Task: Look for space in Iwai, Japan from 11th June, 2023 to 17th June, 2023 for 1 adult in price range Rs.5000 to Rs.12000. Place can be private room with 1  bedroom having 1 bed and 1 bathroom. Property type can be house, flat, guest house, hotel. Booking option can be shelf check-in. Required host language is English.
Action: Mouse moved to (564, 149)
Screenshot: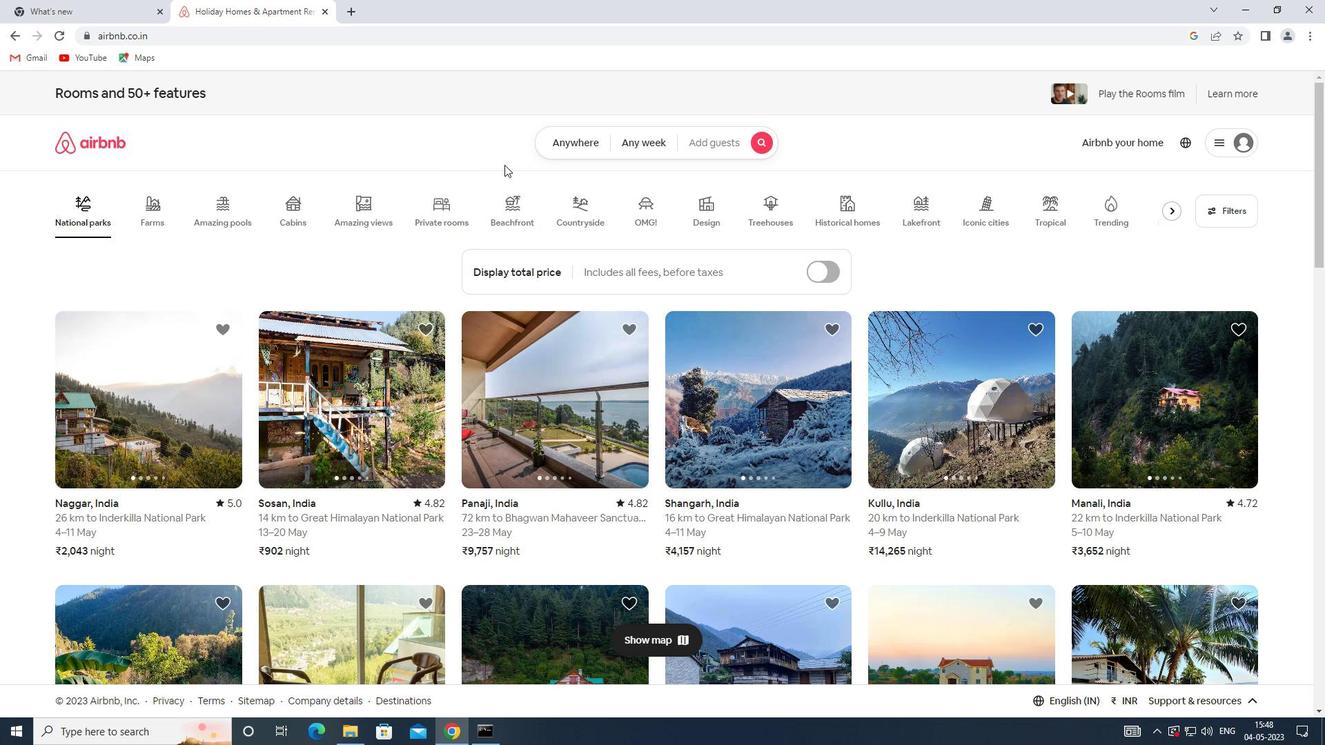 
Action: Mouse pressed left at (564, 149)
Screenshot: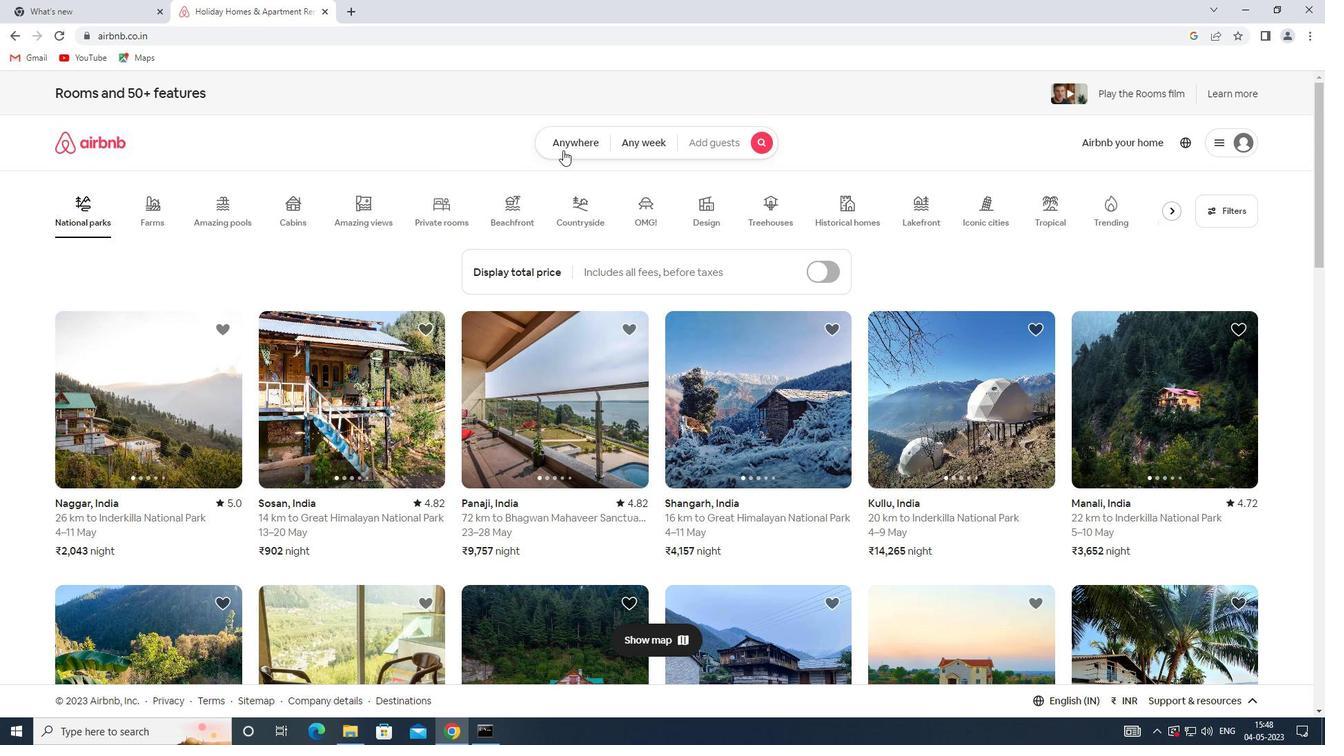 
Action: Mouse moved to (412, 205)
Screenshot: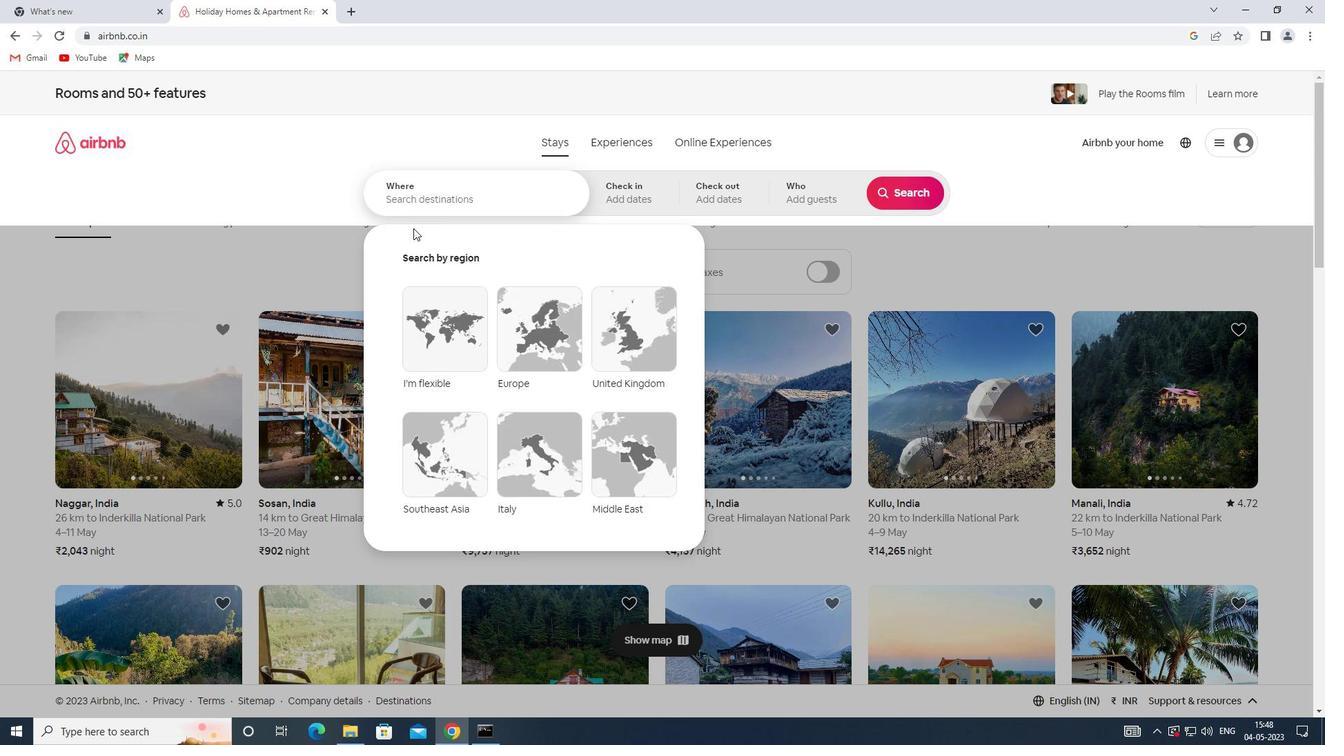 
Action: Mouse pressed left at (412, 205)
Screenshot: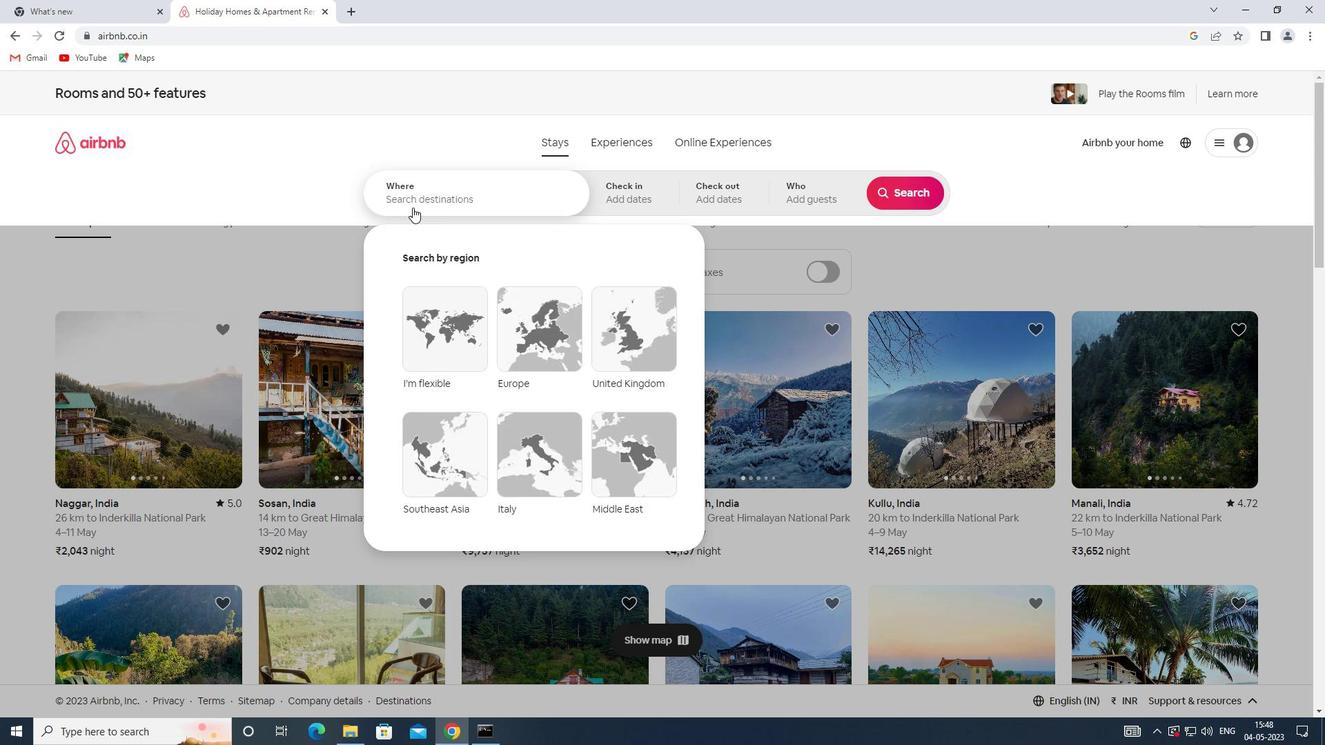 
Action: Key pressed <Key.shift>IWAI,<Key.shift>JAPAN
Screenshot: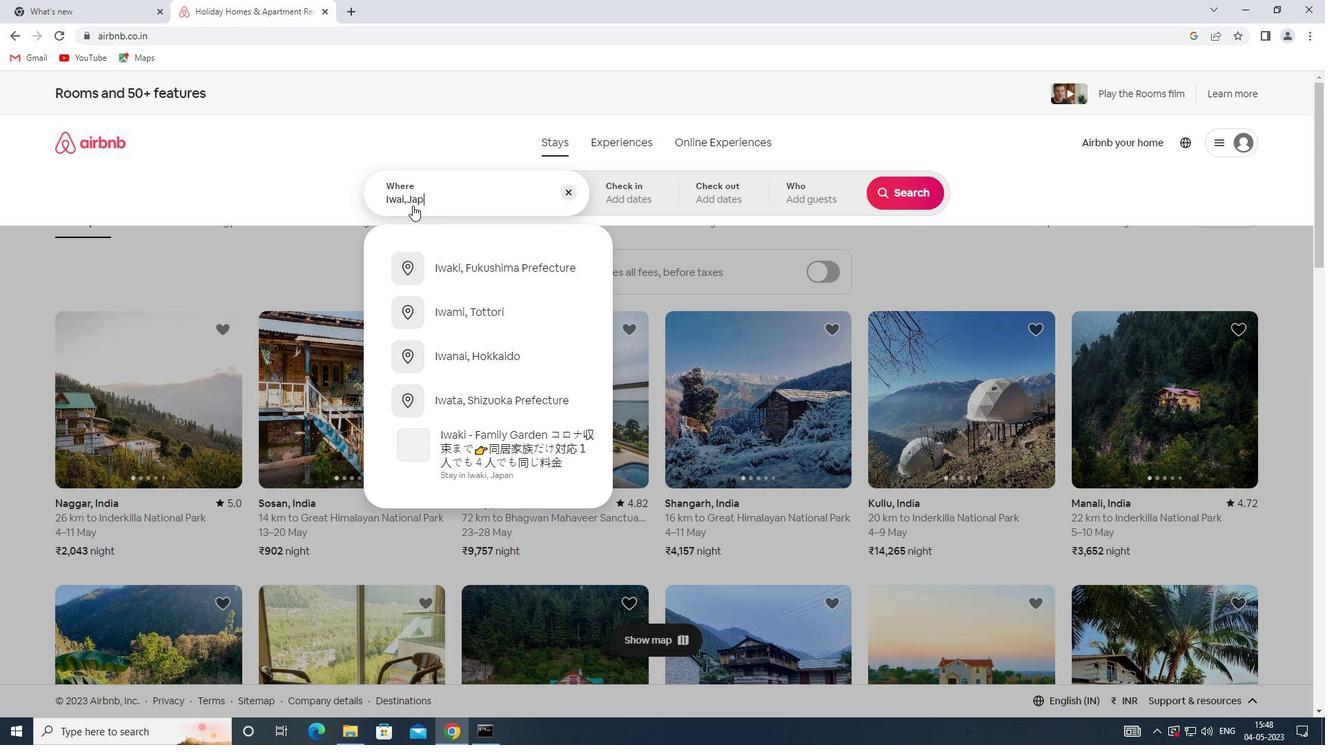
Action: Mouse moved to (633, 200)
Screenshot: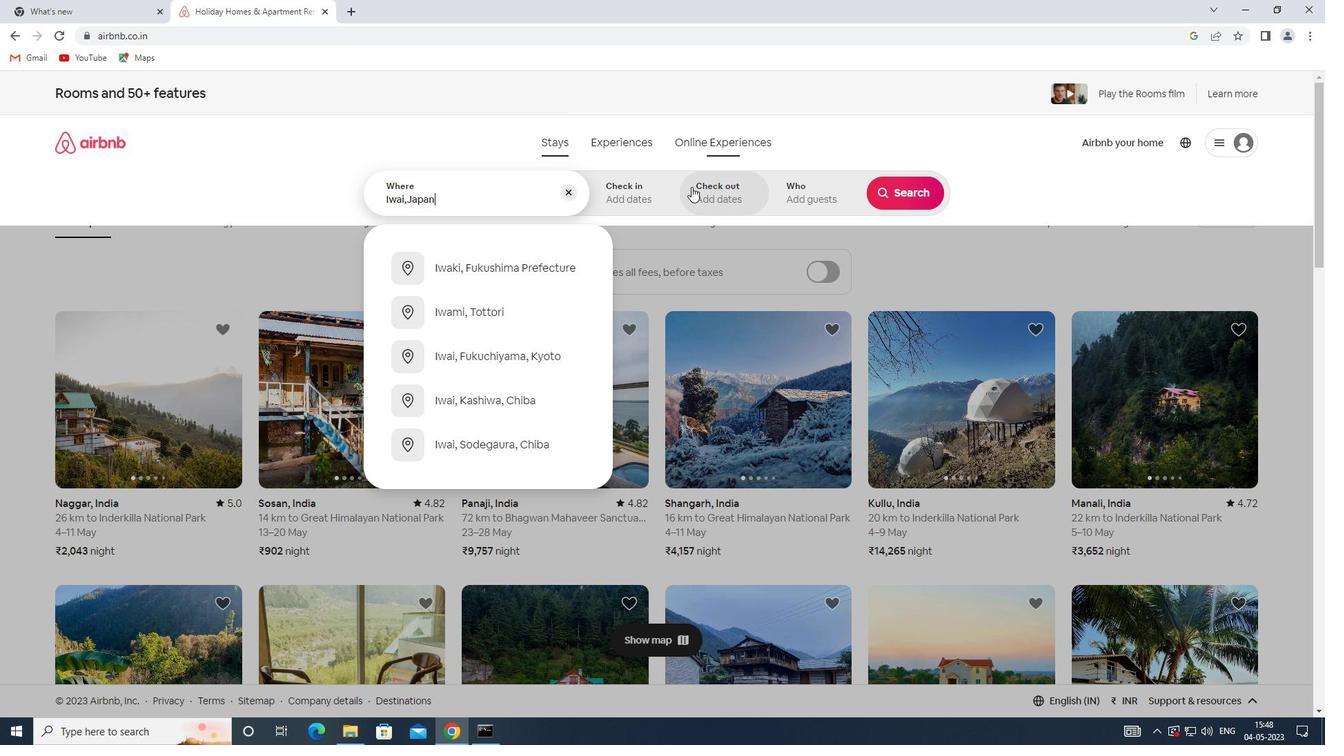
Action: Mouse pressed left at (633, 200)
Screenshot: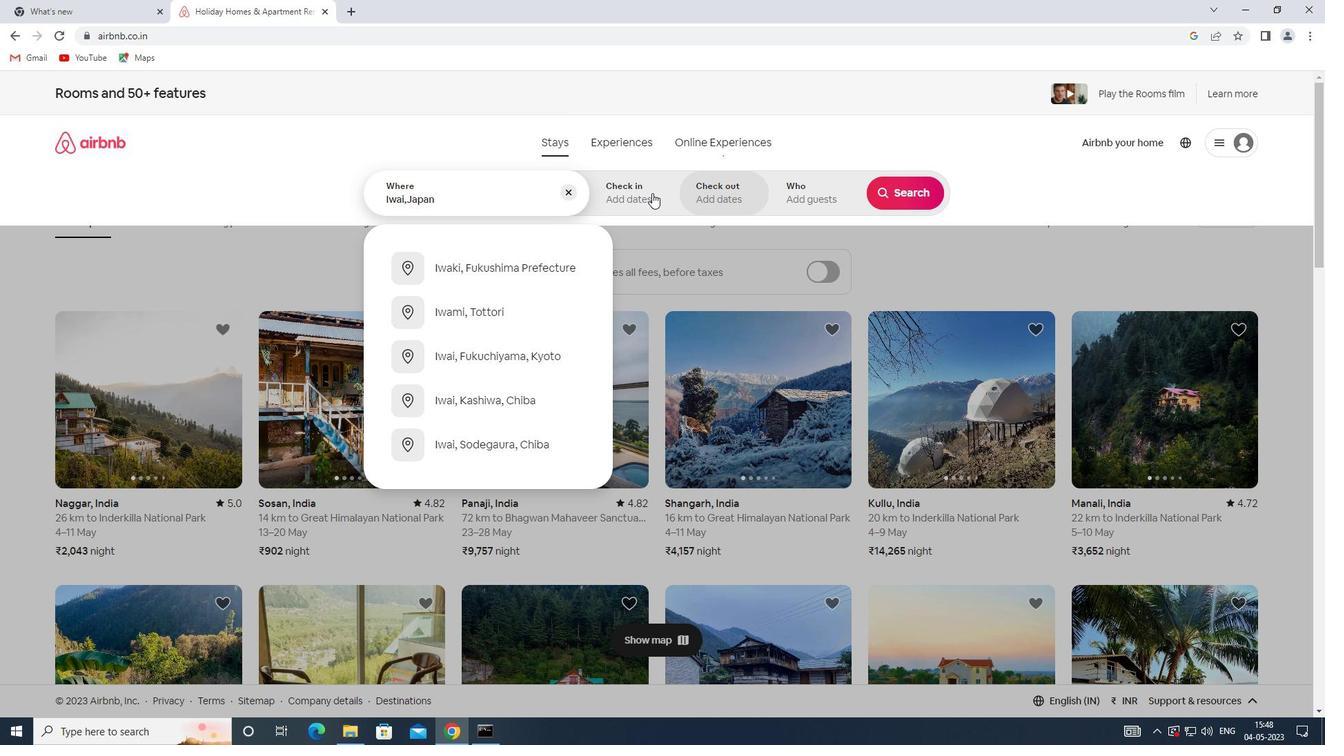 
Action: Mouse moved to (689, 425)
Screenshot: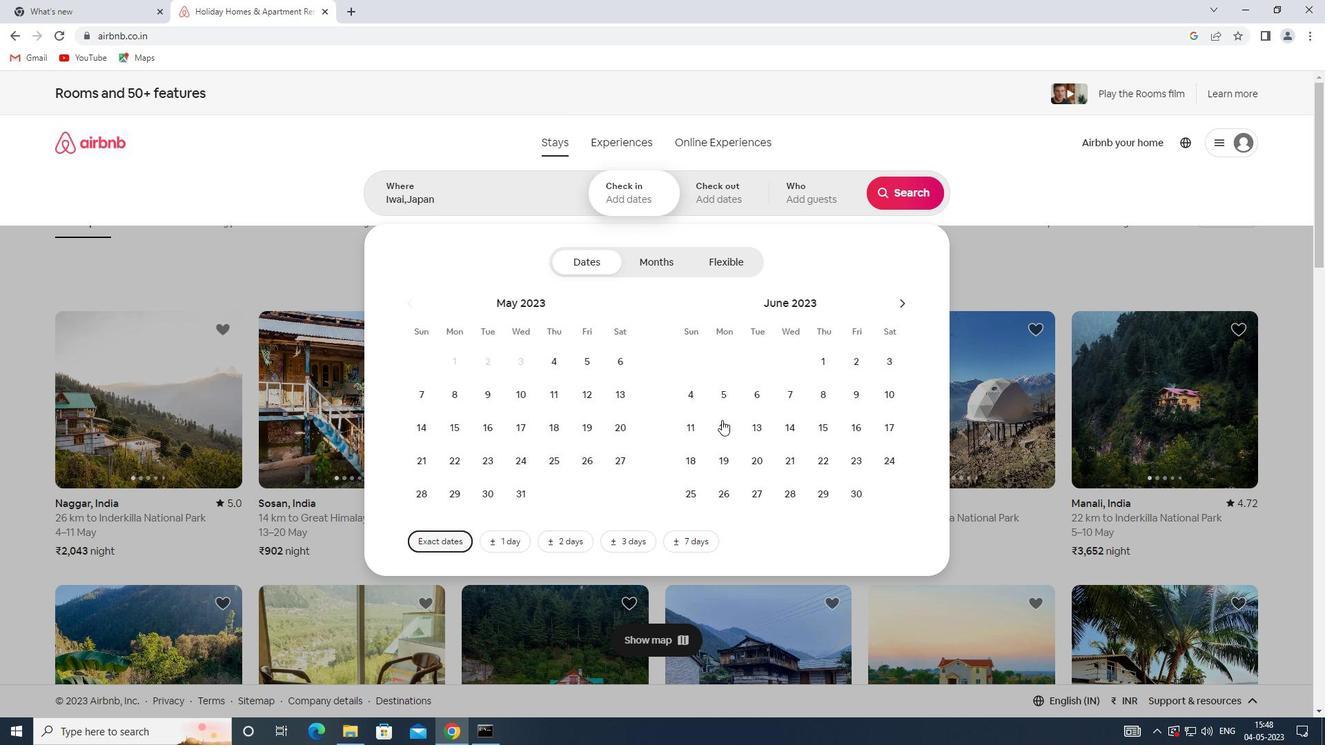 
Action: Mouse pressed left at (689, 425)
Screenshot: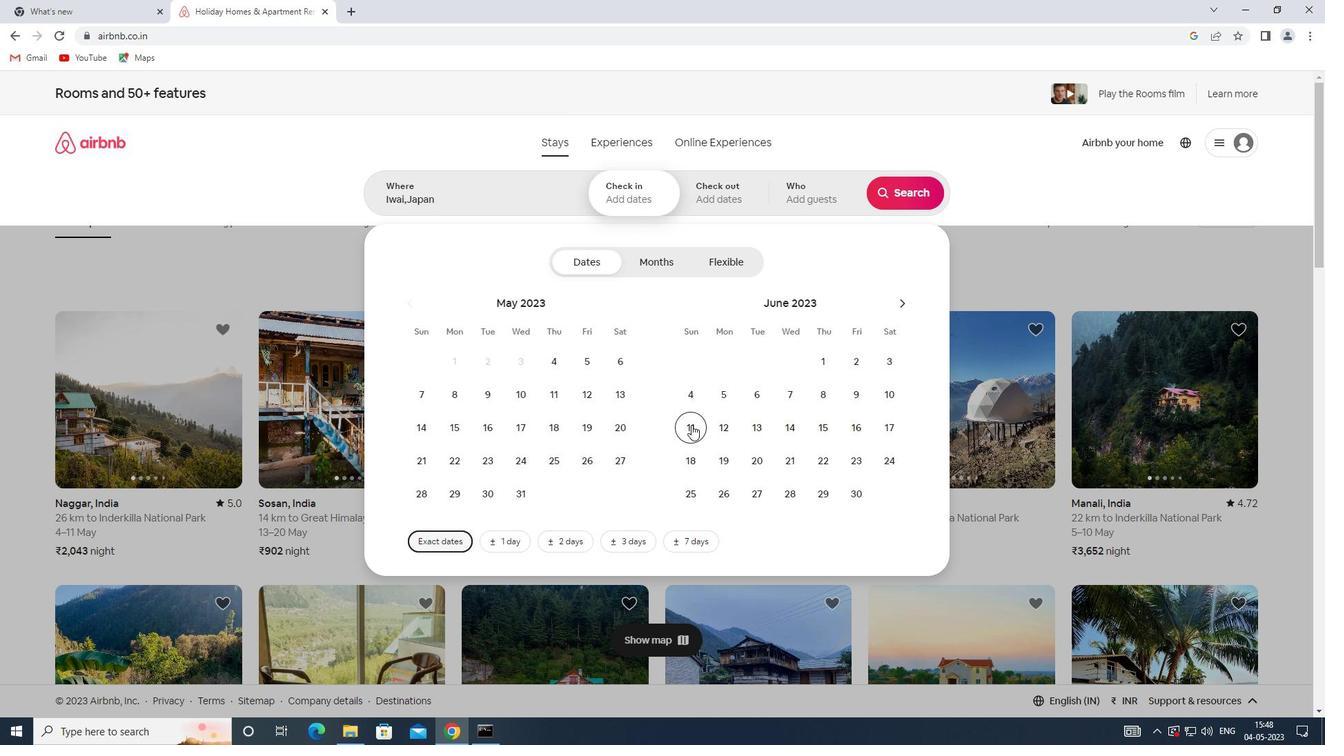 
Action: Mouse moved to (891, 432)
Screenshot: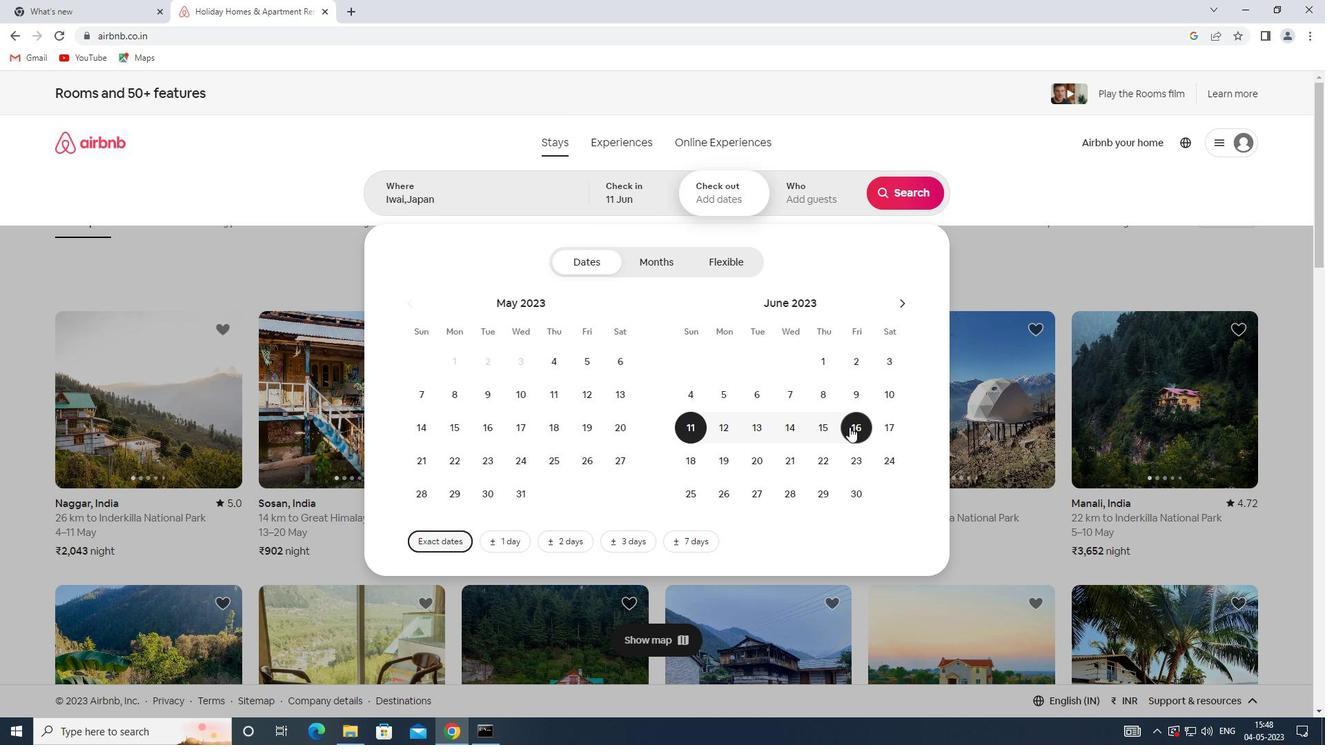 
Action: Mouse pressed left at (891, 432)
Screenshot: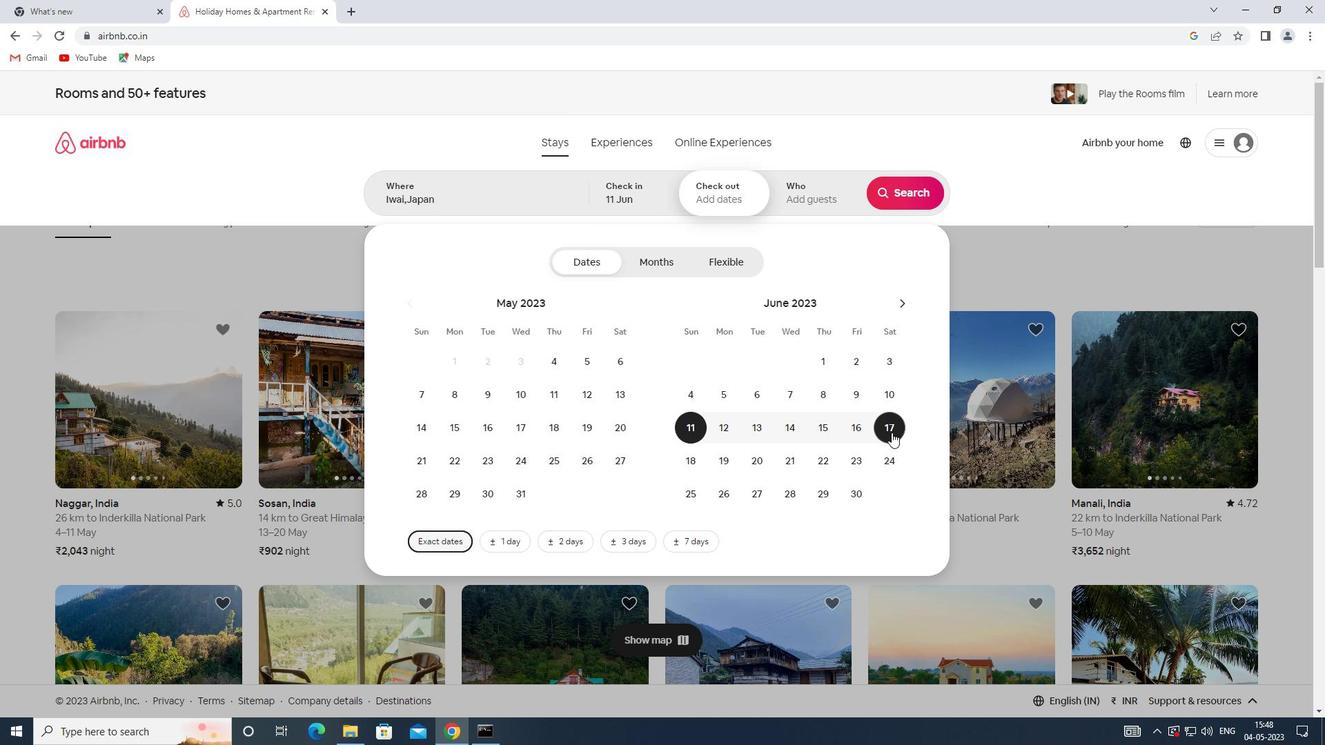 
Action: Mouse moved to (821, 202)
Screenshot: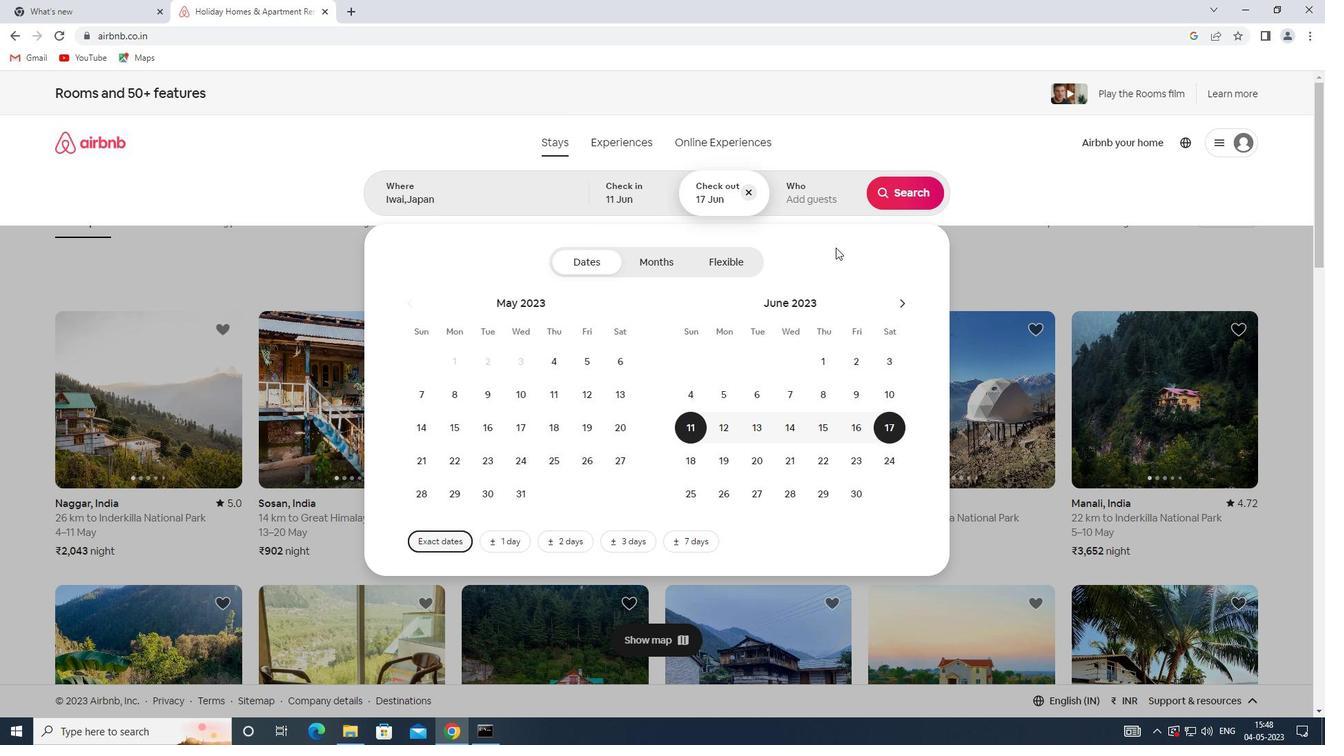 
Action: Mouse pressed left at (821, 202)
Screenshot: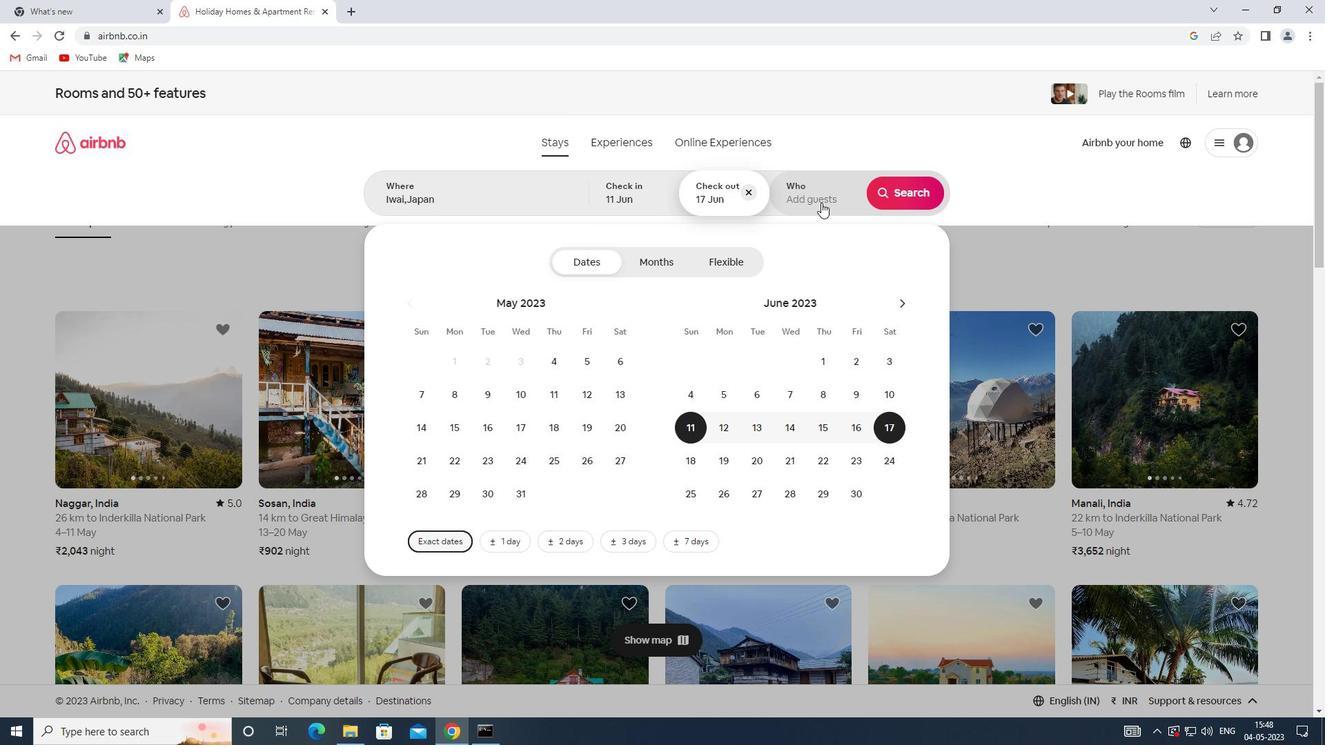 
Action: Mouse moved to (906, 272)
Screenshot: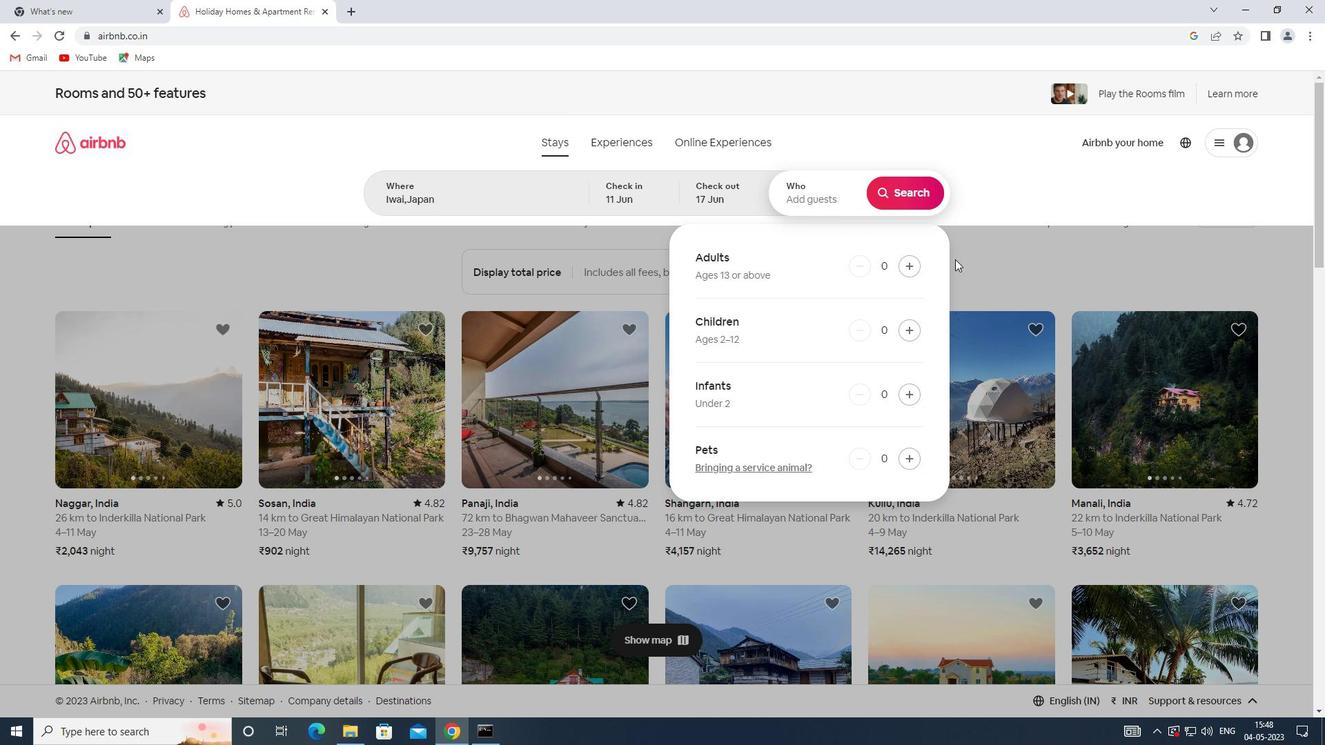 
Action: Mouse pressed left at (906, 272)
Screenshot: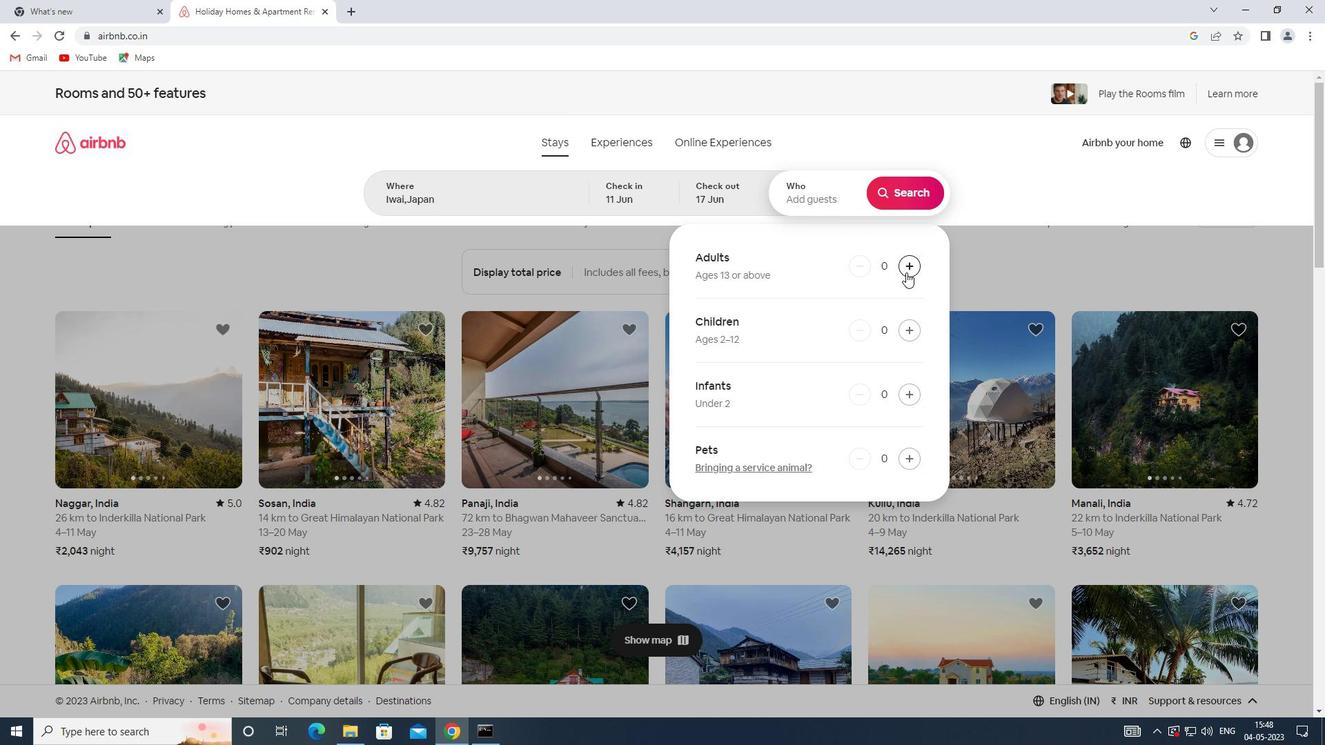 
Action: Mouse moved to (891, 196)
Screenshot: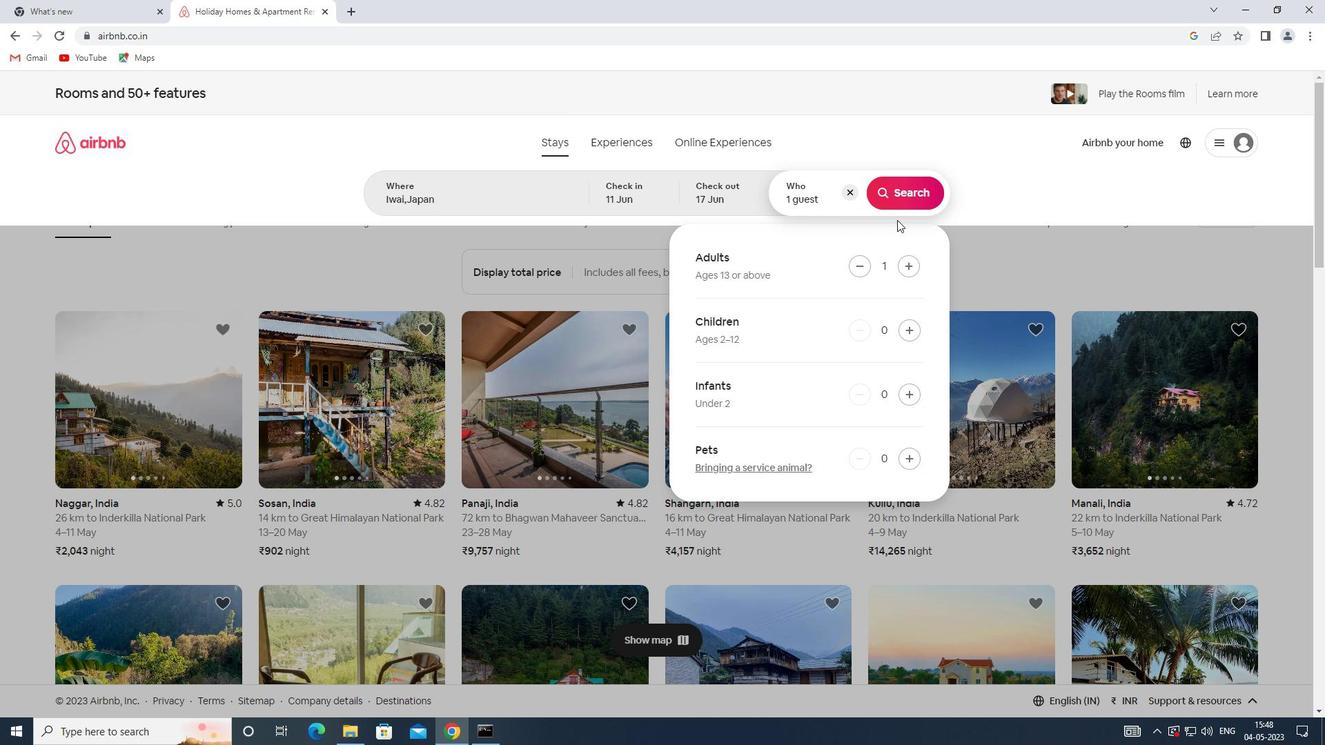 
Action: Mouse pressed left at (891, 196)
Screenshot: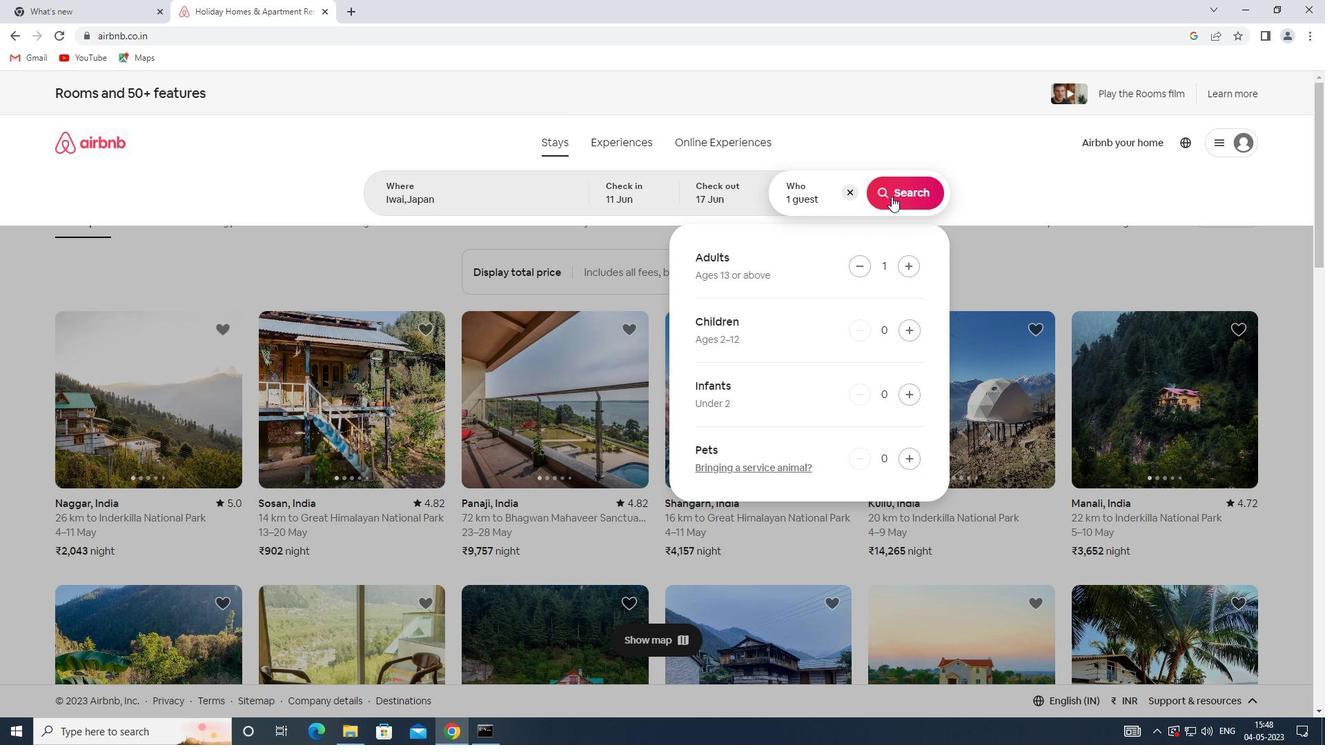 
Action: Mouse moved to (1264, 151)
Screenshot: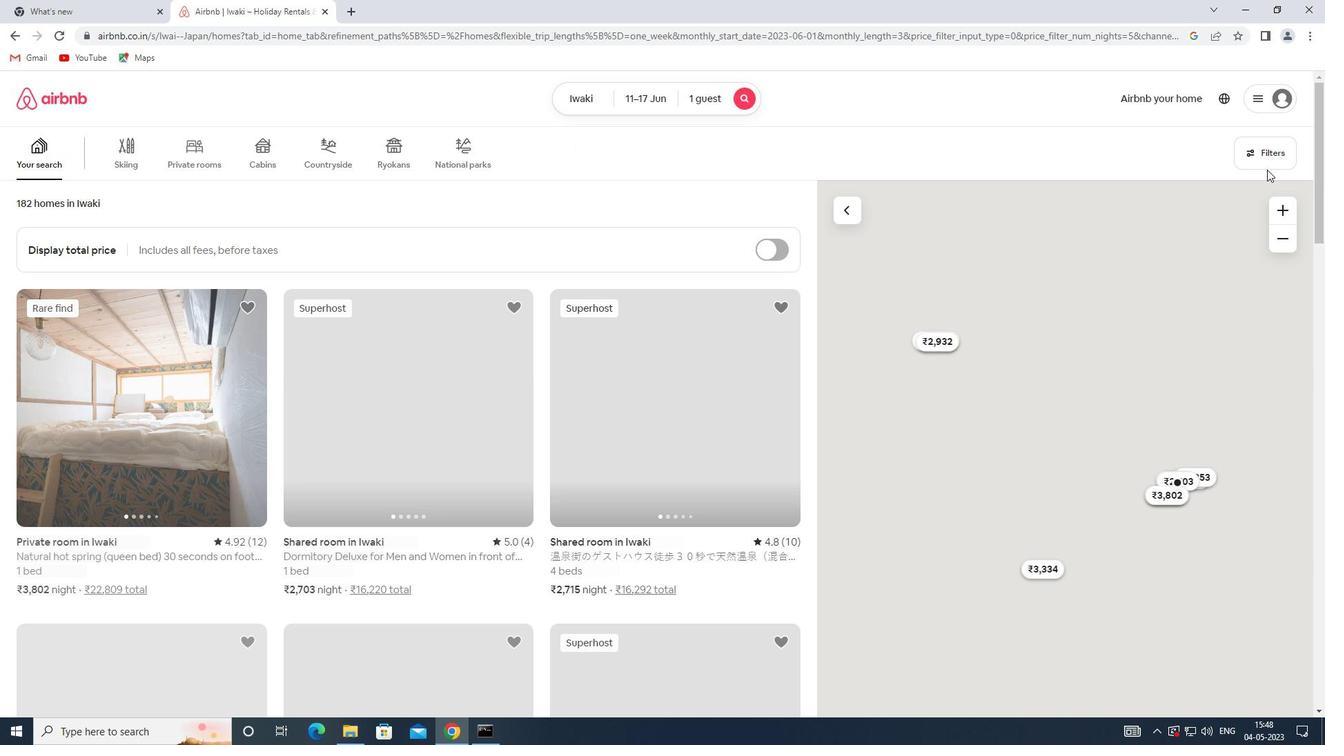 
Action: Mouse pressed left at (1264, 151)
Screenshot: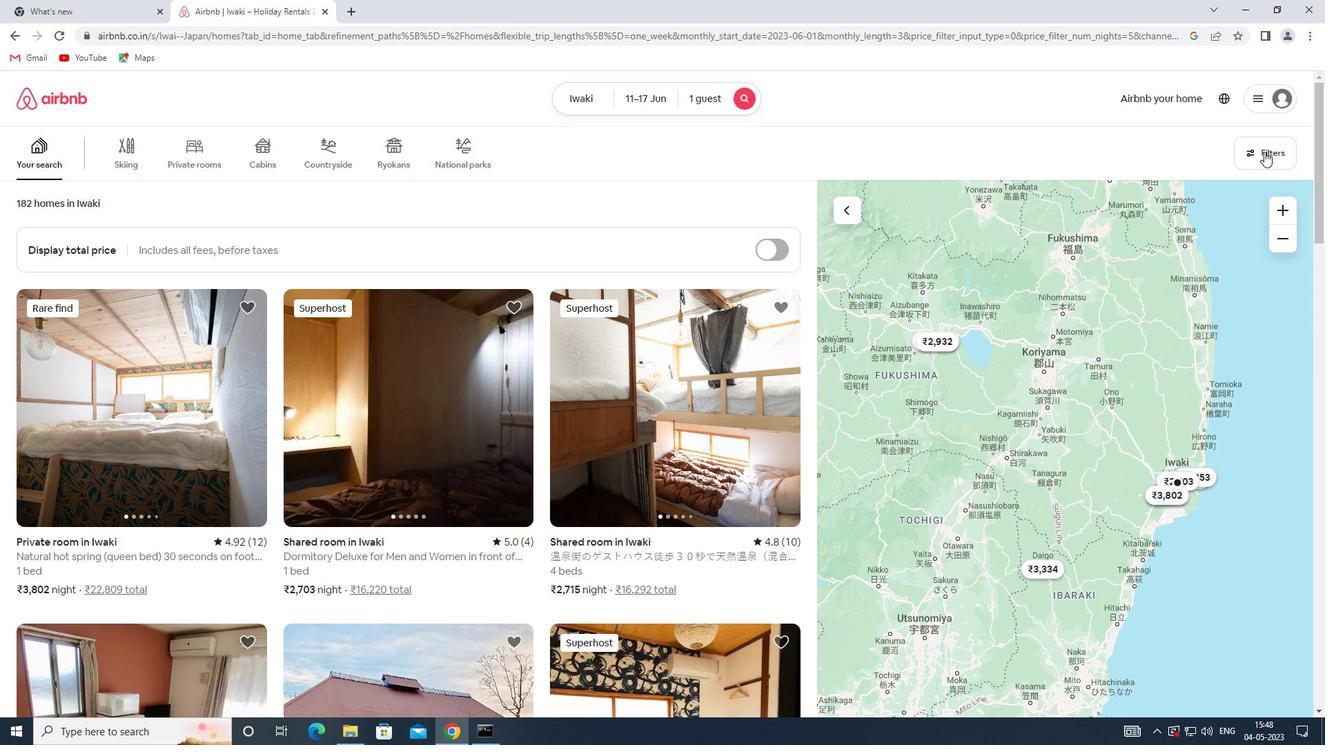 
Action: Mouse moved to (481, 333)
Screenshot: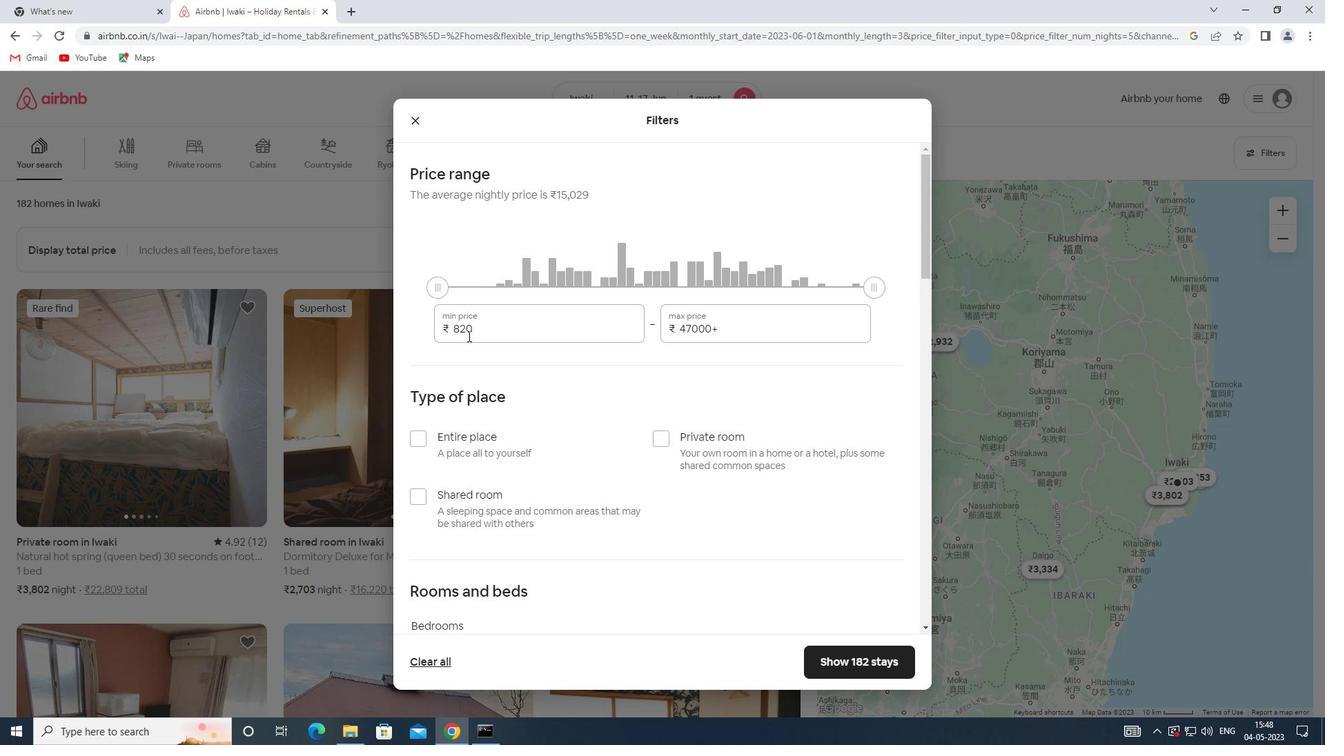
Action: Mouse pressed left at (481, 333)
Screenshot: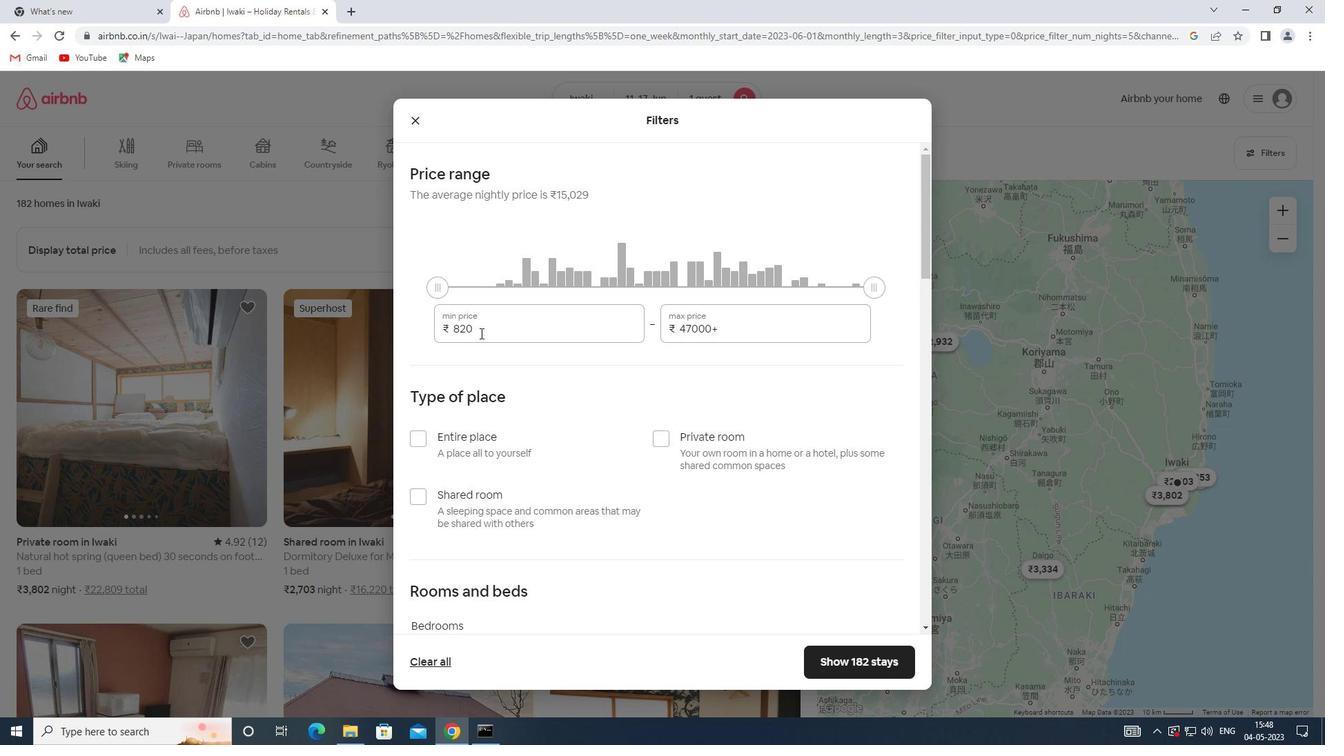 
Action: Mouse moved to (443, 328)
Screenshot: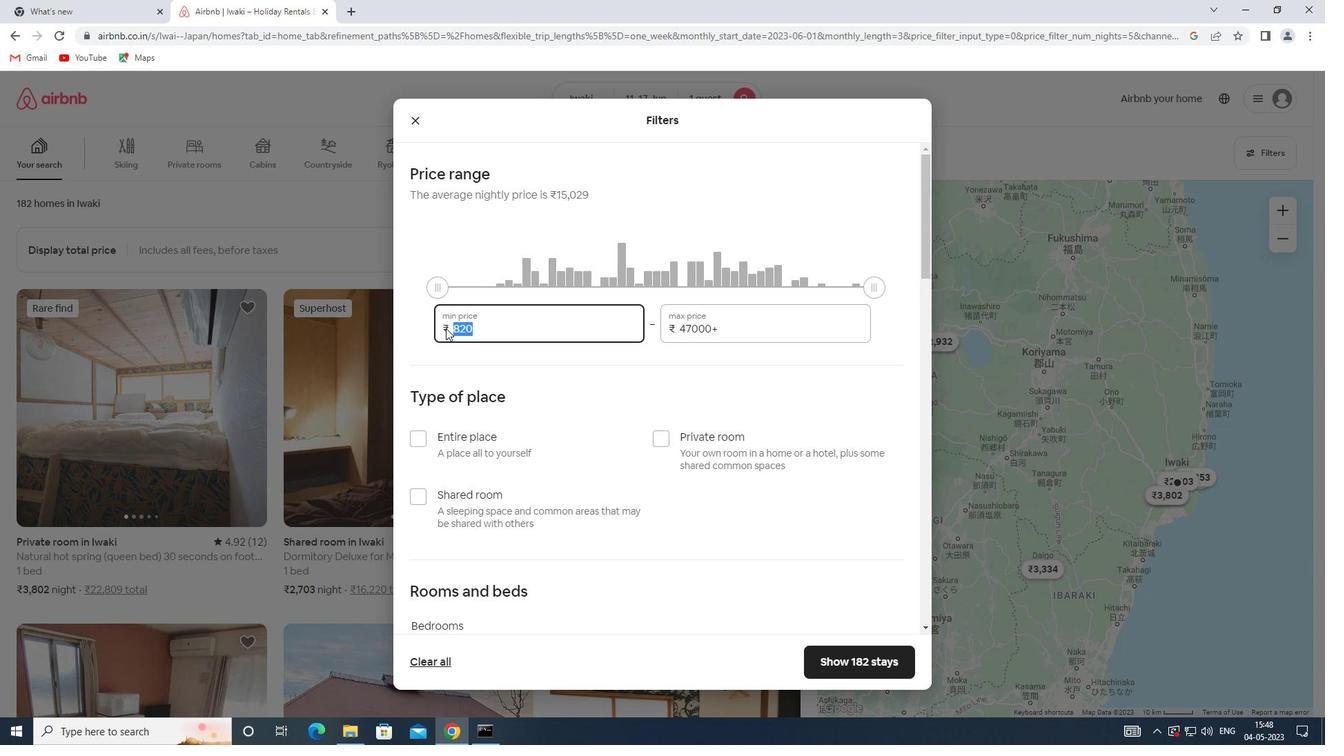 
Action: Key pressed 5000
Screenshot: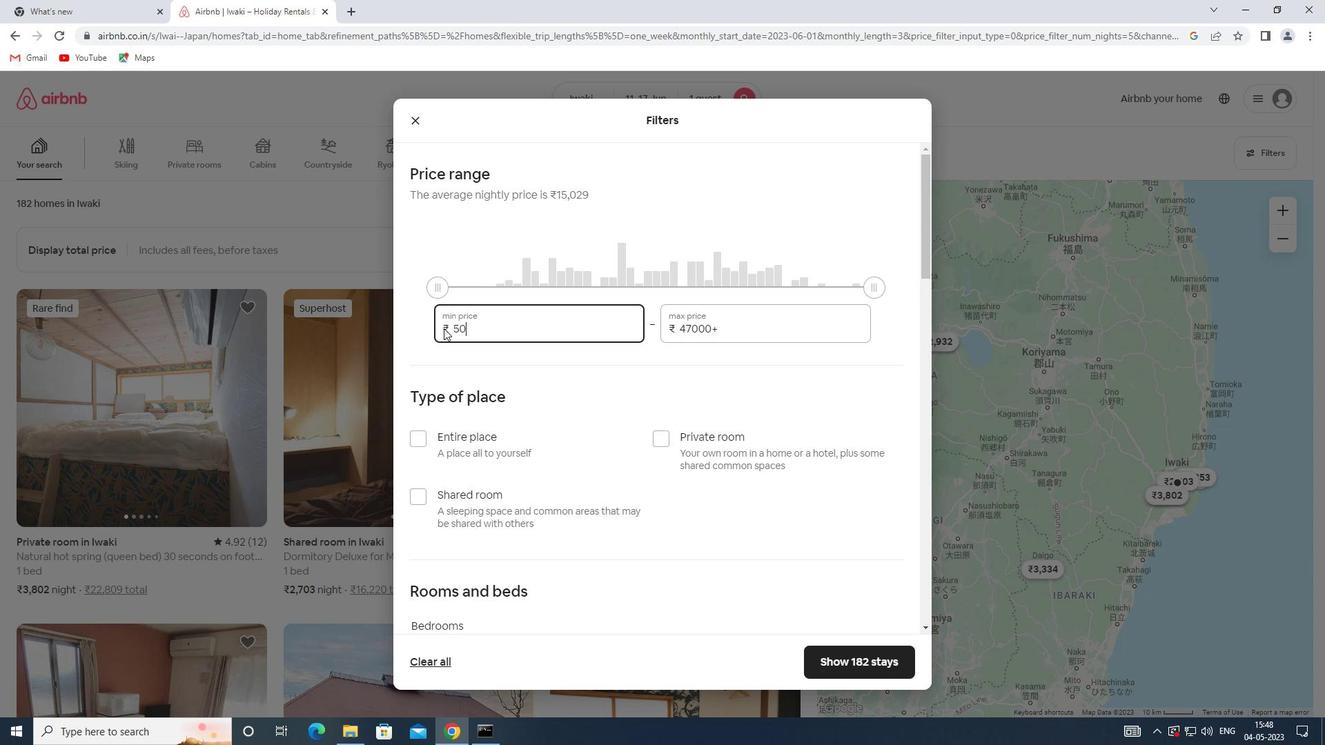 
Action: Mouse moved to (725, 329)
Screenshot: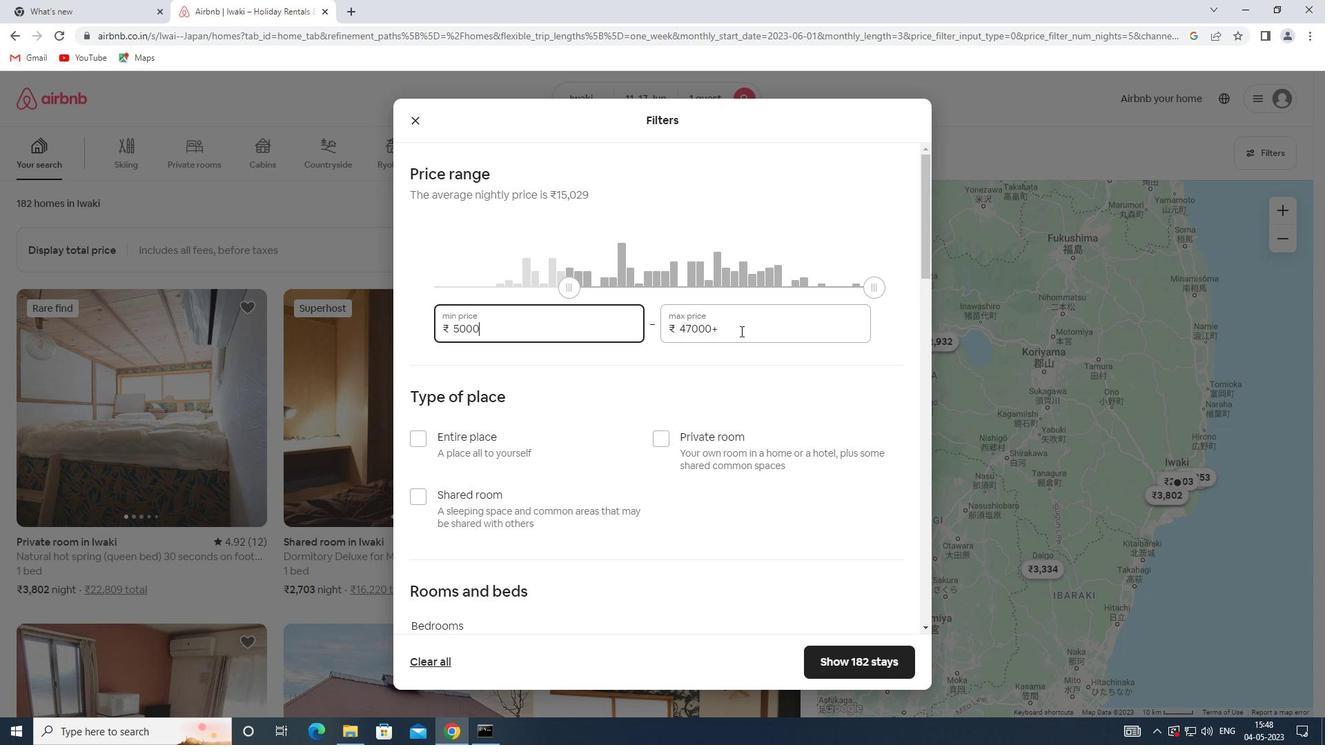 
Action: Mouse pressed left at (725, 329)
Screenshot: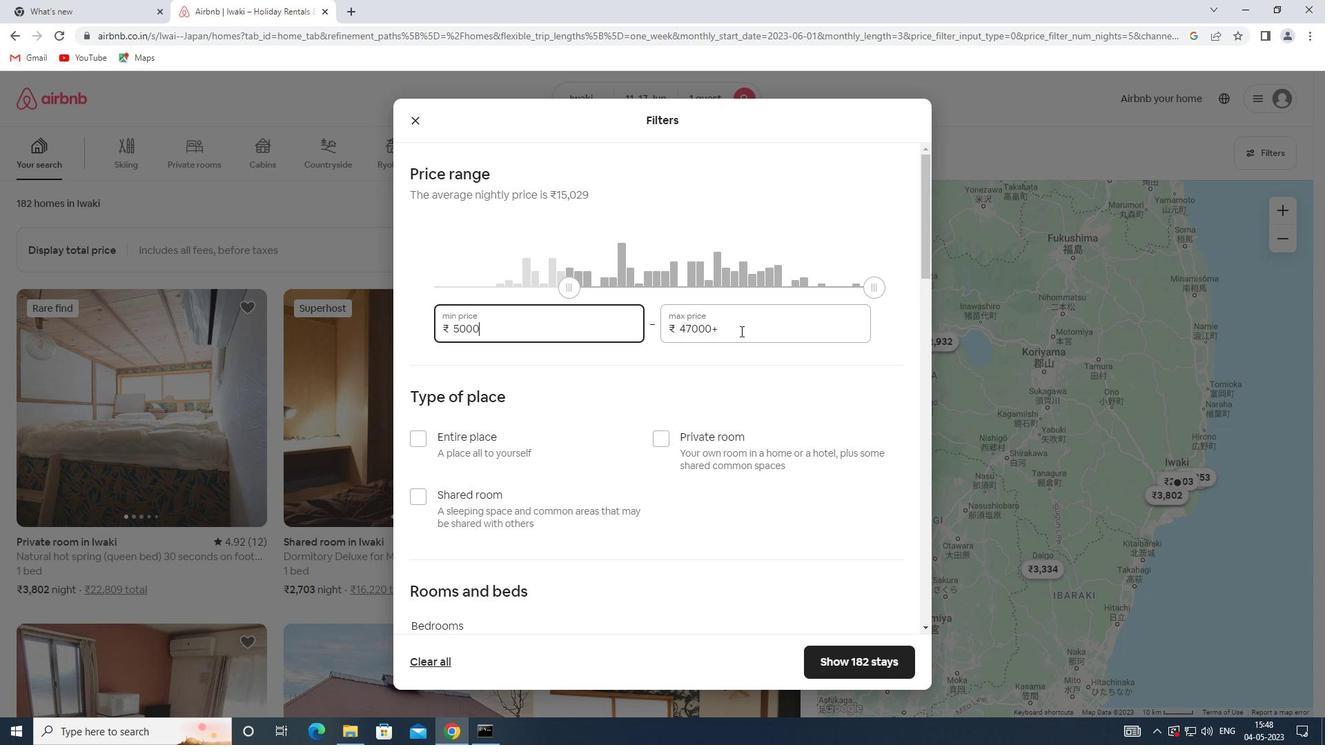 
Action: Mouse moved to (623, 339)
Screenshot: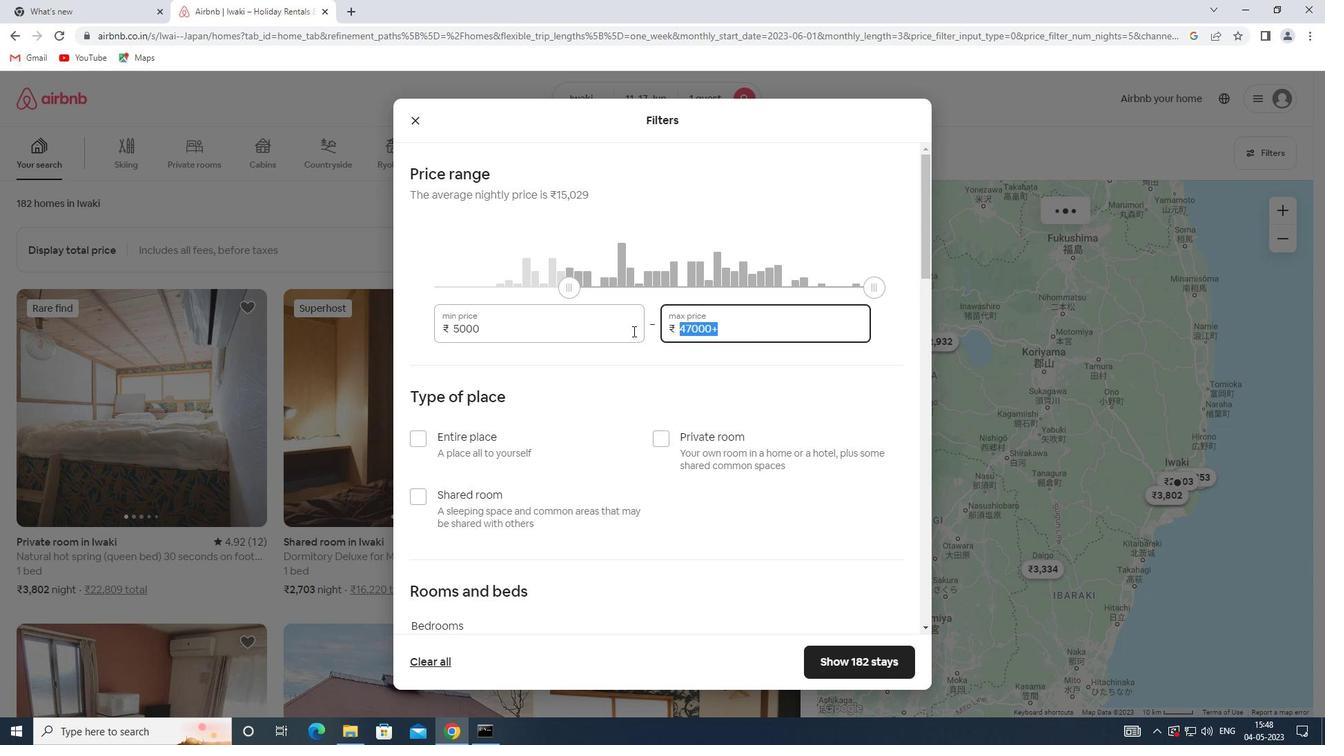 
Action: Key pressed 12000
Screenshot: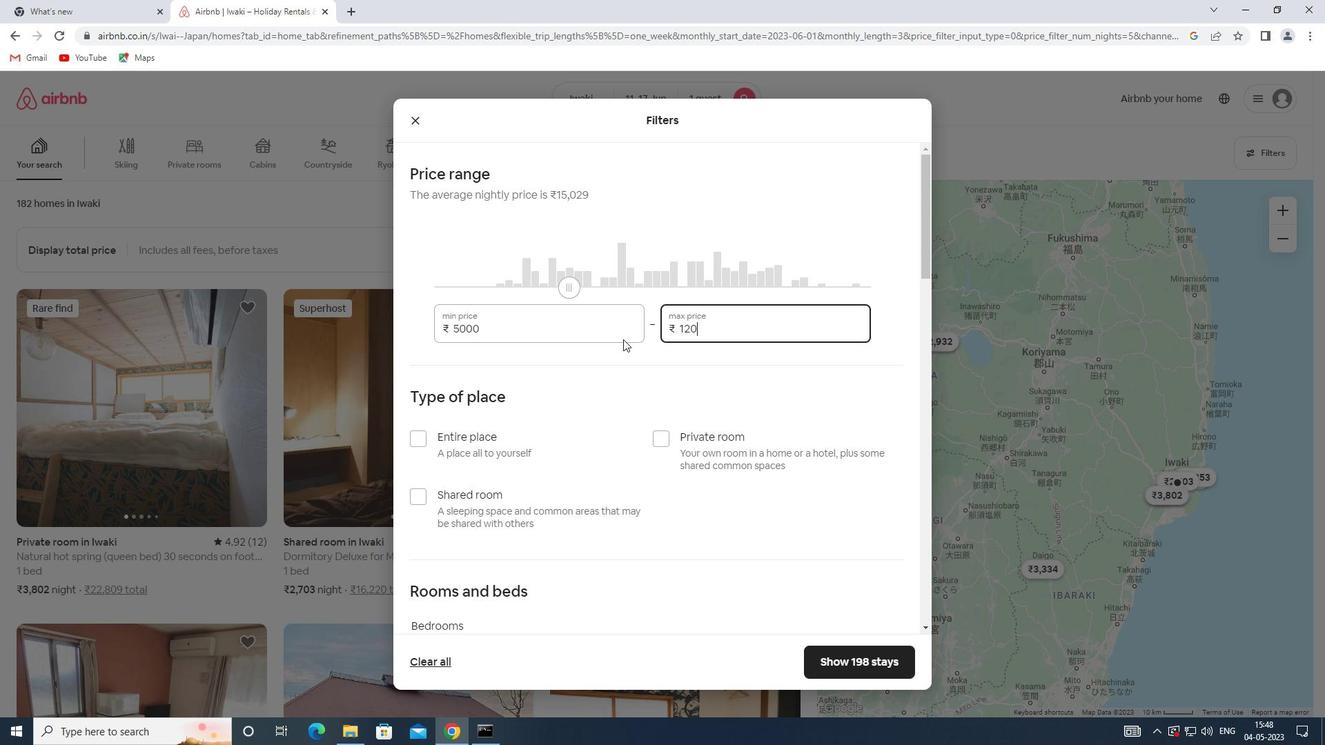 
Action: Mouse moved to (659, 430)
Screenshot: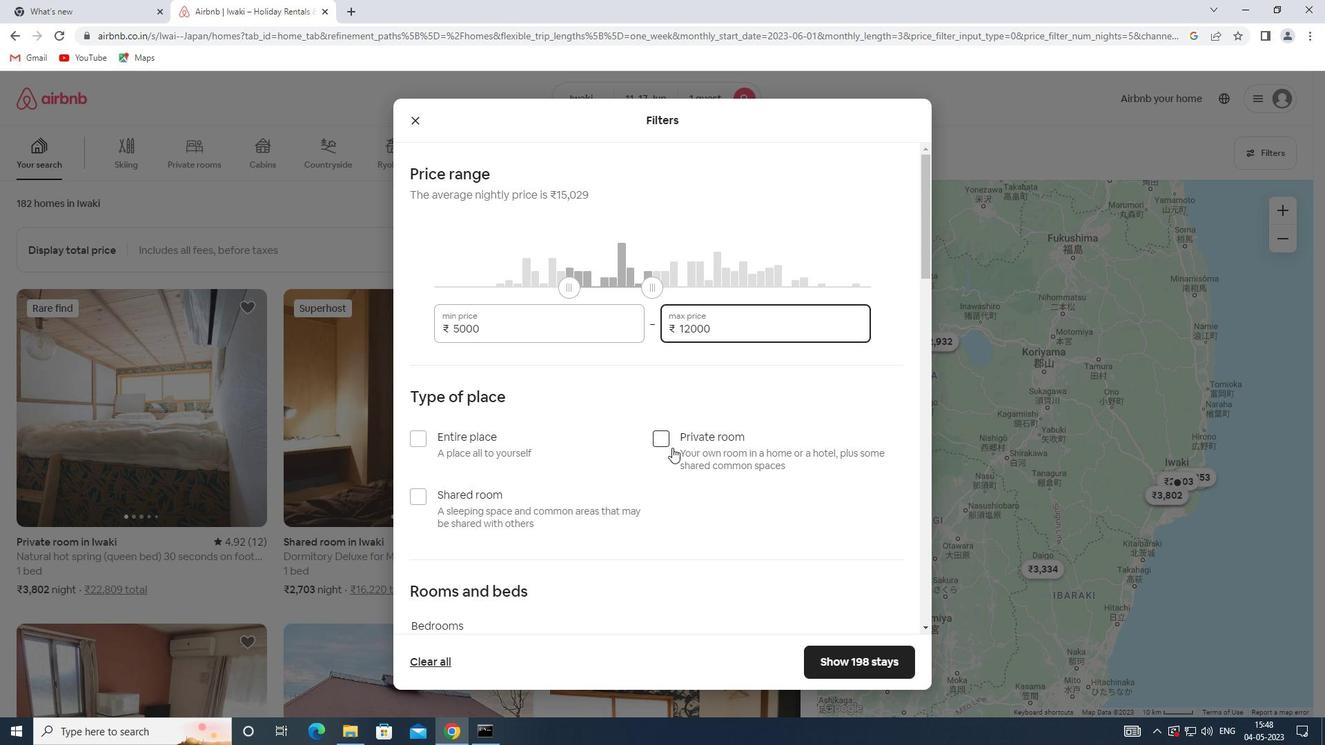 
Action: Mouse pressed left at (659, 430)
Screenshot: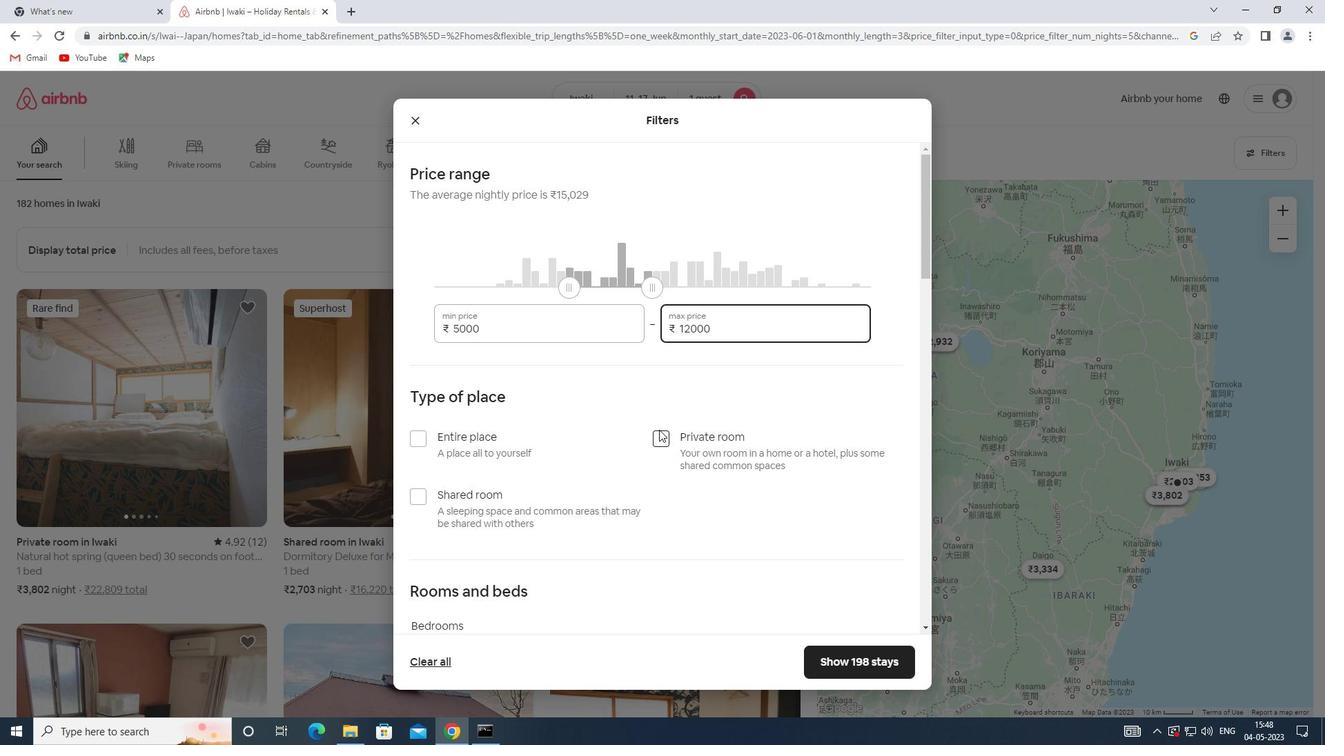 
Action: Mouse moved to (657, 439)
Screenshot: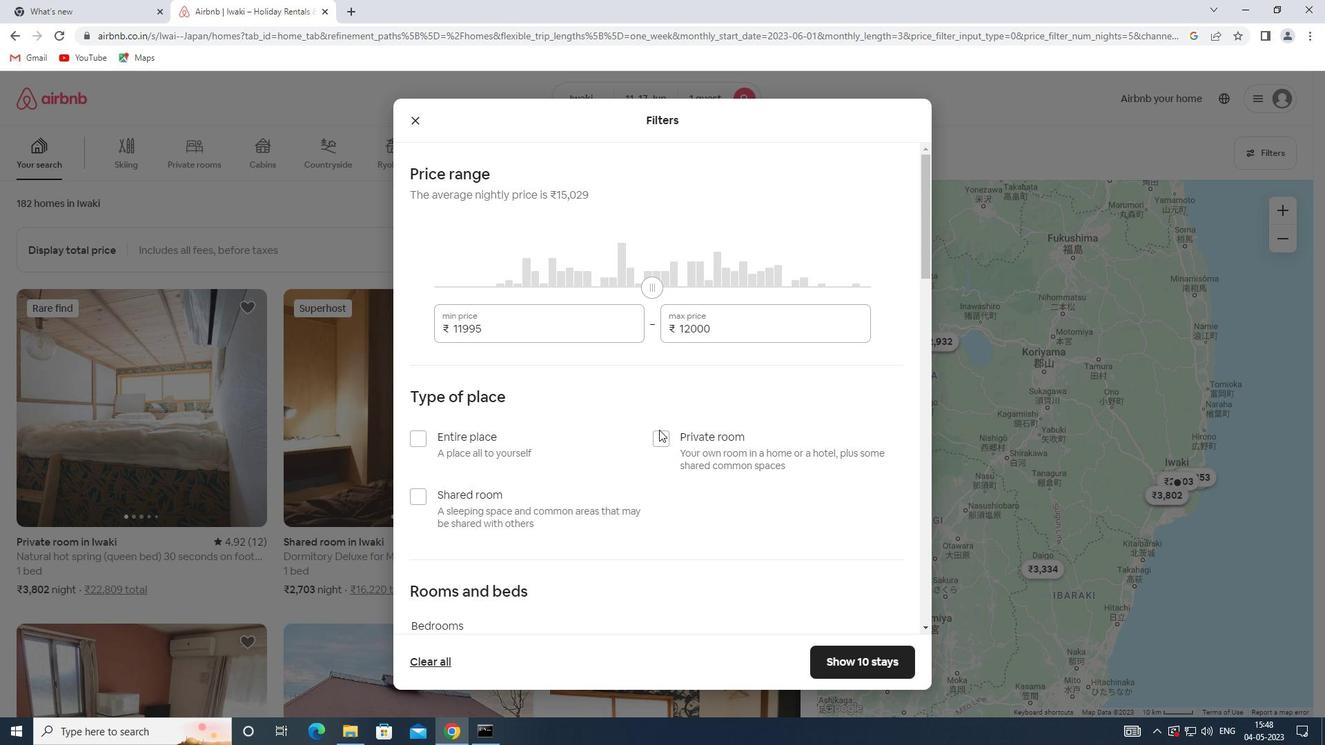
Action: Mouse pressed left at (657, 439)
Screenshot: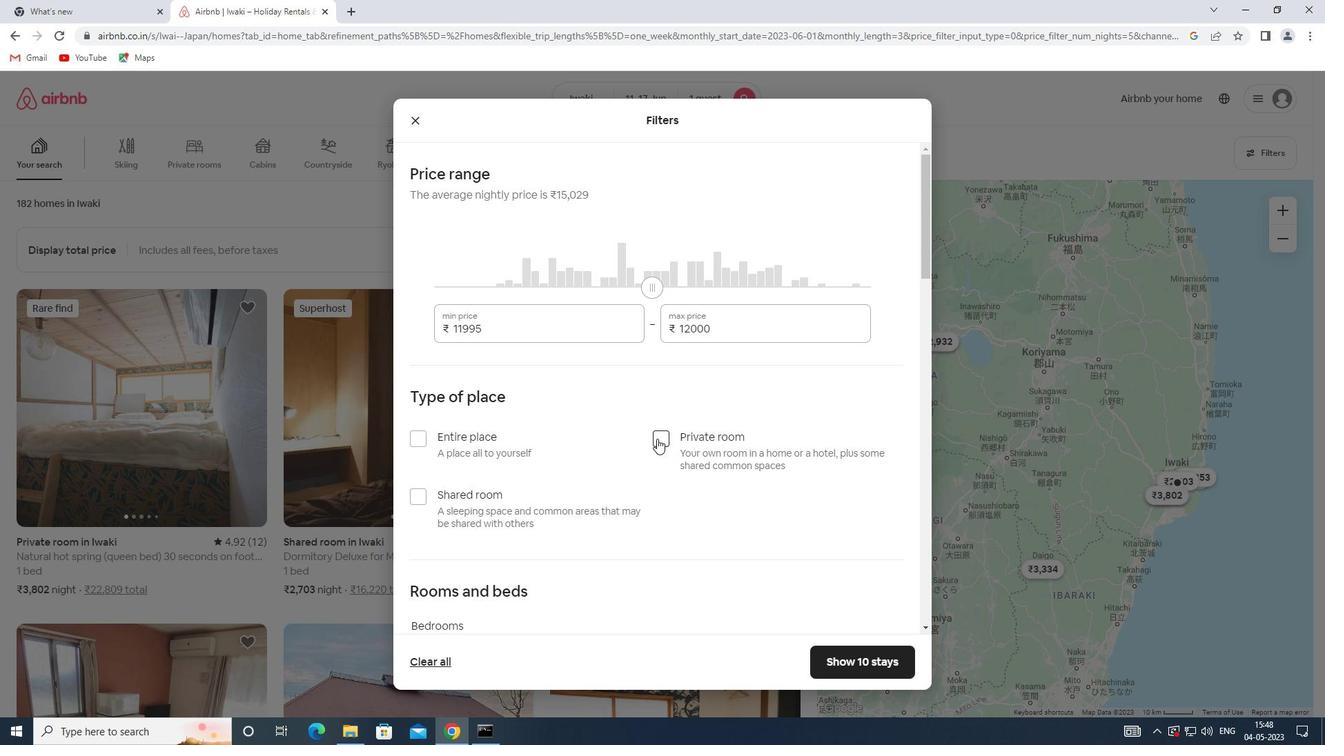 
Action: Mouse moved to (647, 414)
Screenshot: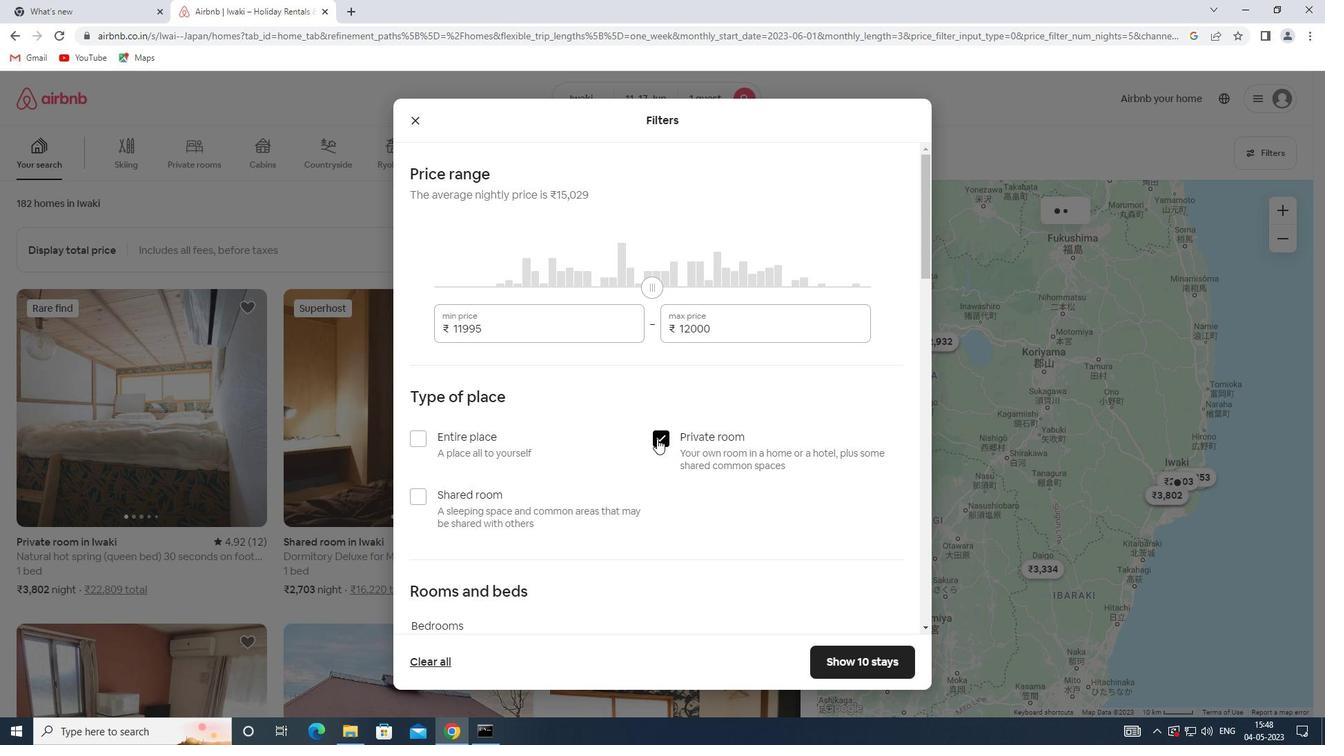
Action: Mouse scrolled (647, 413) with delta (0, 0)
Screenshot: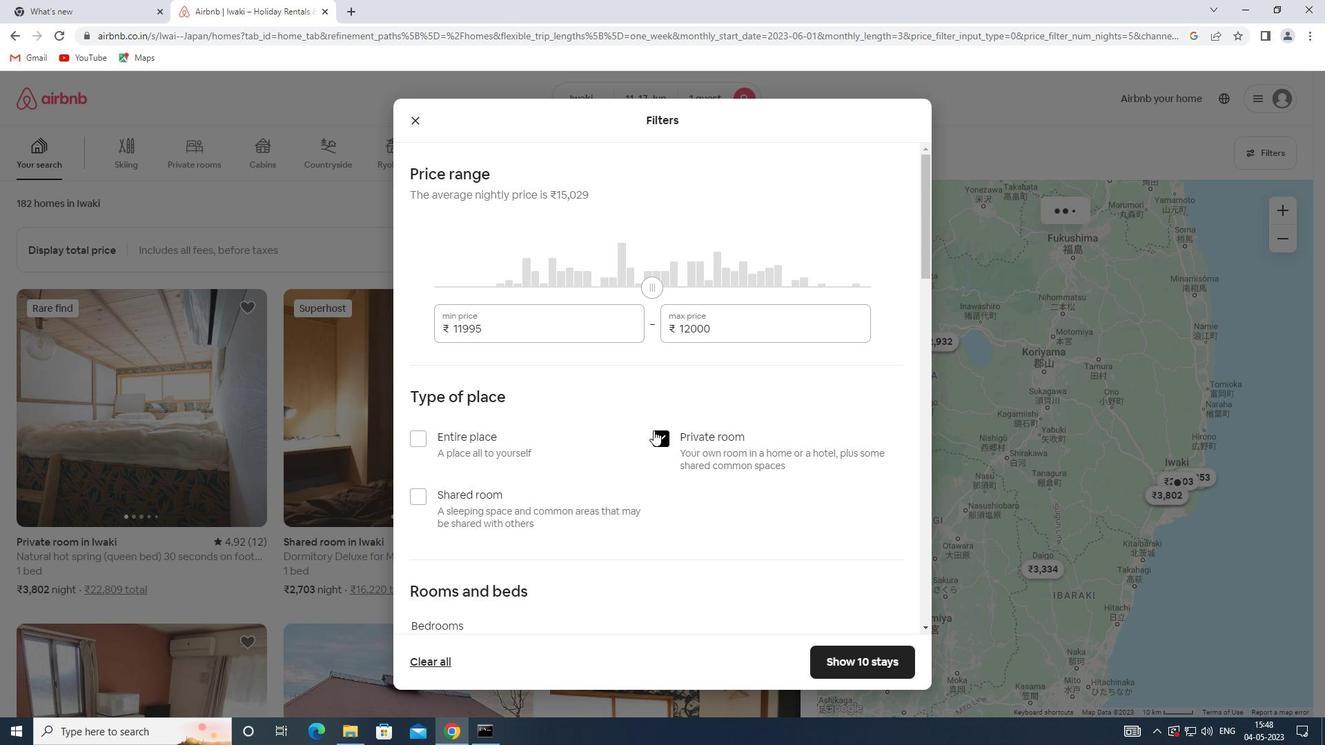 
Action: Mouse scrolled (647, 413) with delta (0, 0)
Screenshot: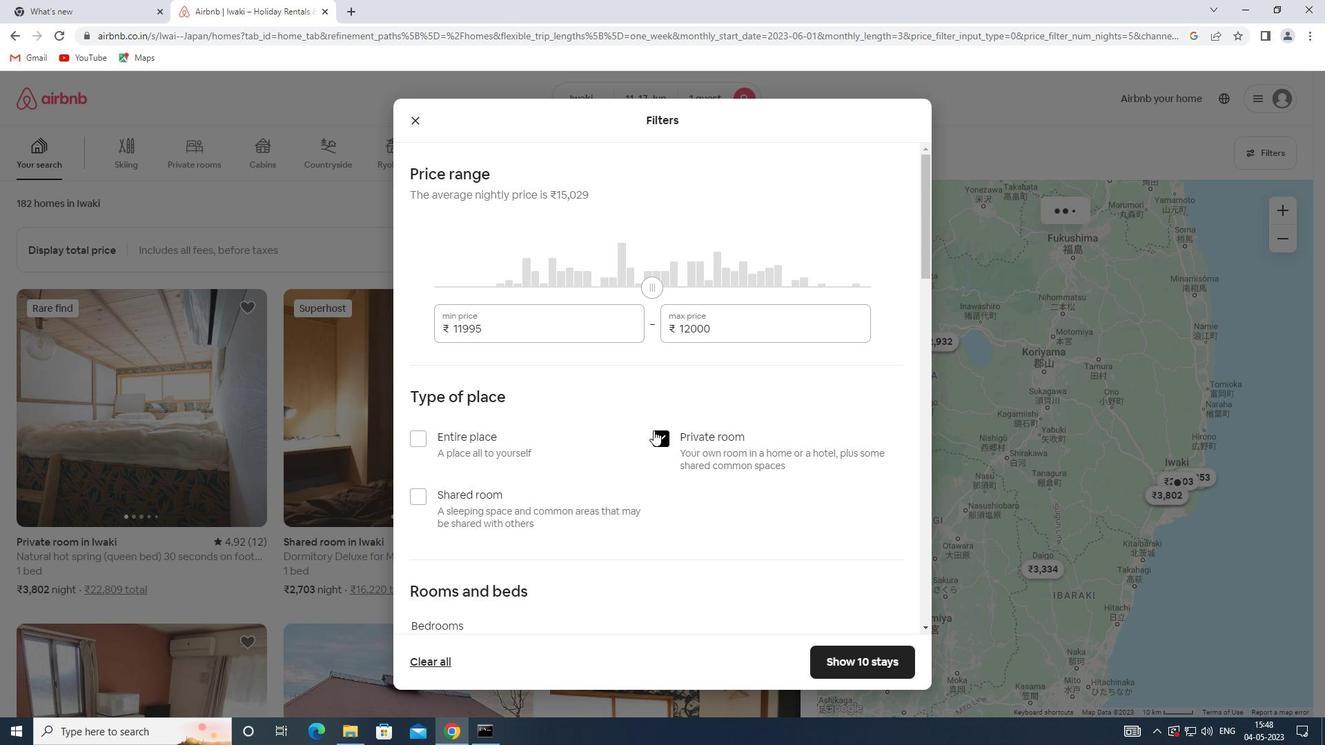 
Action: Mouse scrolled (647, 413) with delta (0, 0)
Screenshot: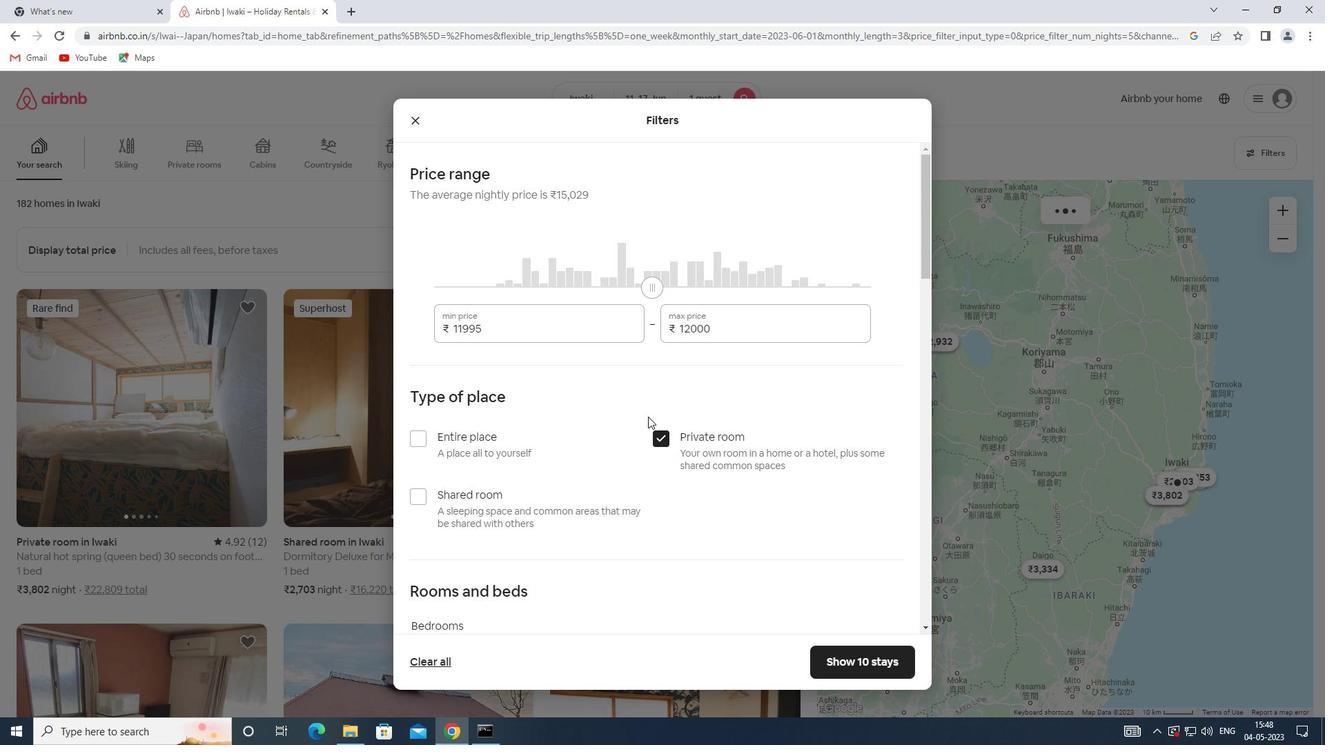 
Action: Mouse moved to (645, 410)
Screenshot: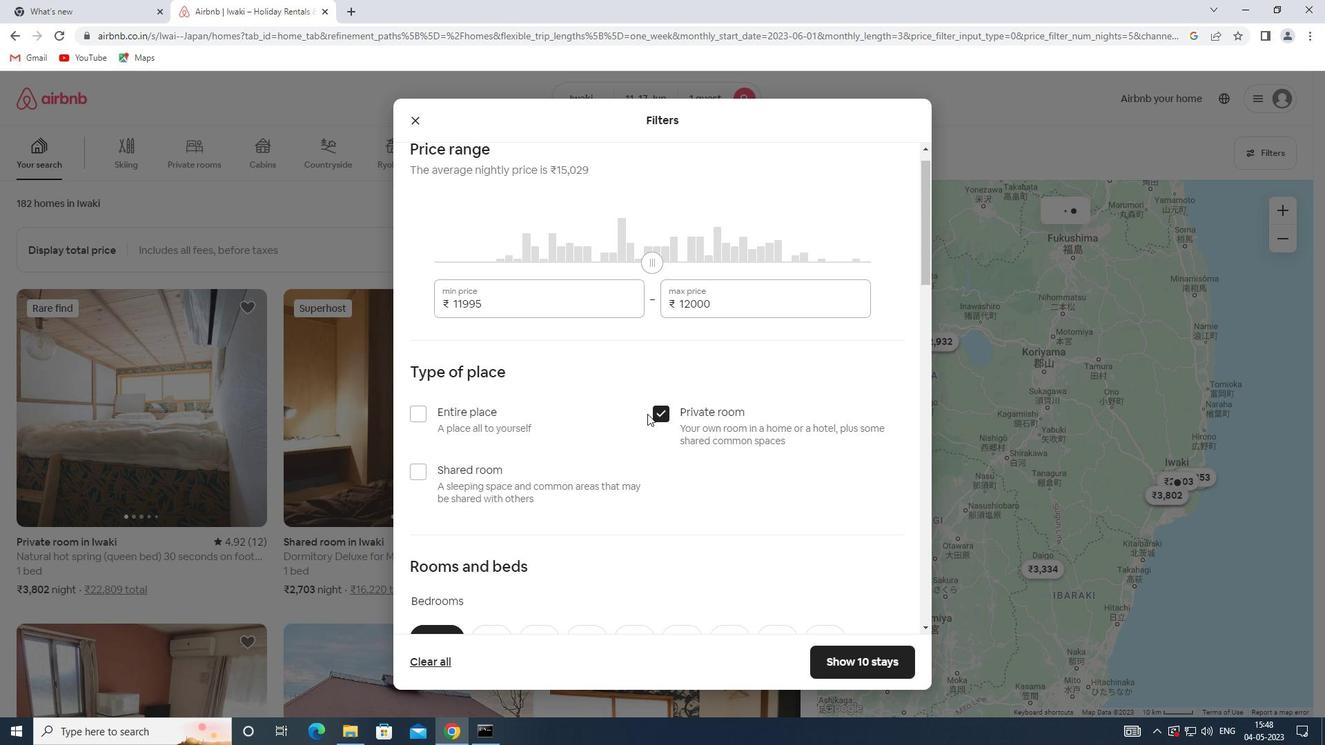 
Action: Mouse scrolled (645, 410) with delta (0, 0)
Screenshot: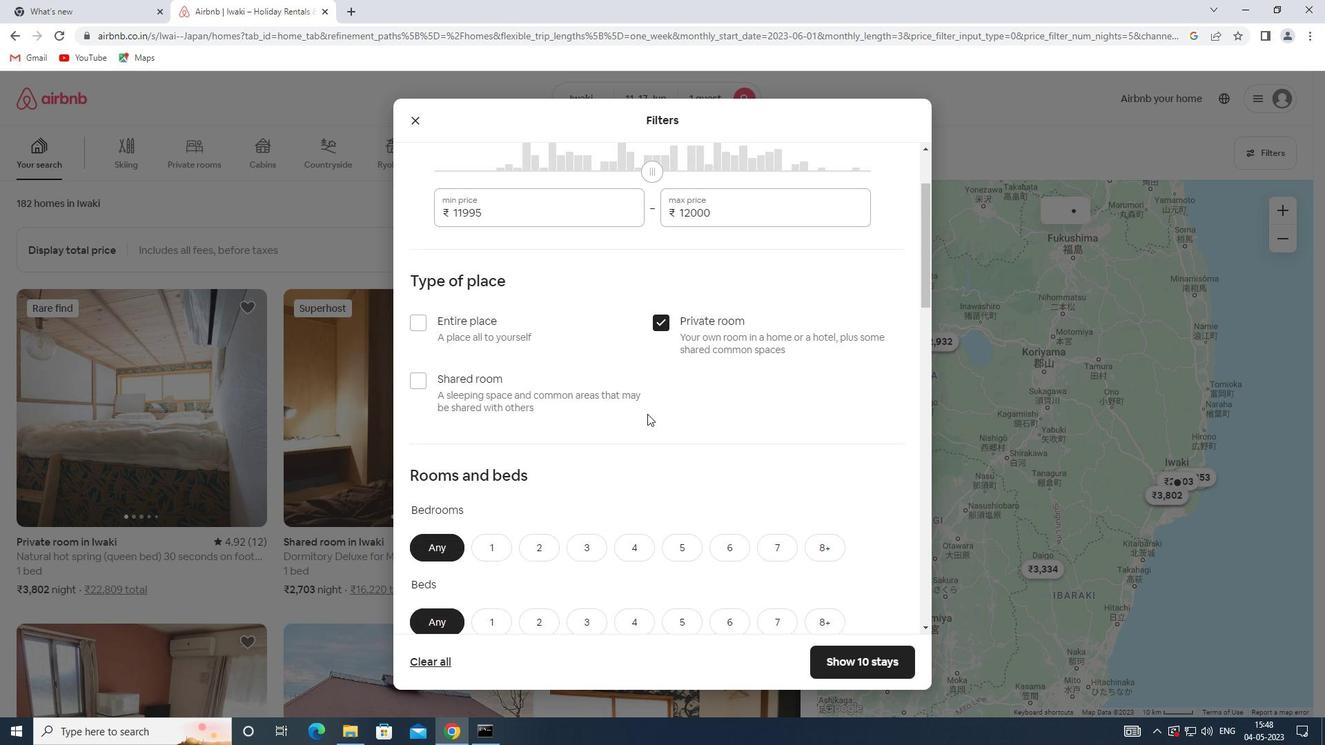 
Action: Mouse scrolled (645, 410) with delta (0, 0)
Screenshot: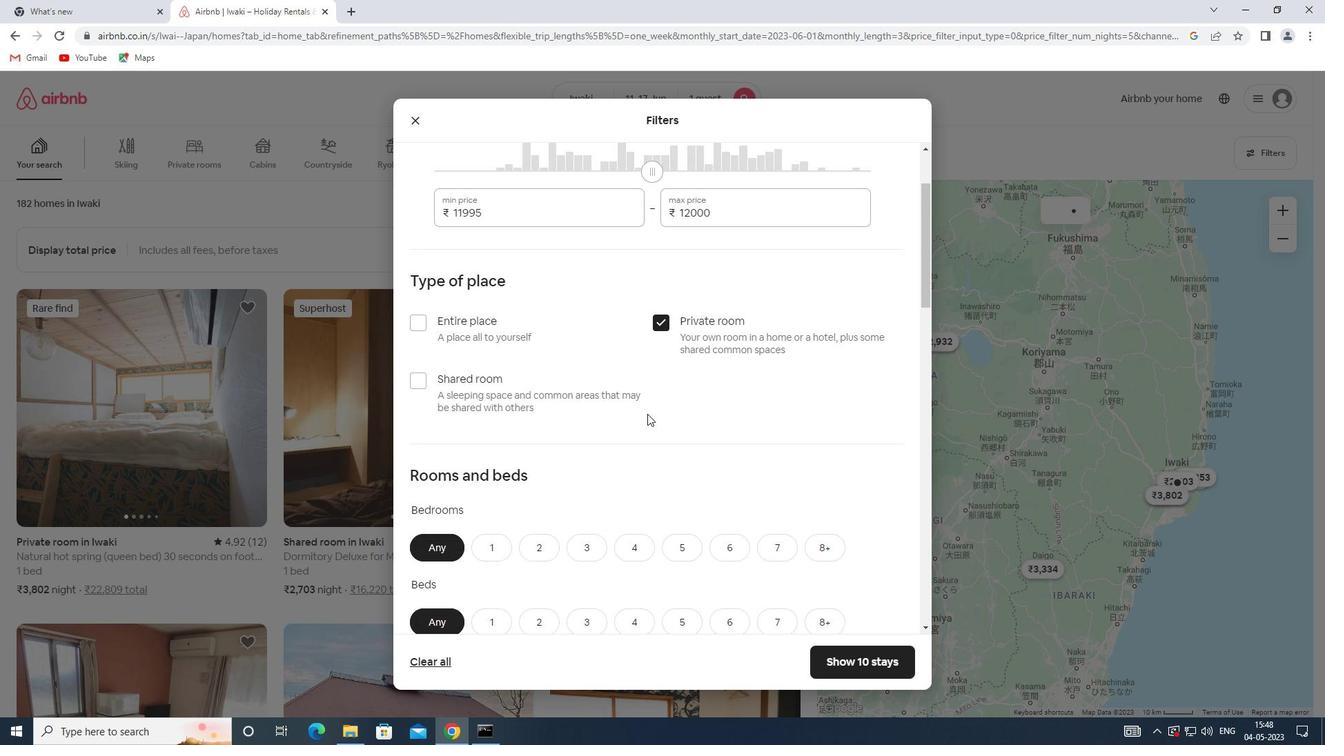 
Action: Mouse moved to (494, 307)
Screenshot: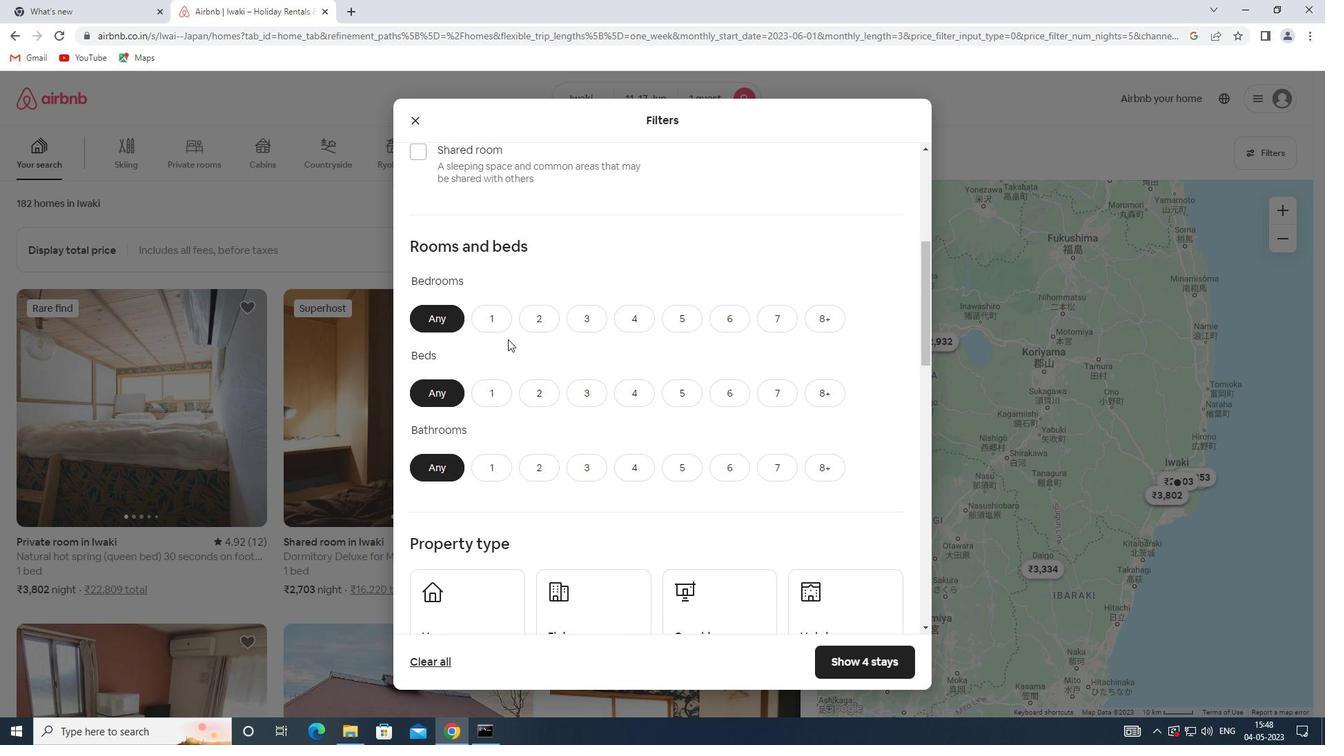 
Action: Mouse pressed left at (494, 307)
Screenshot: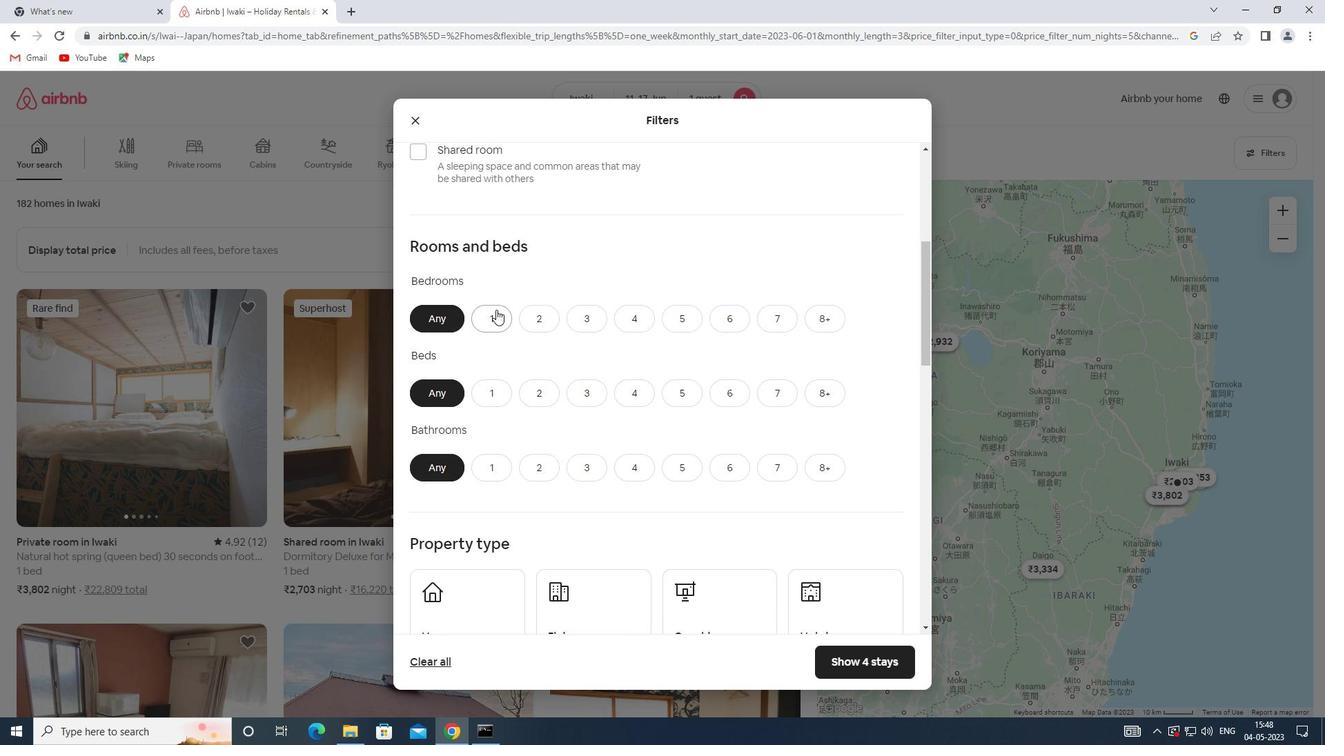 
Action: Mouse moved to (483, 391)
Screenshot: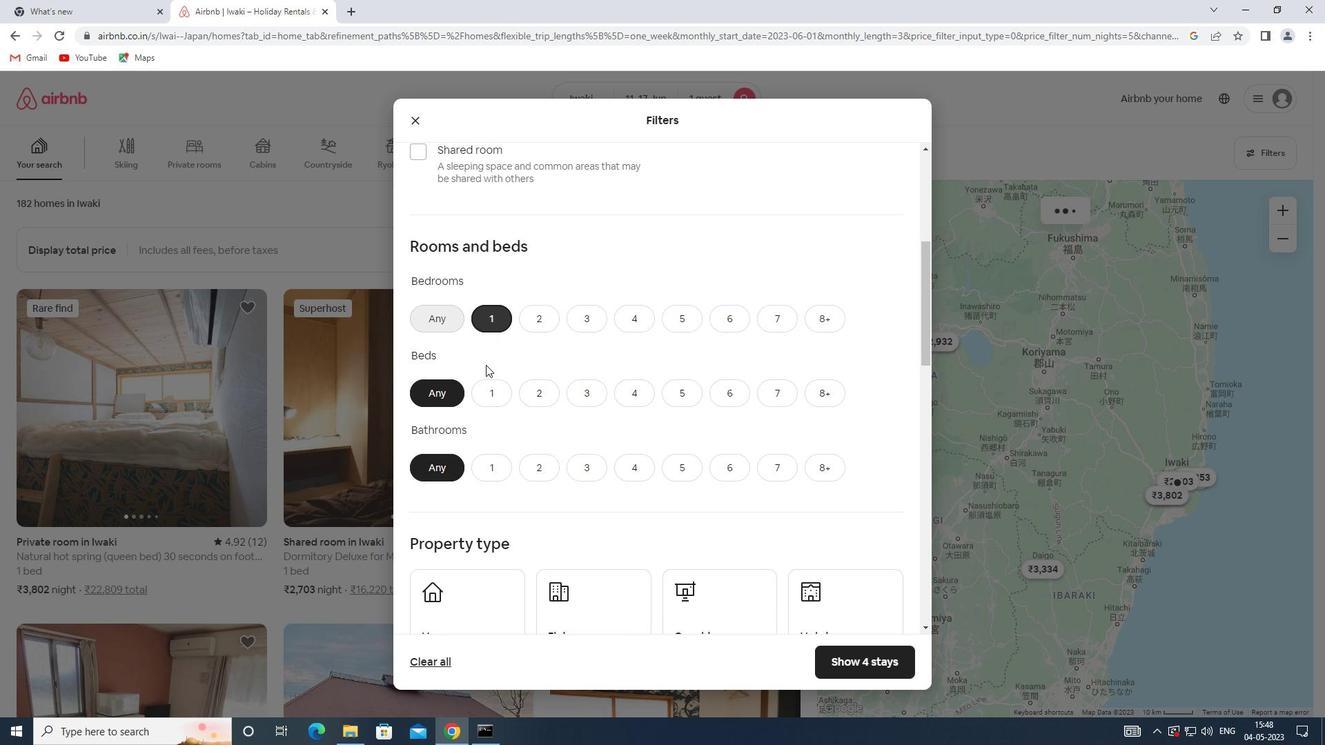 
Action: Mouse pressed left at (483, 391)
Screenshot: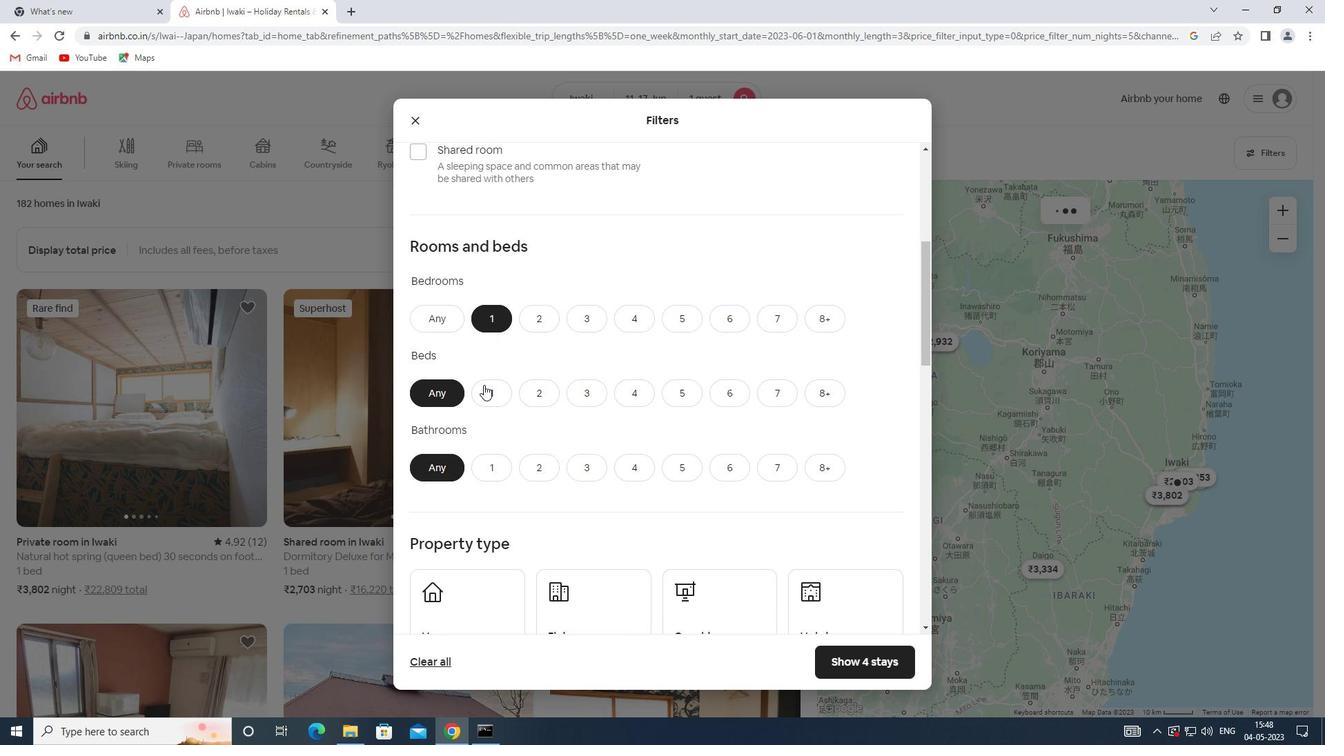 
Action: Mouse moved to (489, 470)
Screenshot: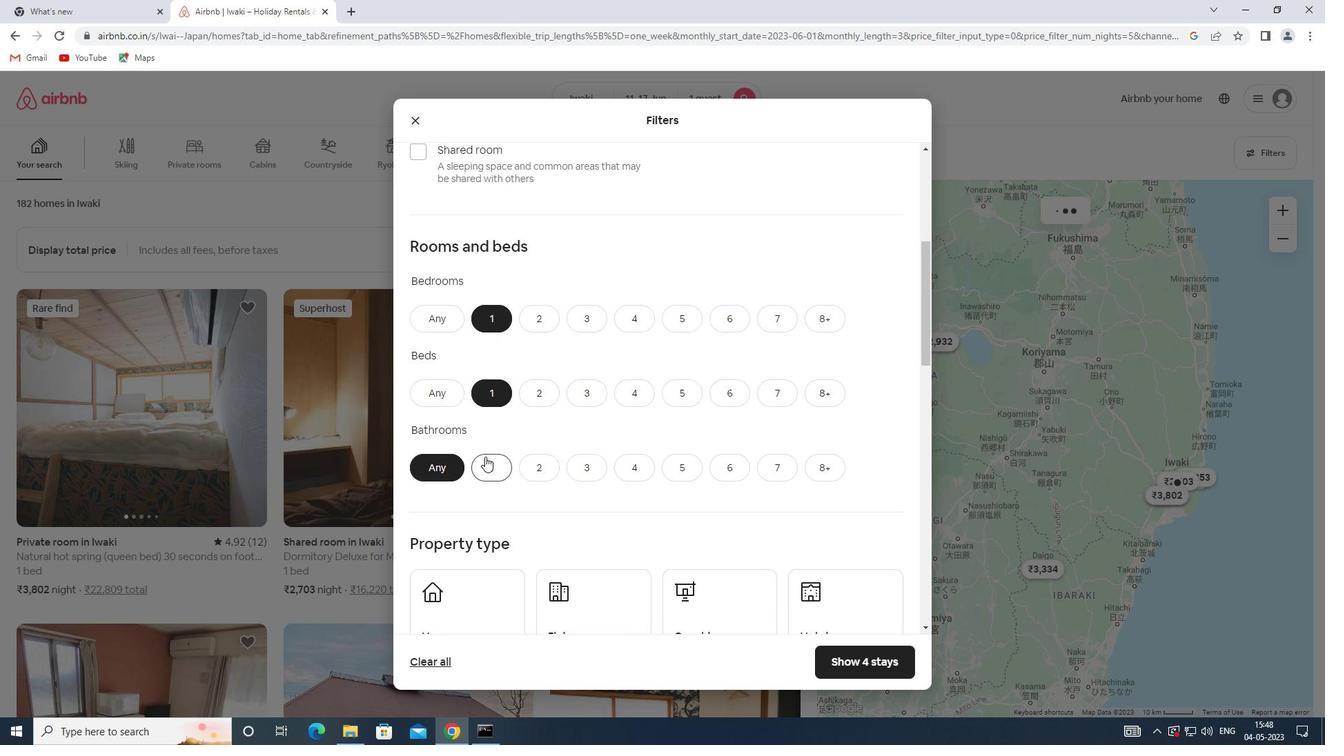 
Action: Mouse pressed left at (489, 470)
Screenshot: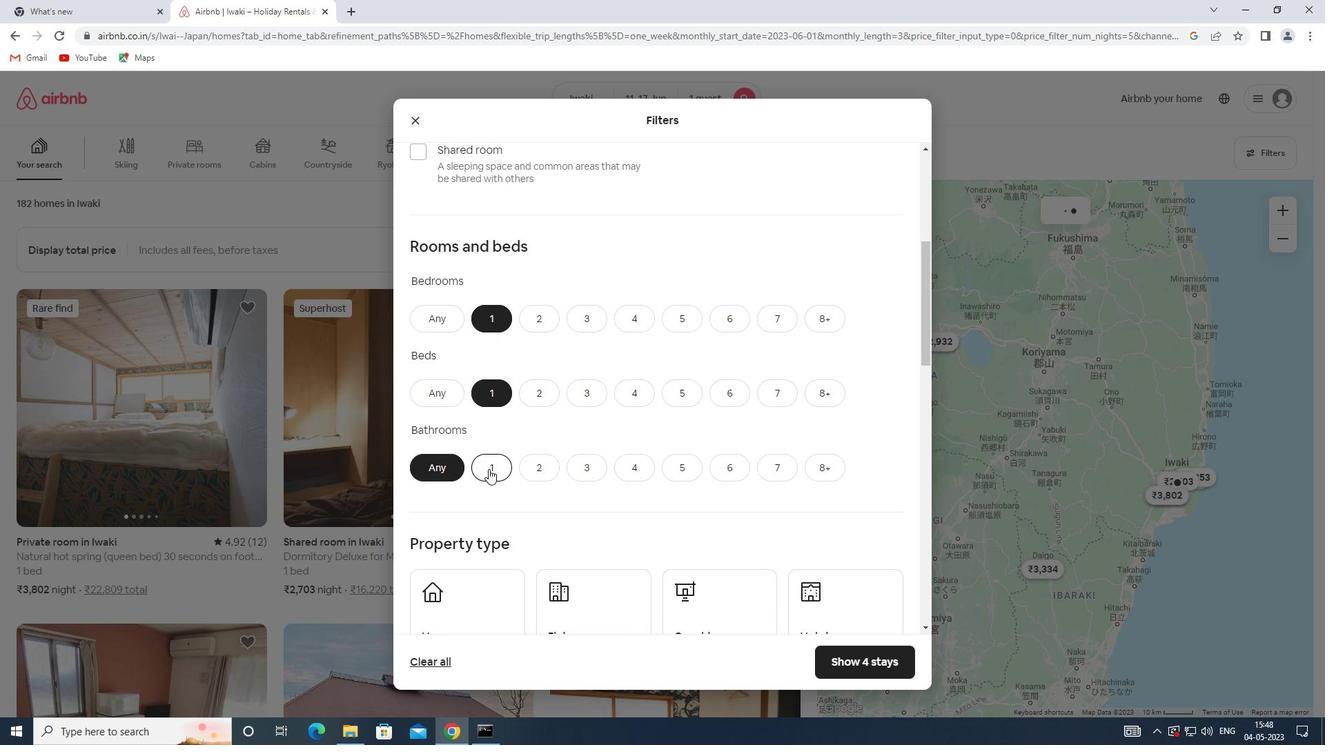 
Action: Mouse moved to (486, 452)
Screenshot: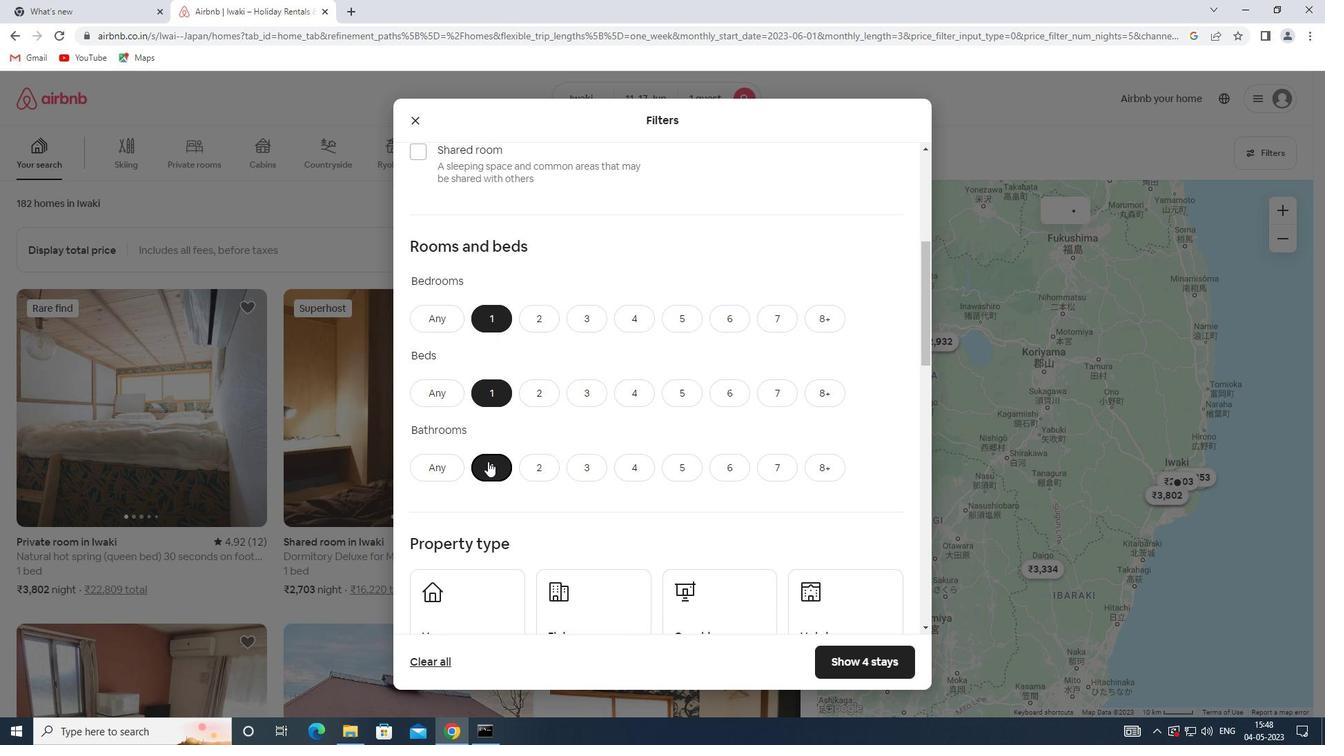 
Action: Mouse scrolled (486, 452) with delta (0, 0)
Screenshot: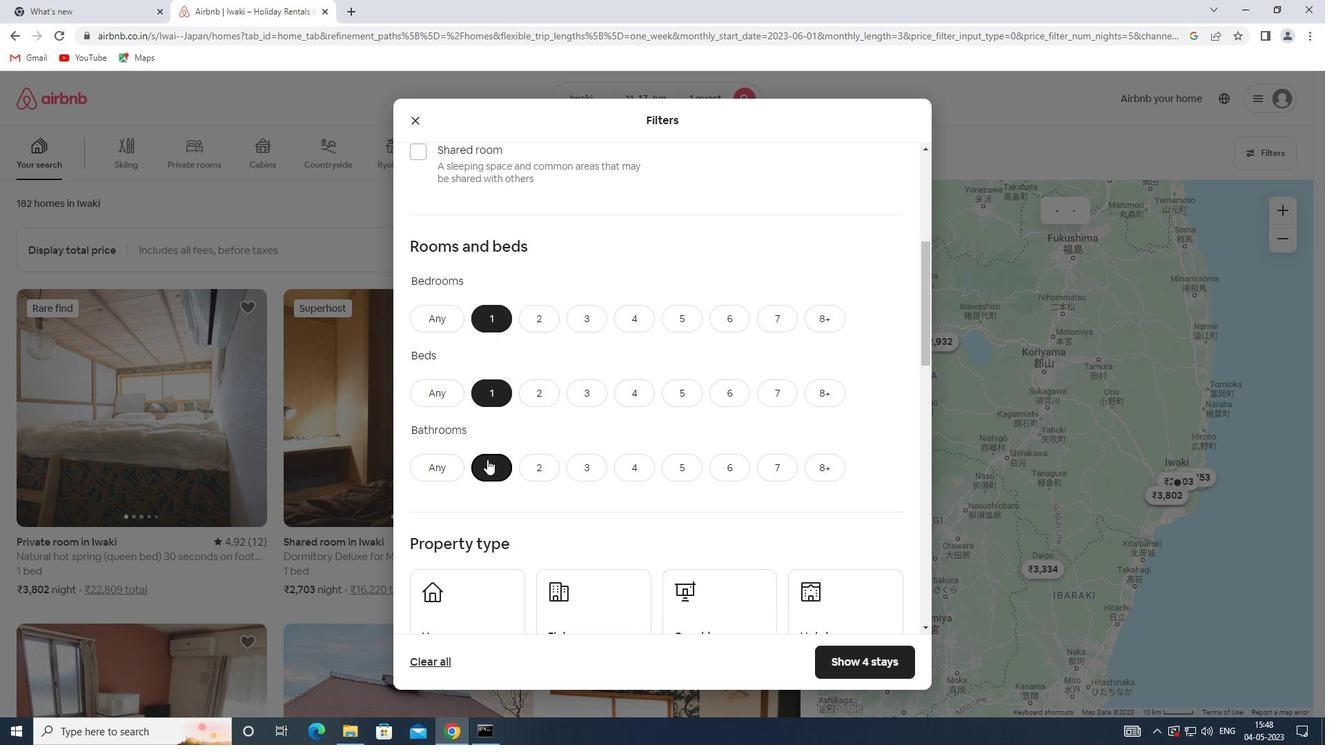 
Action: Mouse scrolled (486, 452) with delta (0, 0)
Screenshot: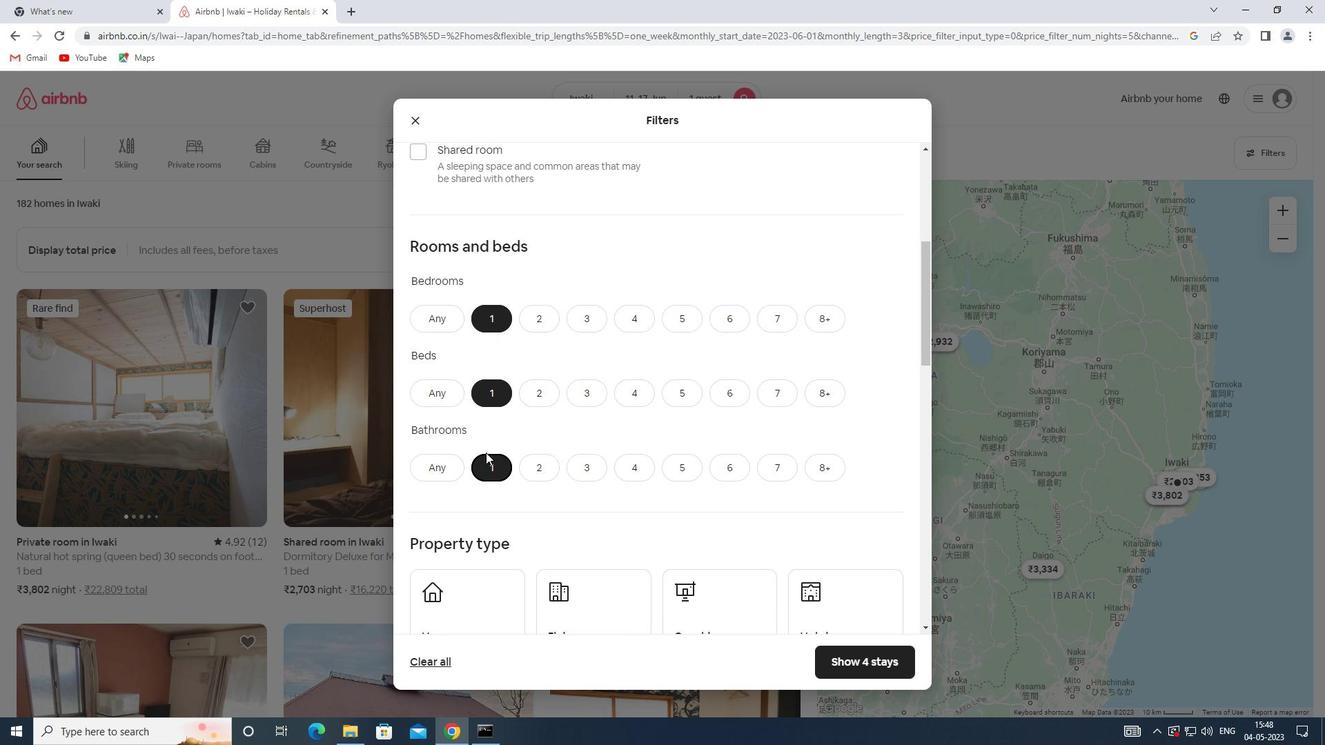 
Action: Mouse moved to (483, 445)
Screenshot: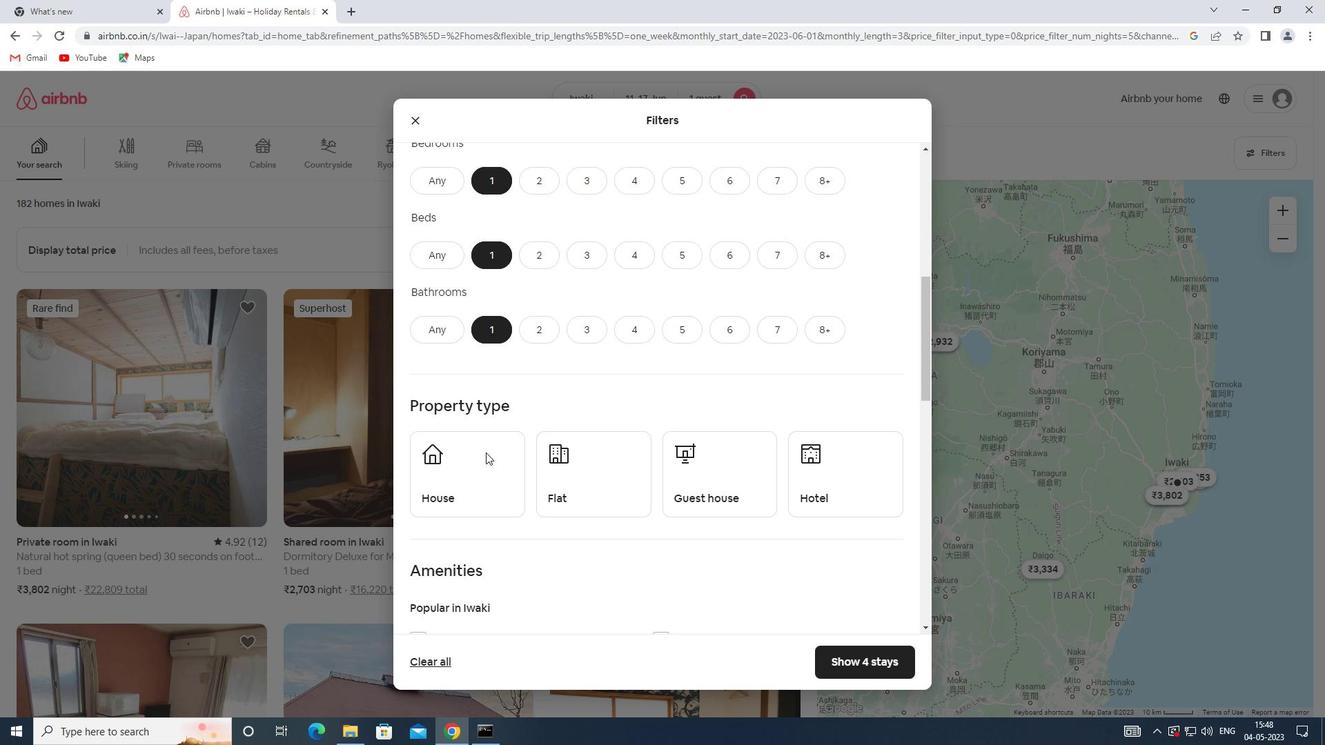 
Action: Mouse pressed left at (483, 445)
Screenshot: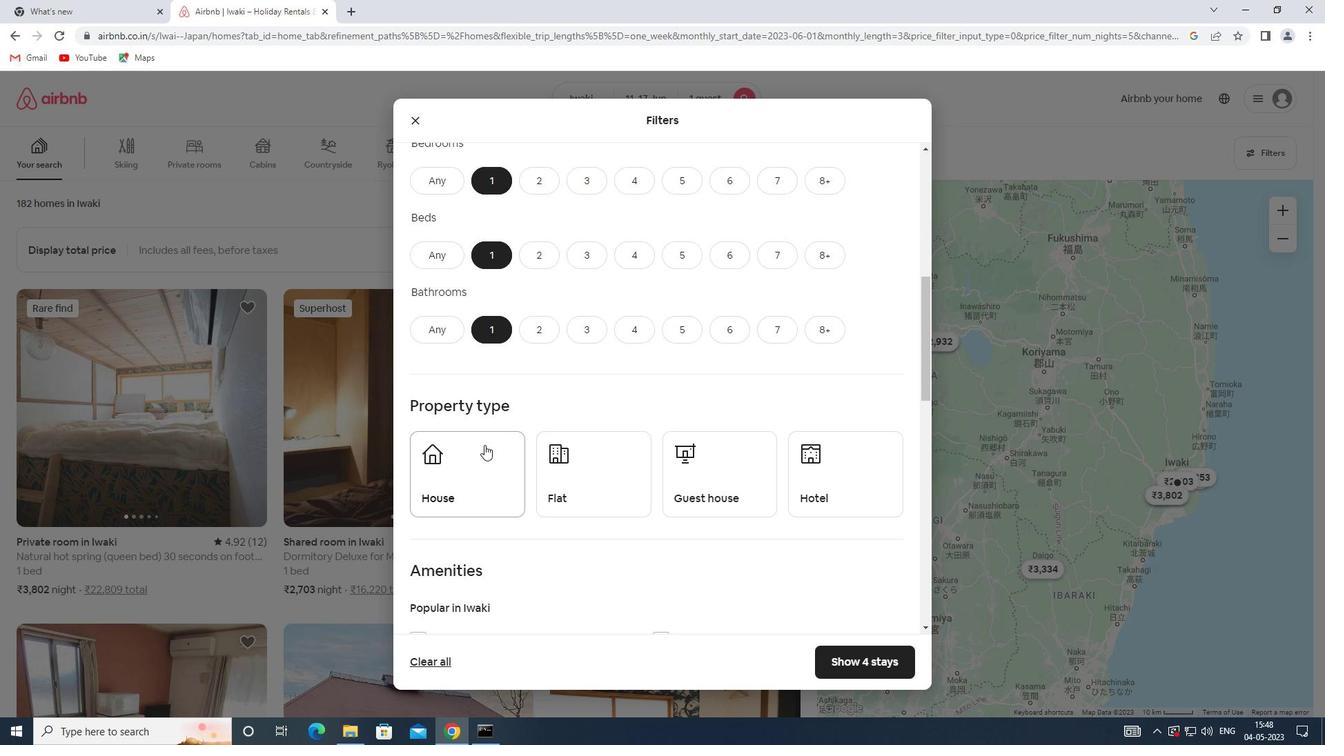 
Action: Mouse moved to (577, 479)
Screenshot: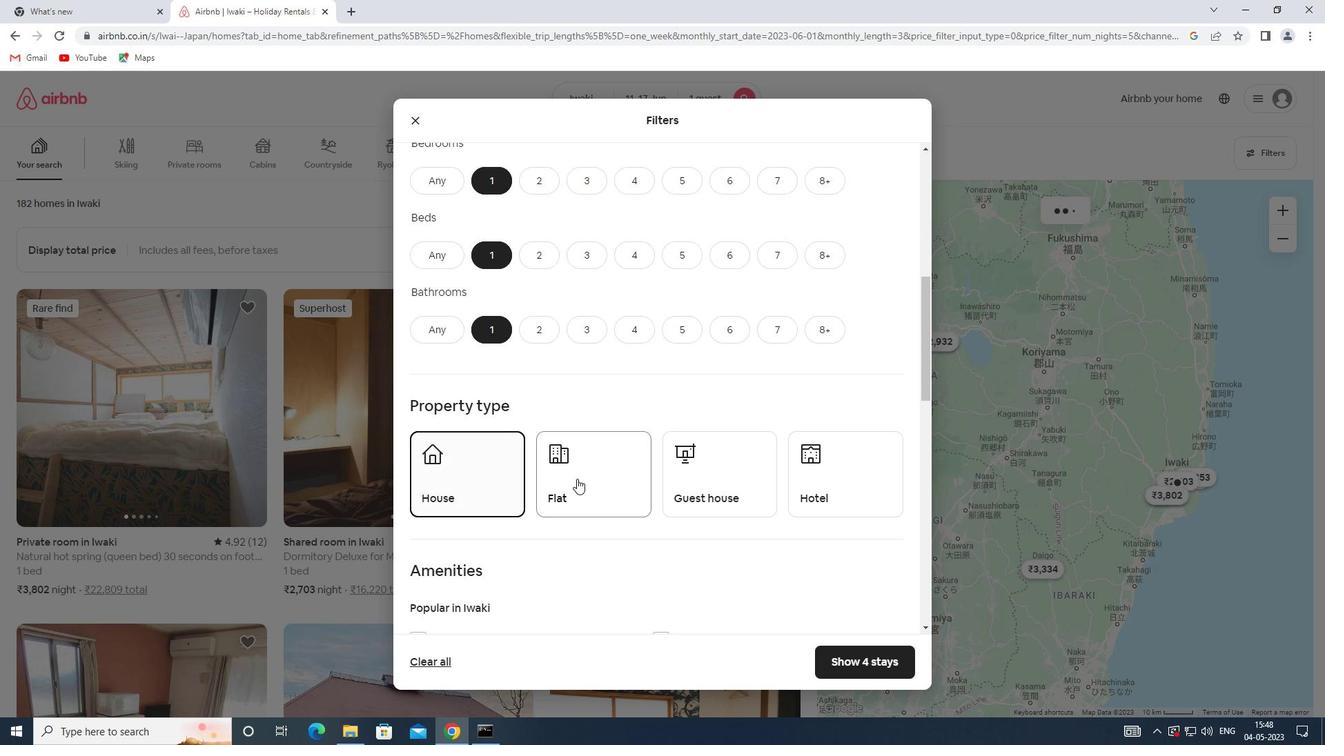 
Action: Mouse pressed left at (577, 479)
Screenshot: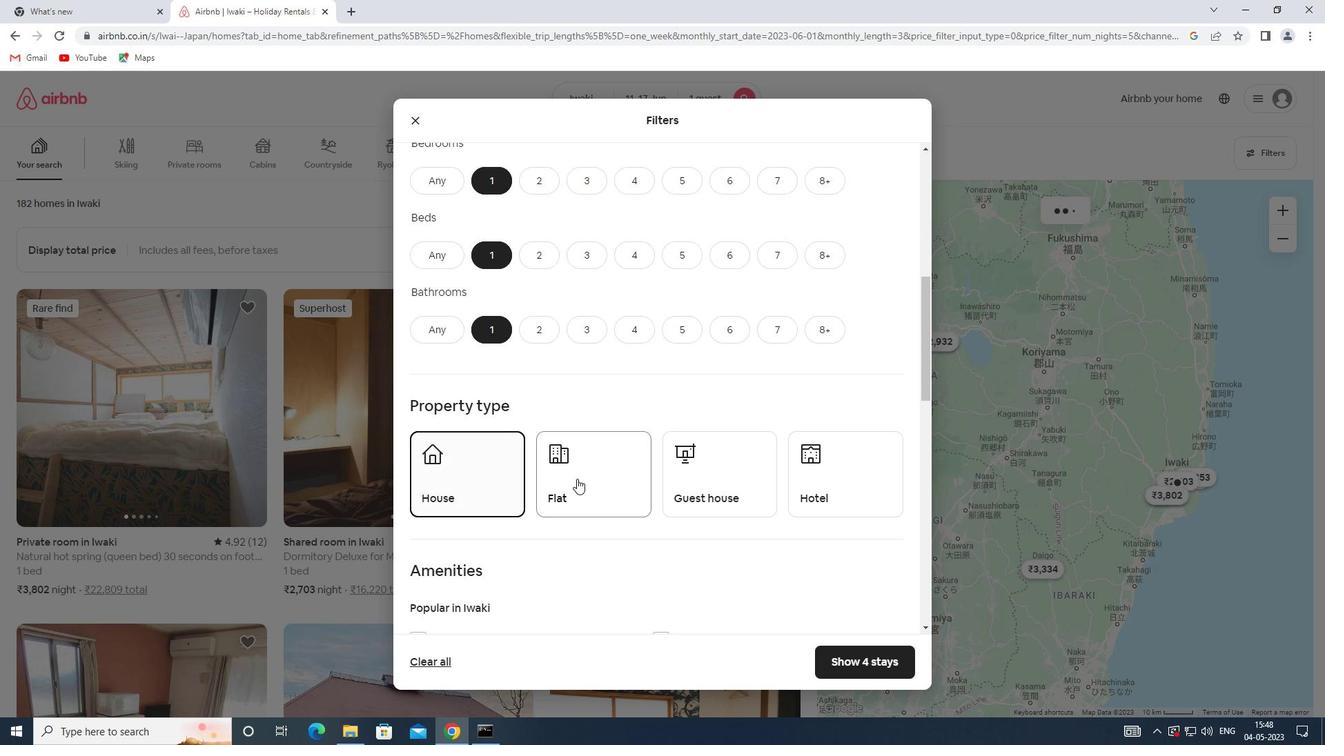 
Action: Mouse moved to (602, 478)
Screenshot: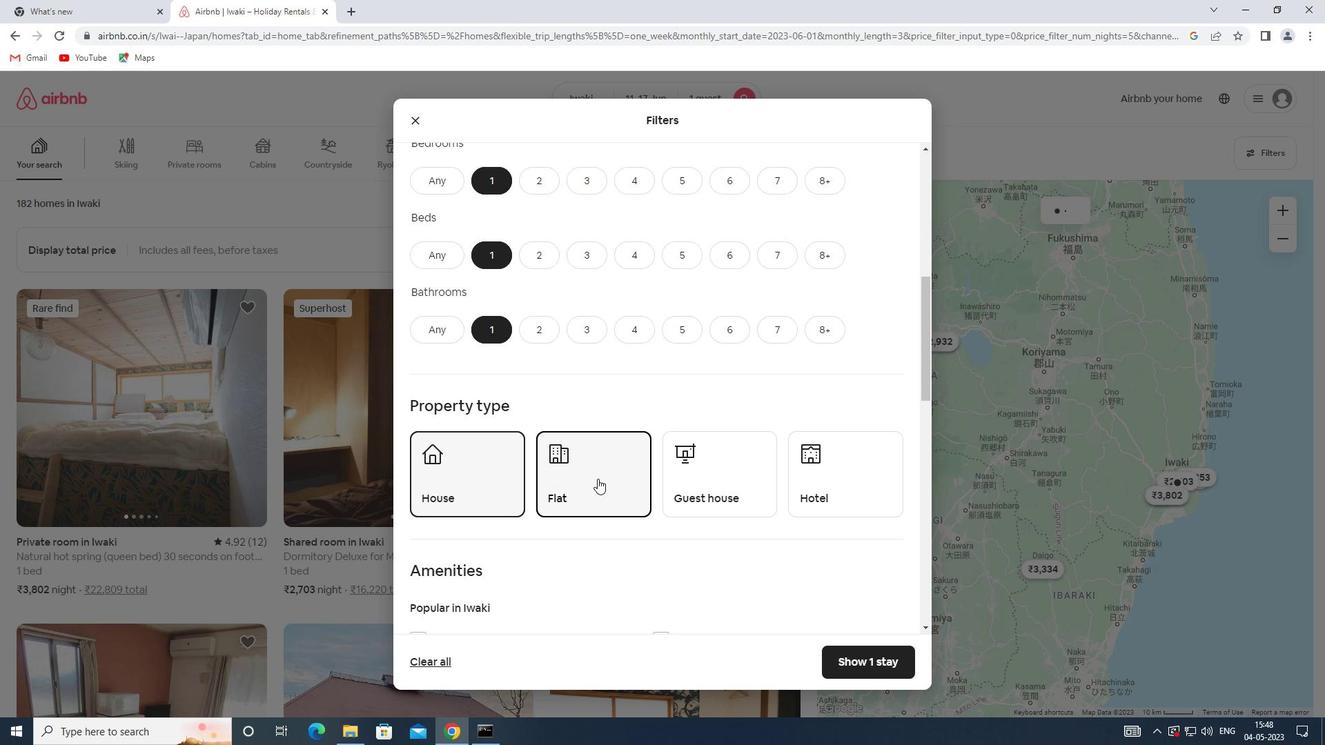
Action: Mouse scrolled (602, 477) with delta (0, 0)
Screenshot: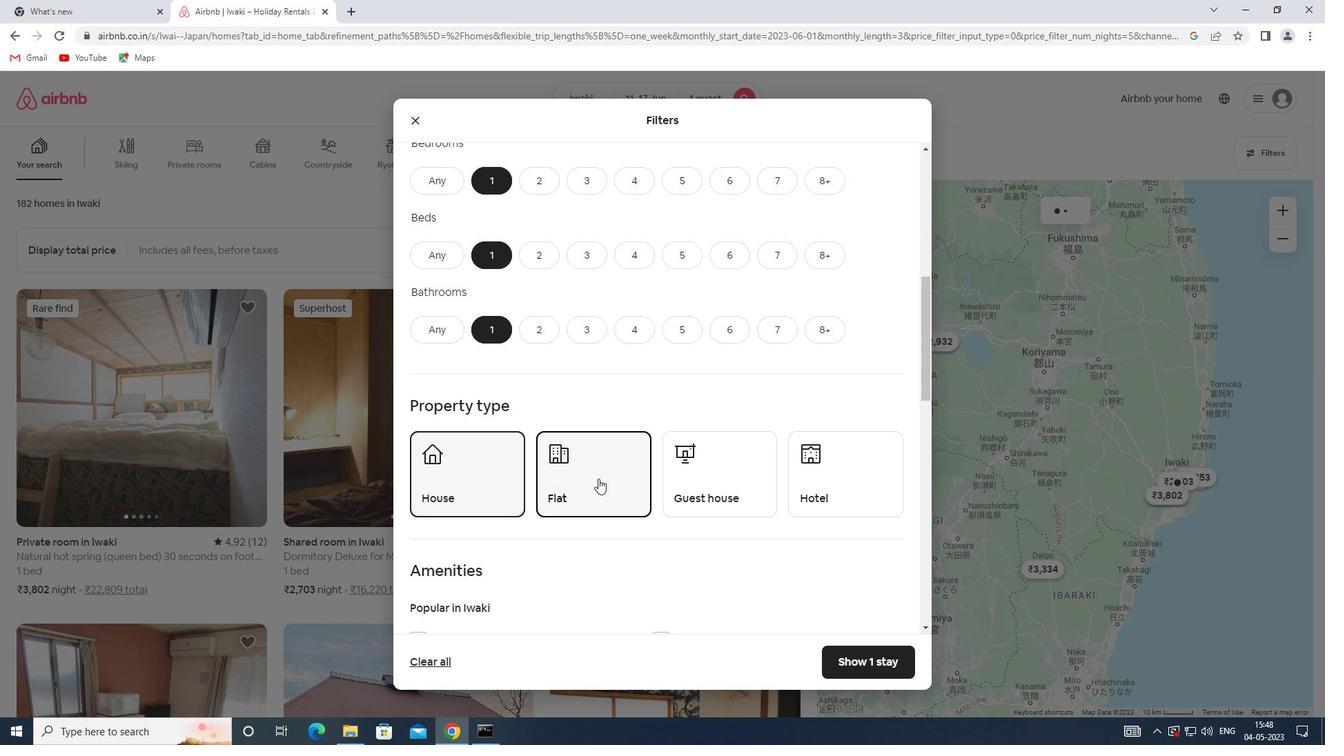 
Action: Mouse scrolled (602, 477) with delta (0, 0)
Screenshot: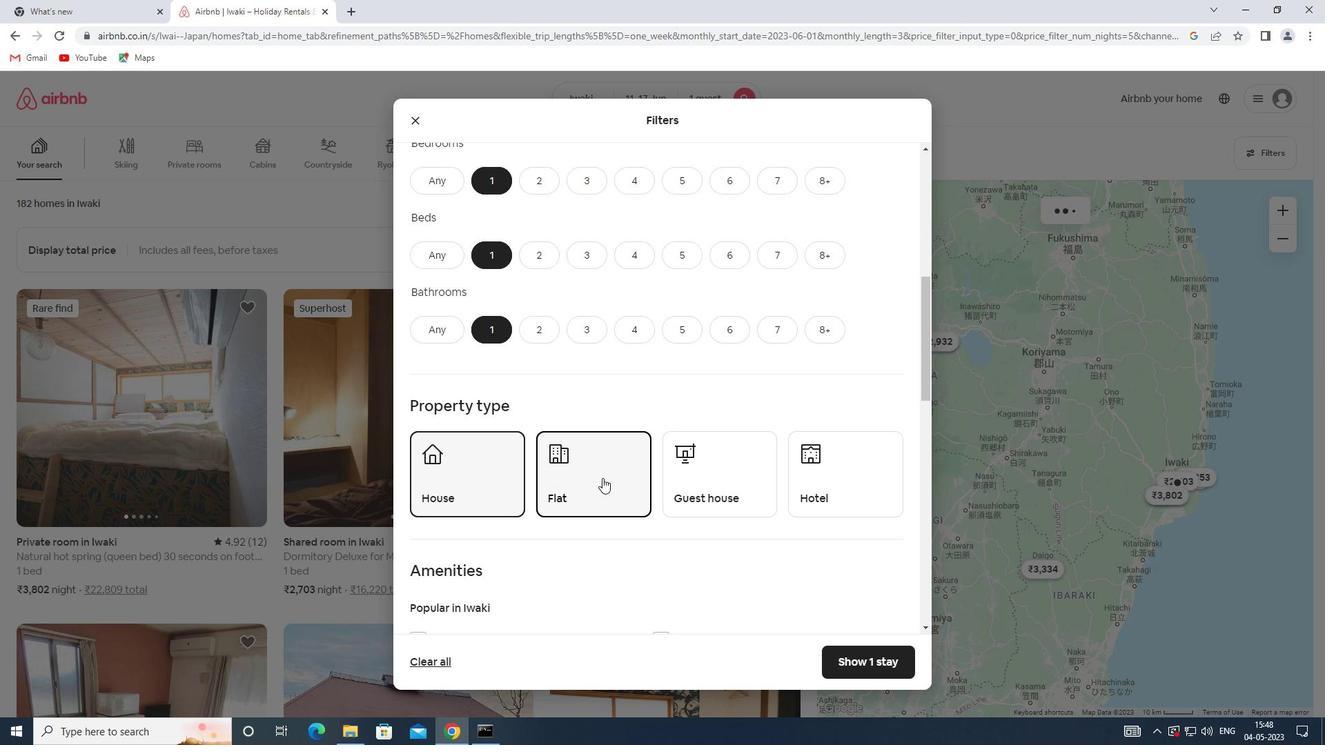 
Action: Mouse moved to (704, 345)
Screenshot: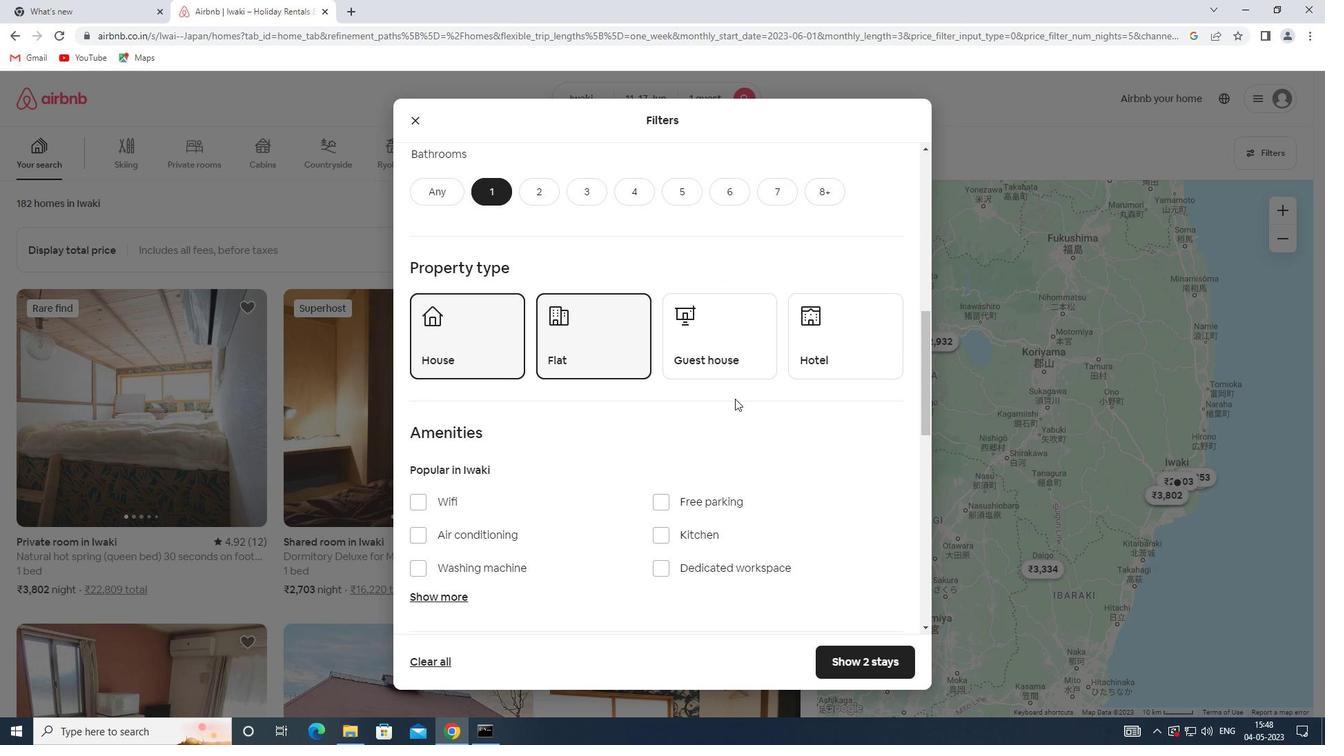
Action: Mouse pressed left at (704, 345)
Screenshot: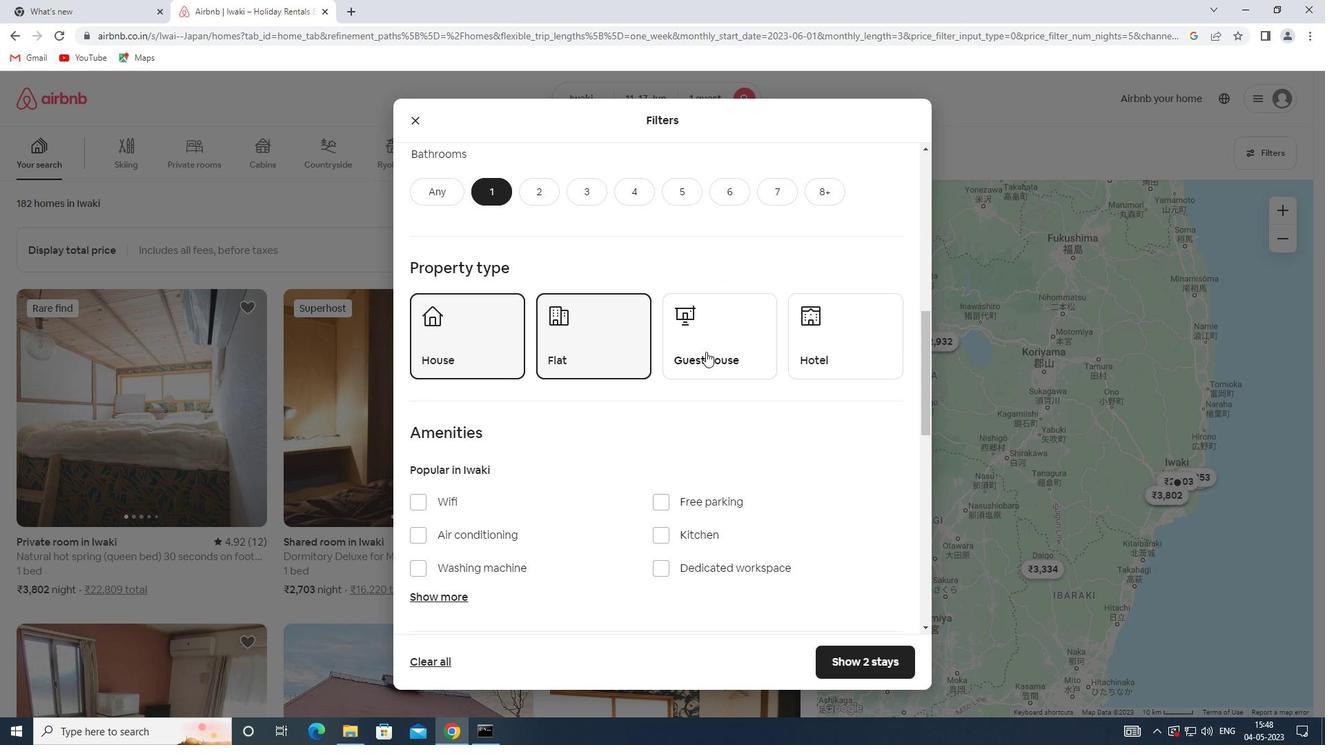 
Action: Mouse moved to (809, 342)
Screenshot: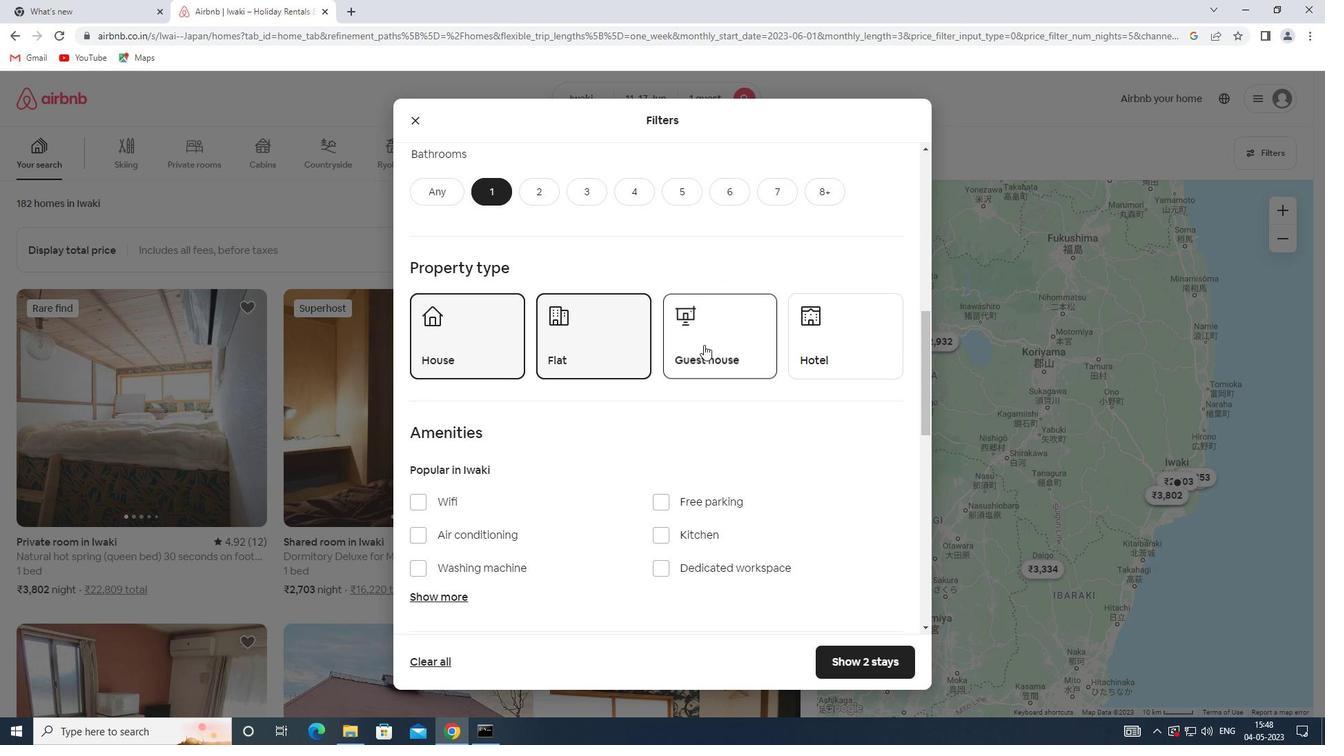 
Action: Mouse pressed left at (809, 342)
Screenshot: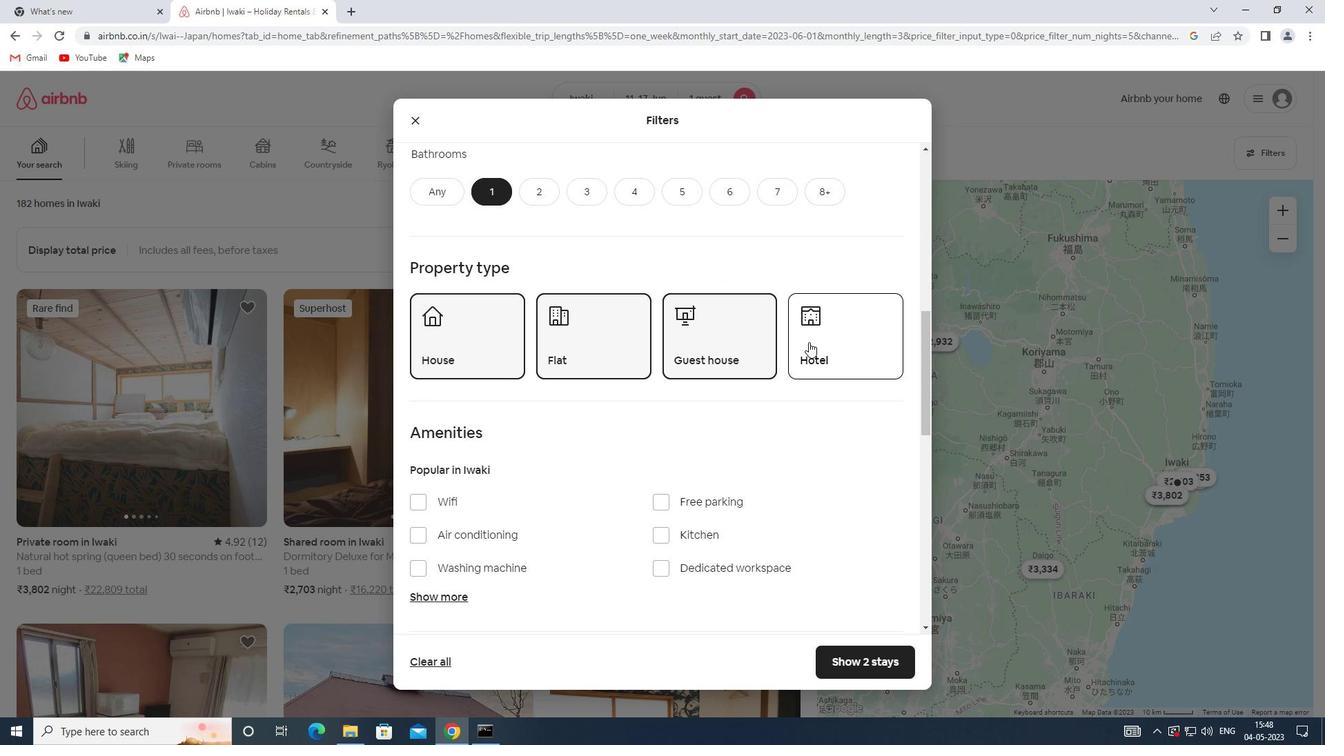 
Action: Mouse moved to (704, 350)
Screenshot: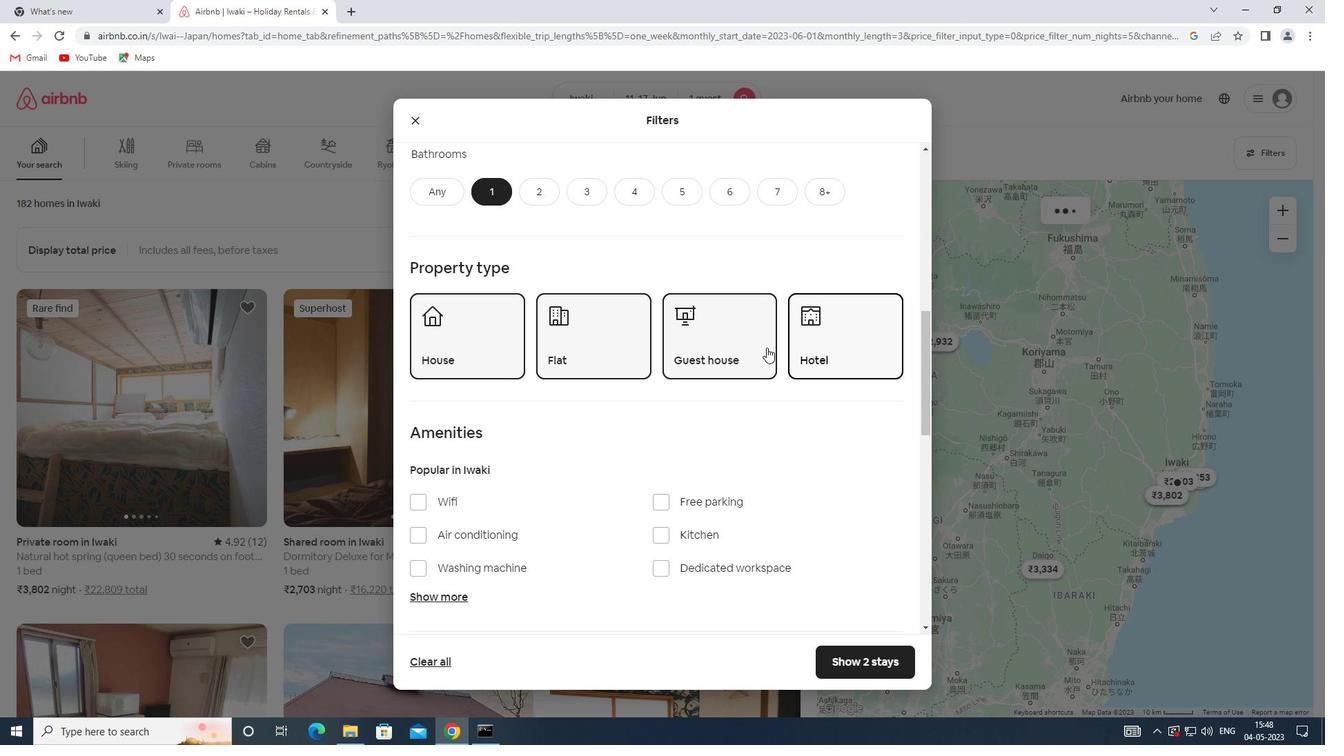 
Action: Mouse scrolled (704, 350) with delta (0, 0)
Screenshot: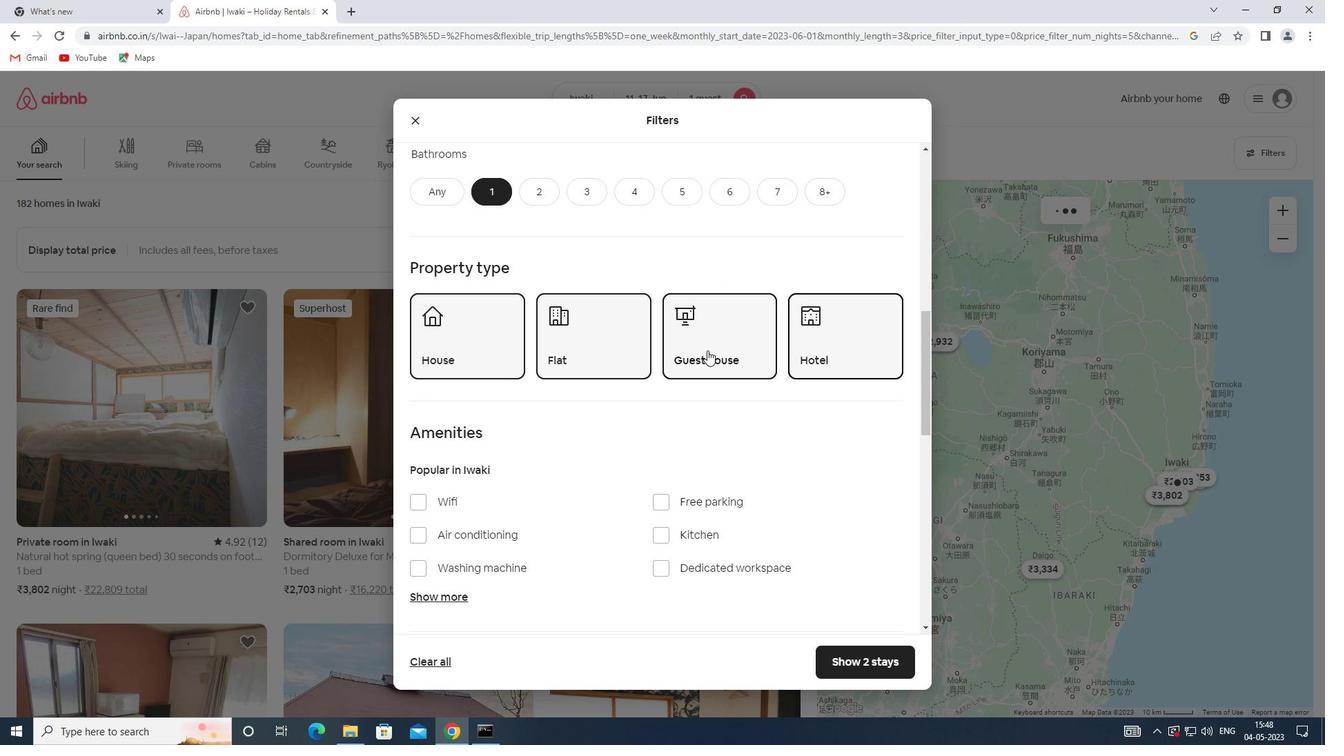 
Action: Mouse scrolled (704, 350) with delta (0, 0)
Screenshot: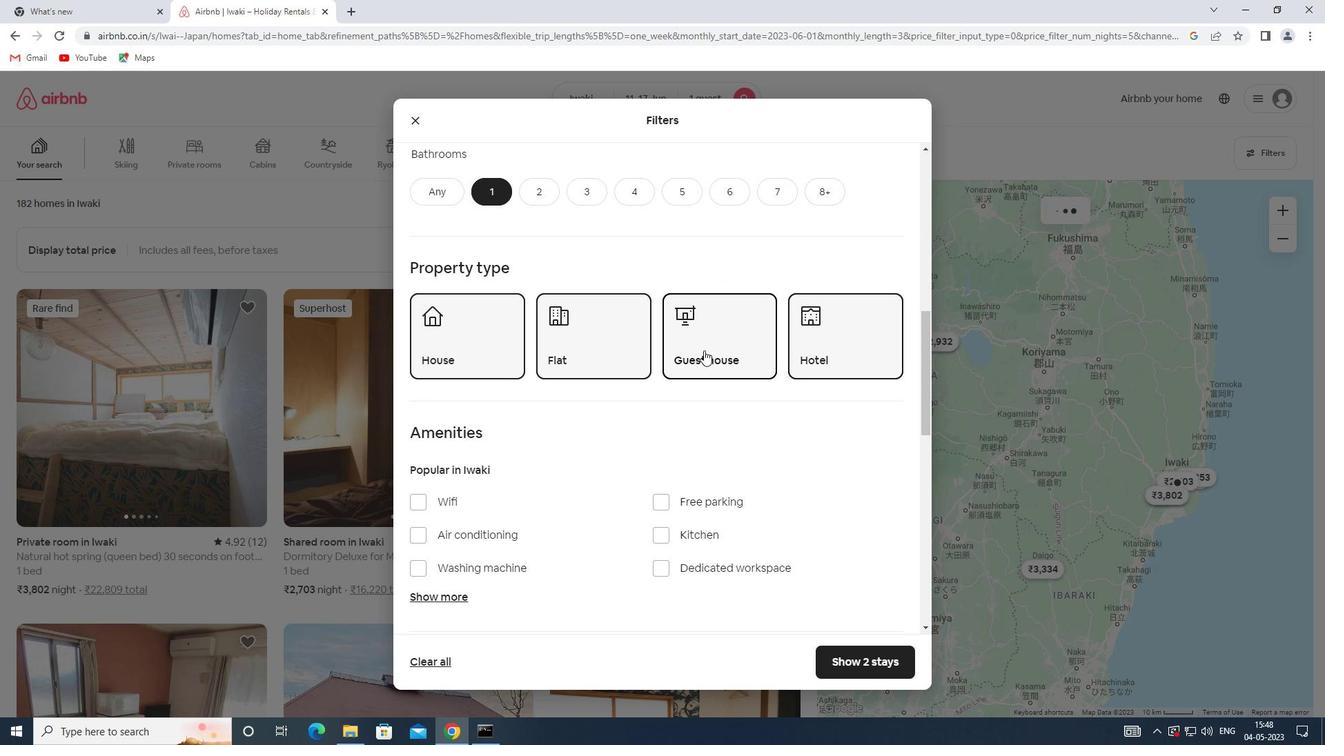 
Action: Mouse scrolled (704, 350) with delta (0, 0)
Screenshot: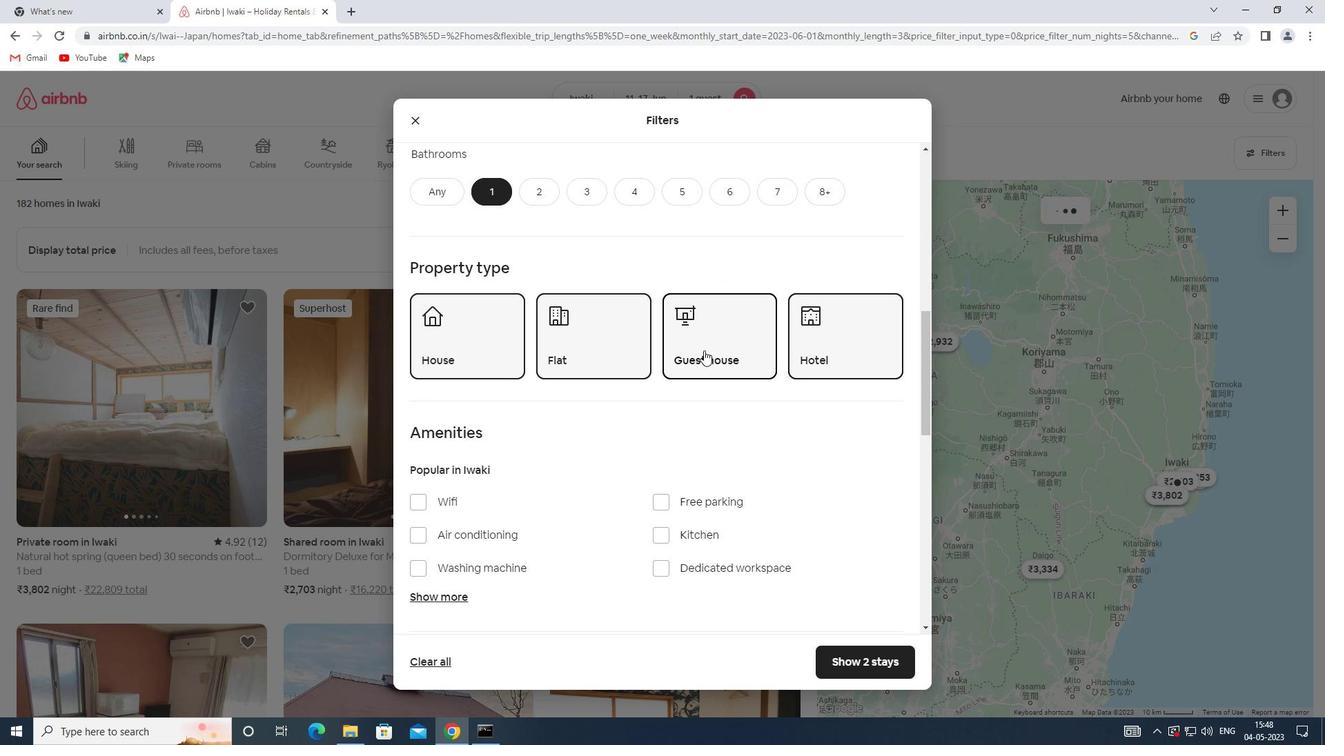 
Action: Mouse scrolled (704, 350) with delta (0, 0)
Screenshot: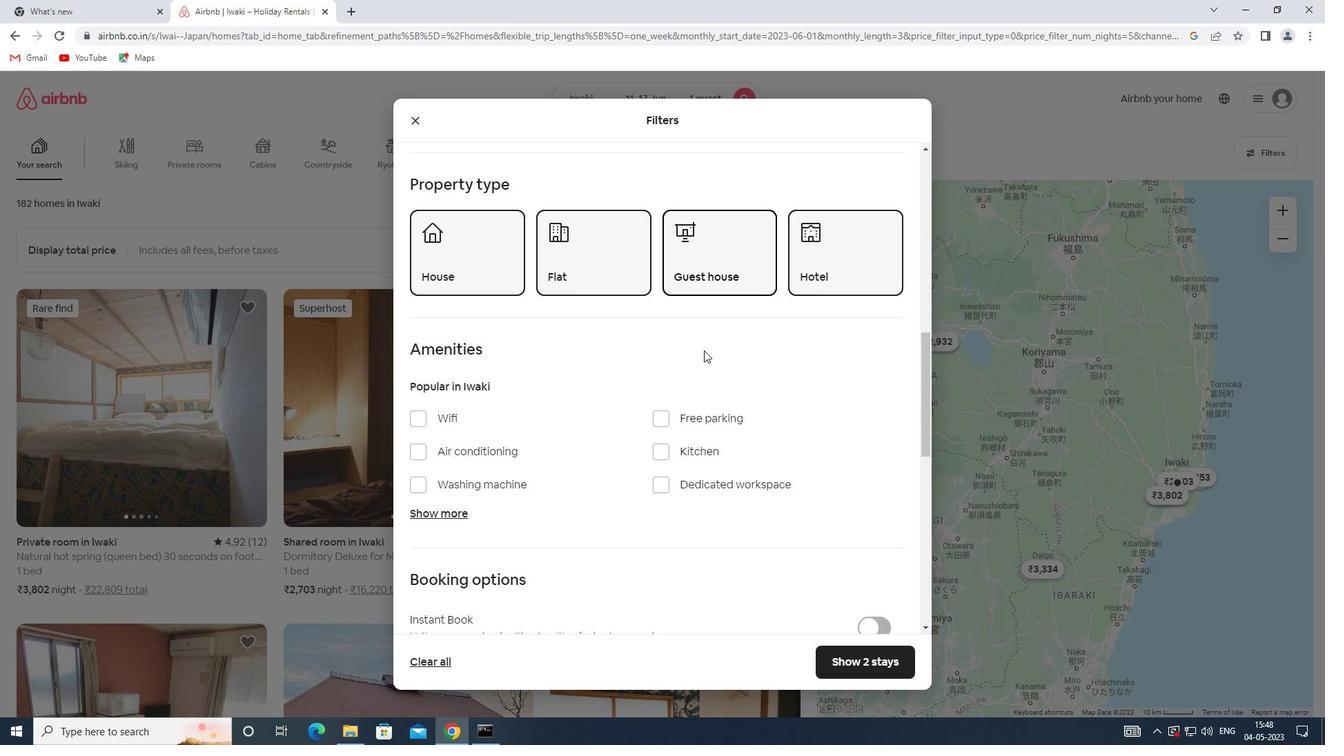 
Action: Mouse scrolled (704, 350) with delta (0, 0)
Screenshot: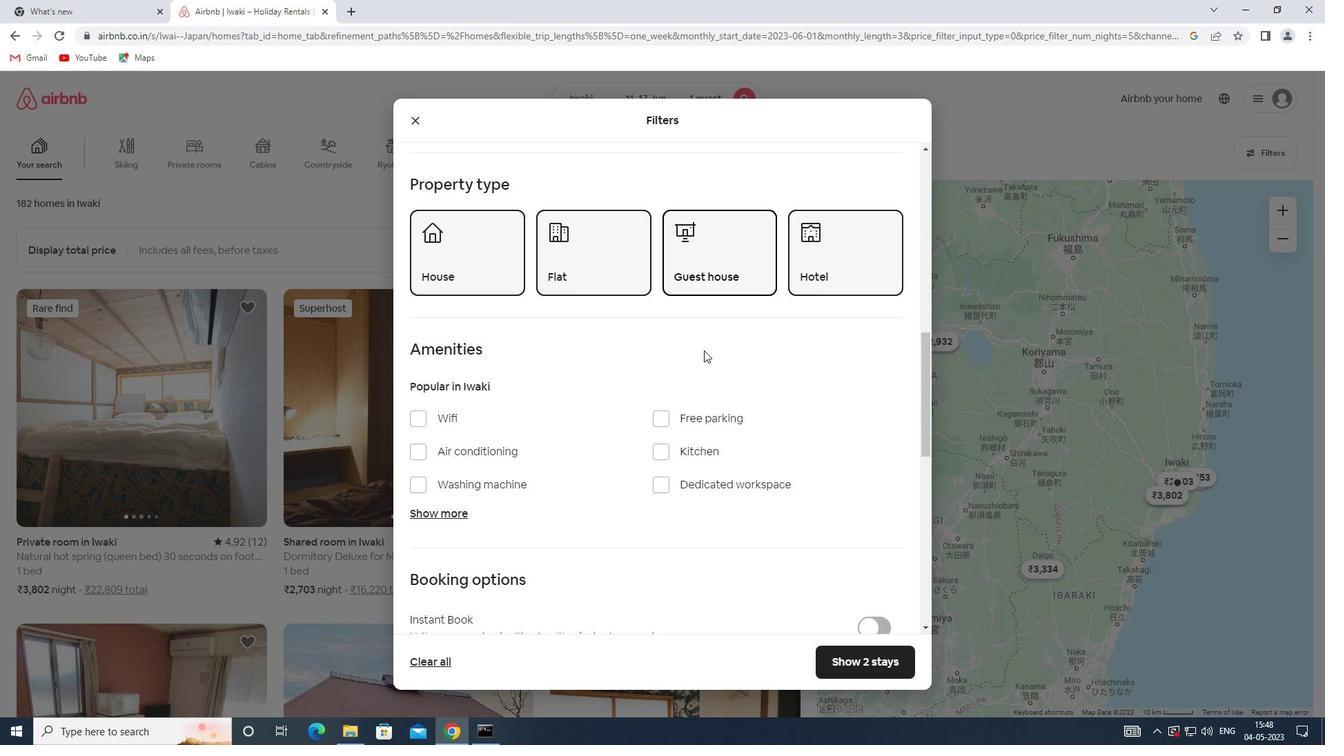
Action: Mouse scrolled (704, 350) with delta (0, 0)
Screenshot: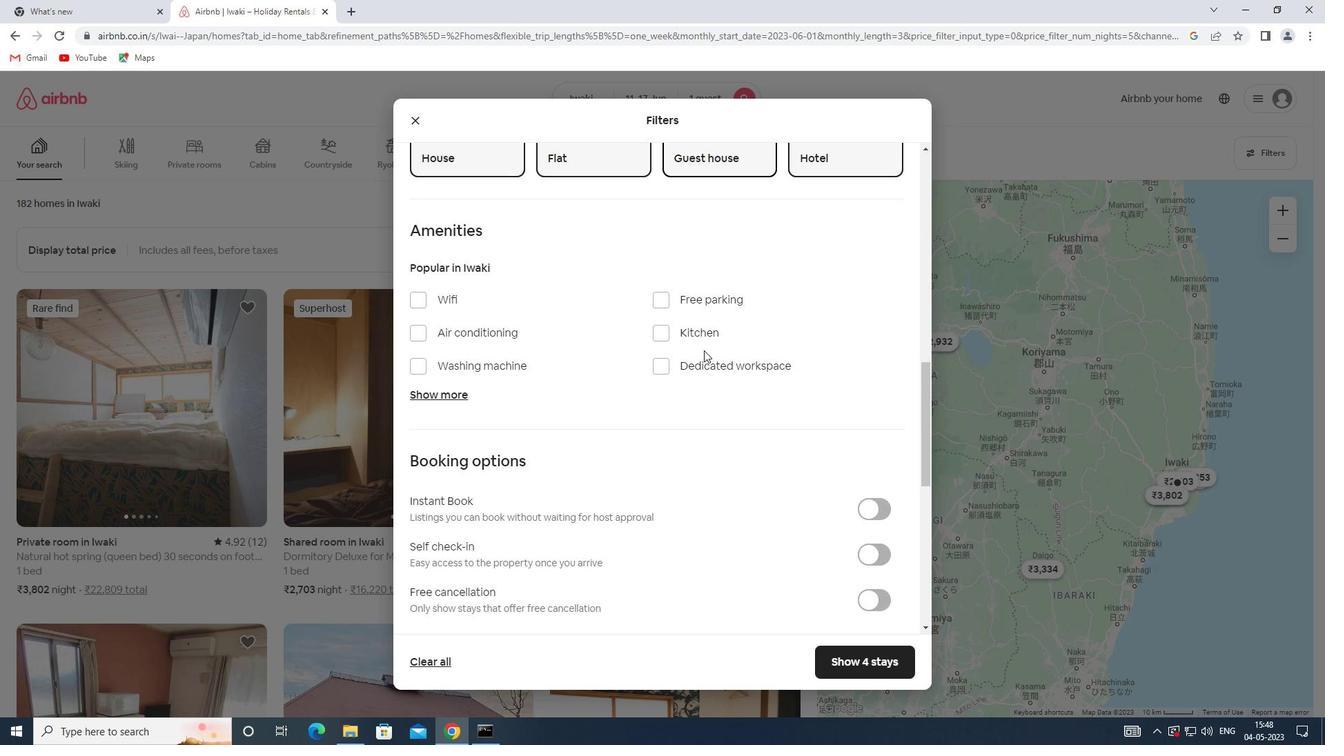 
Action: Mouse moved to (865, 337)
Screenshot: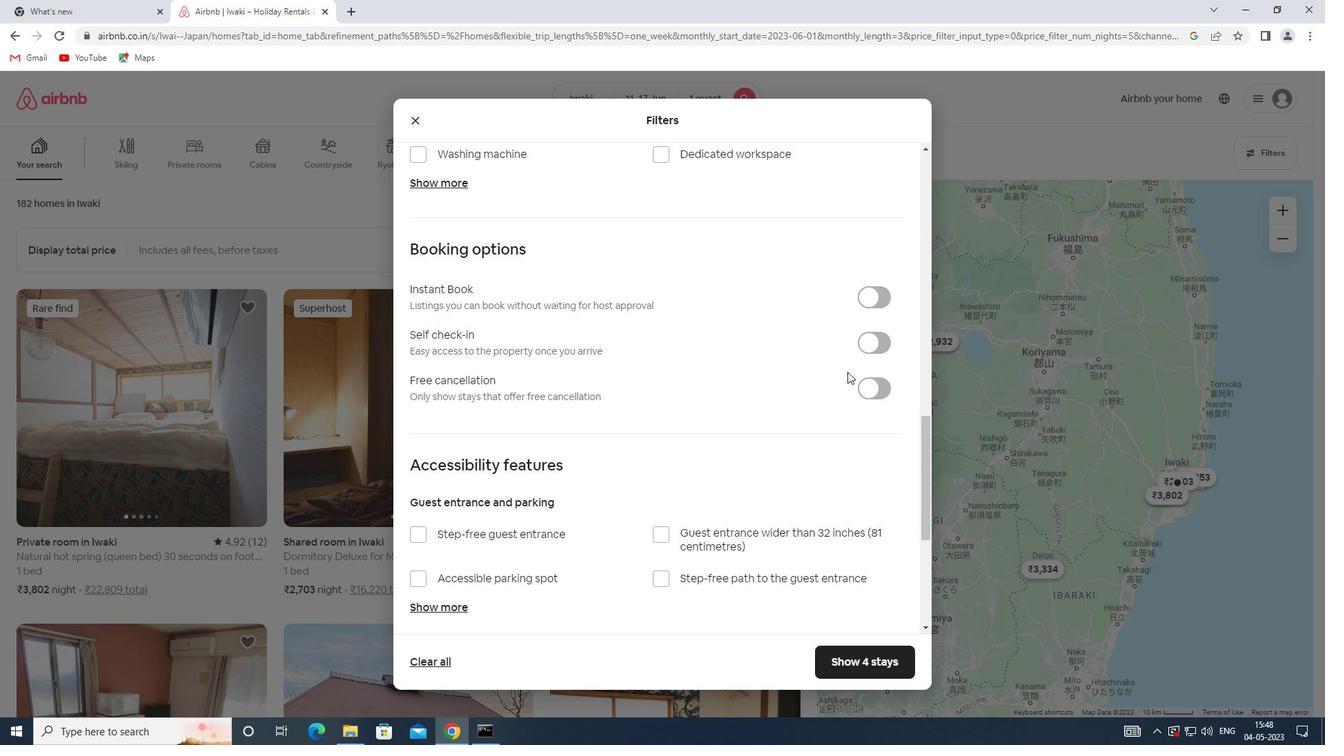 
Action: Mouse pressed left at (865, 337)
Screenshot: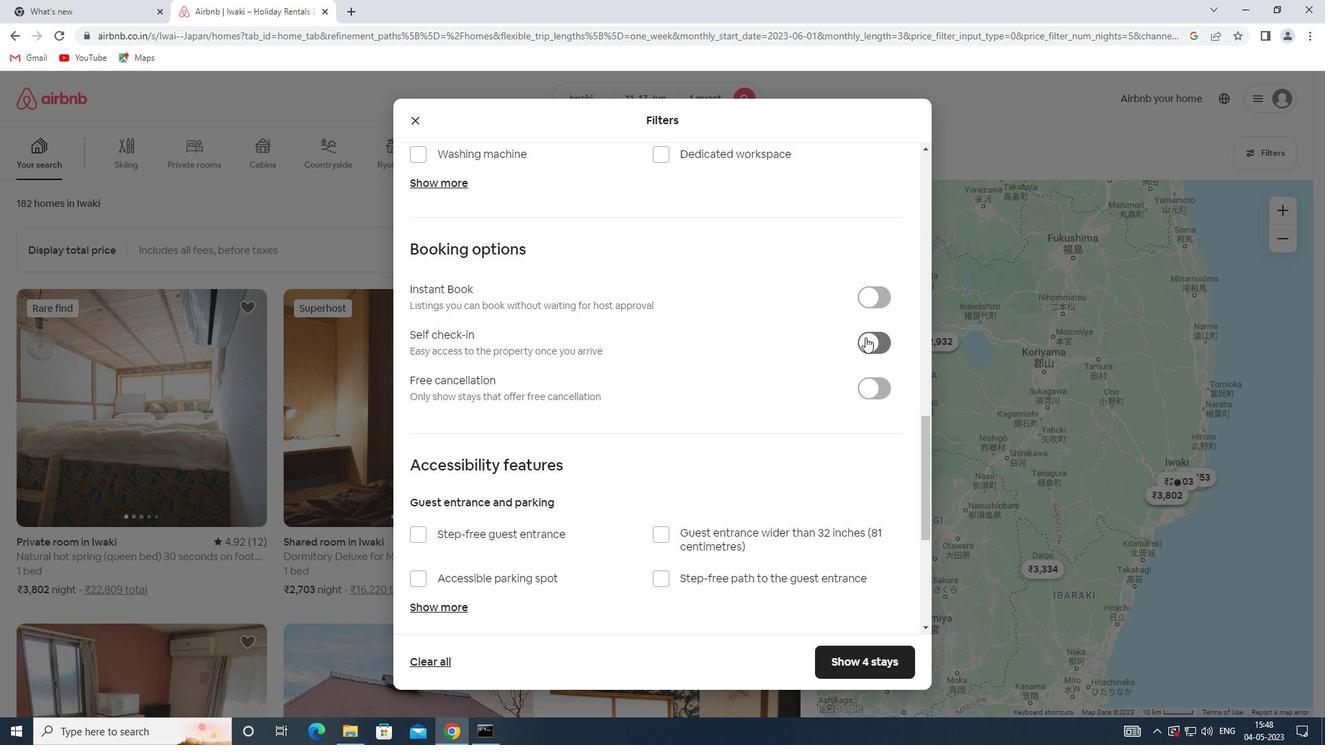 
Action: Mouse moved to (621, 341)
Screenshot: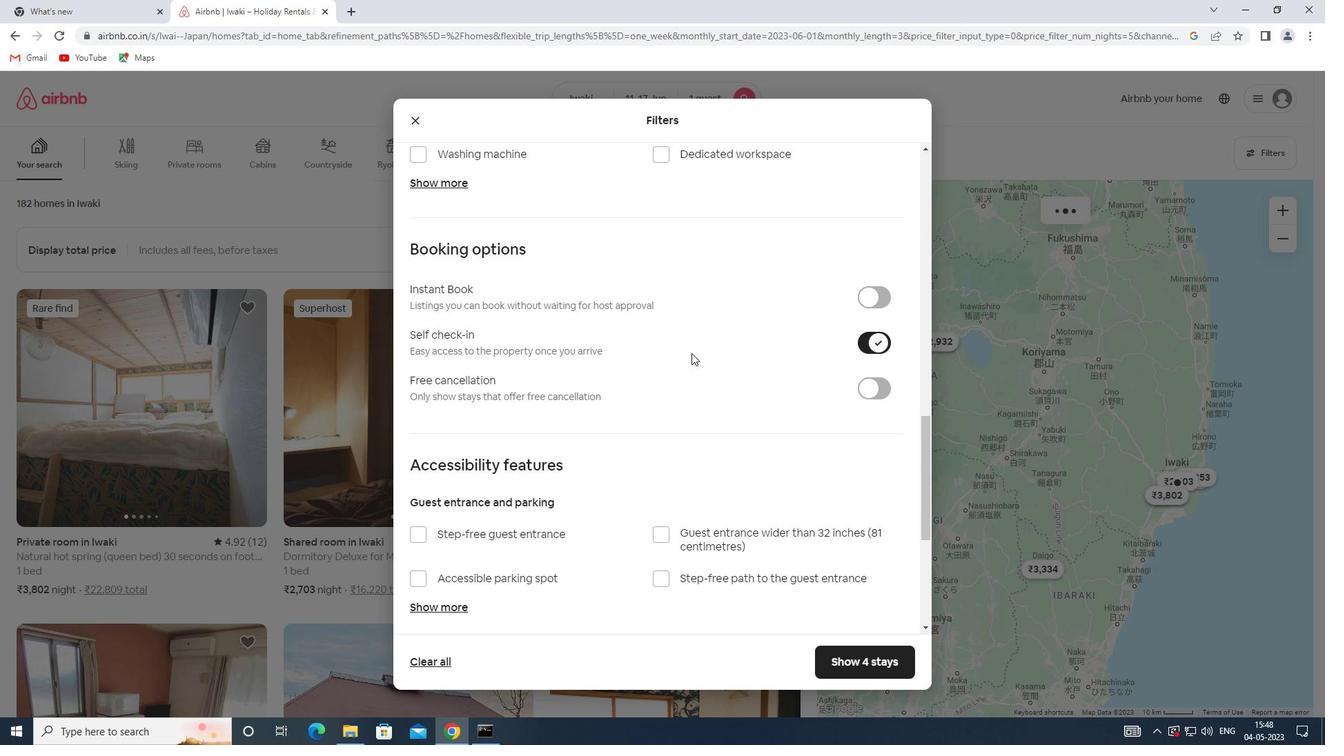 
Action: Mouse scrolled (621, 340) with delta (0, 0)
Screenshot: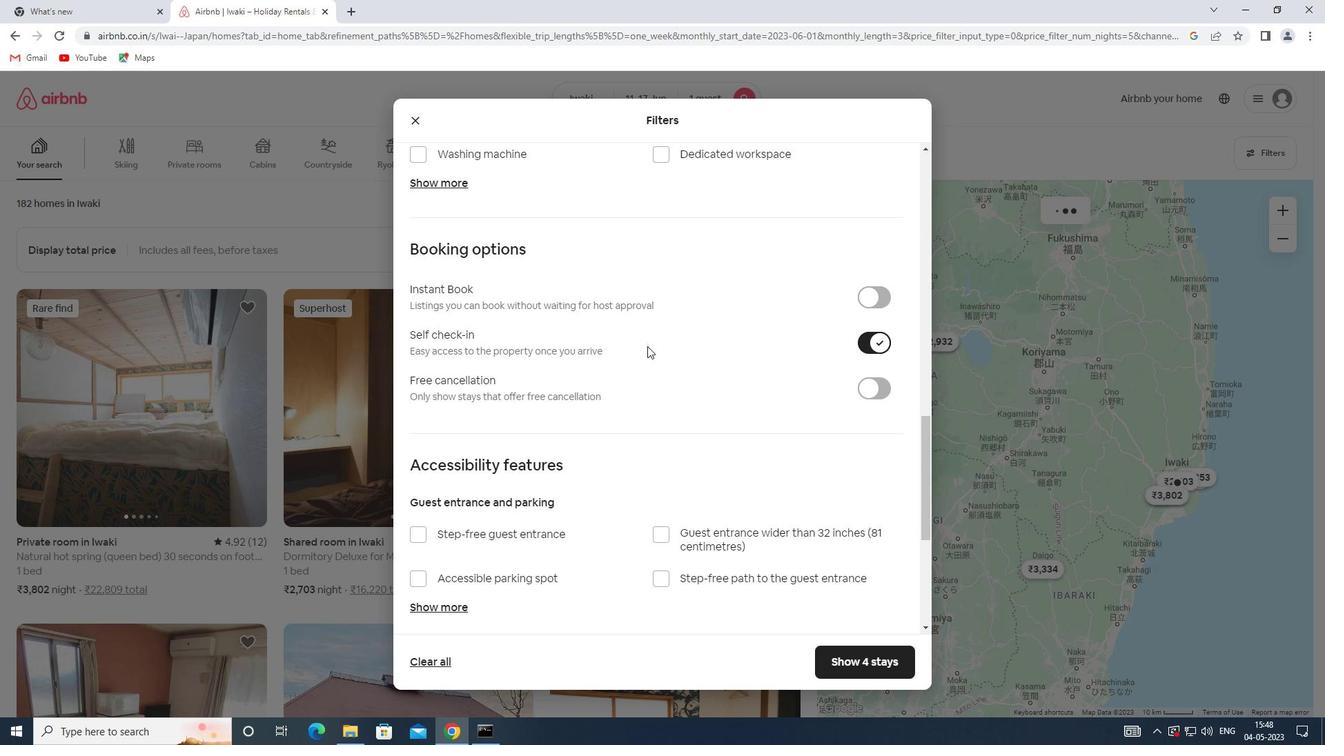 
Action: Mouse scrolled (621, 340) with delta (0, 0)
Screenshot: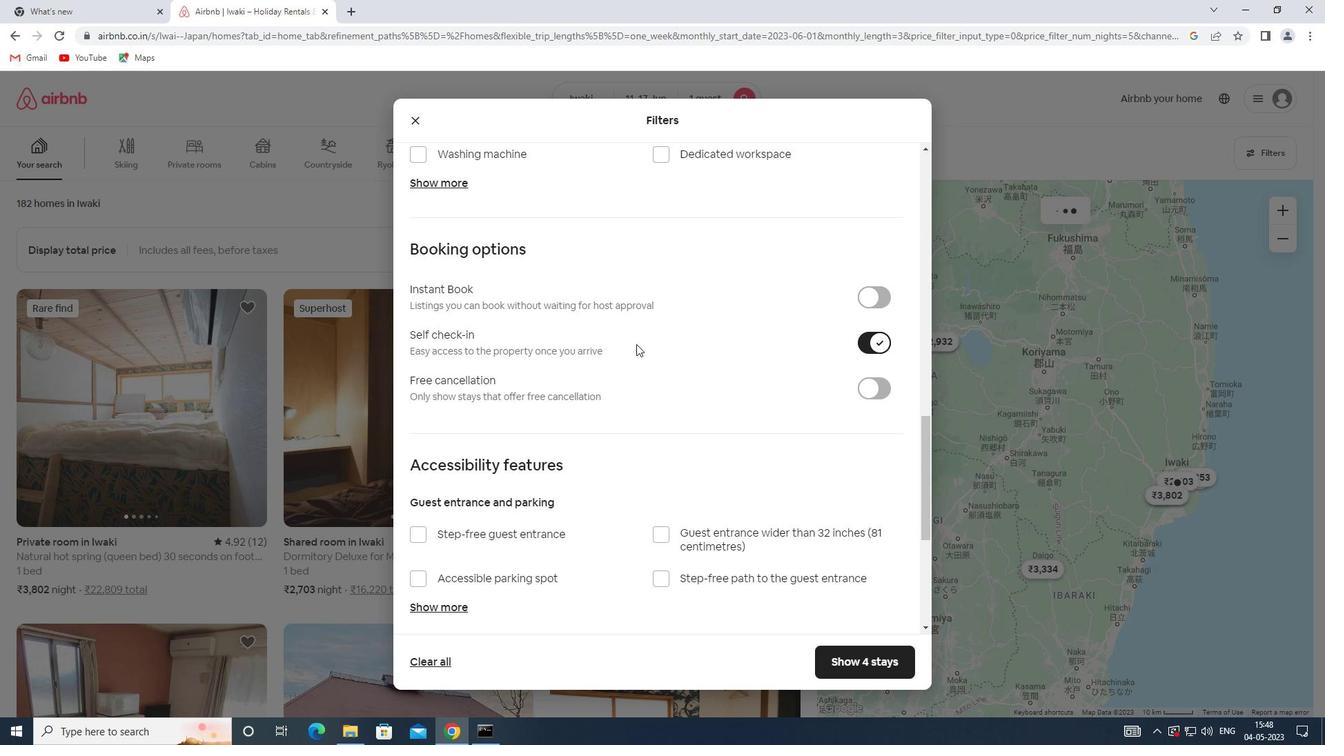 
Action: Mouse scrolled (621, 340) with delta (0, 0)
Screenshot: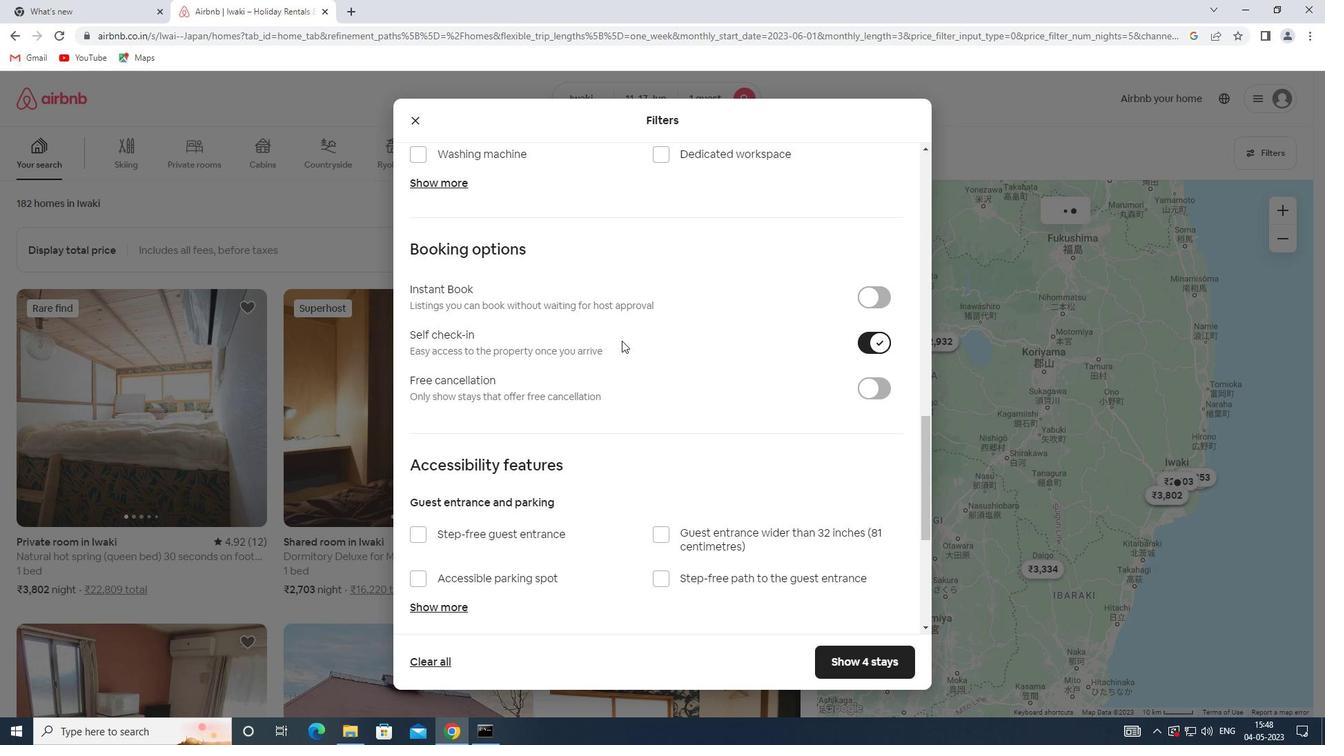 
Action: Mouse scrolled (621, 340) with delta (0, 0)
Screenshot: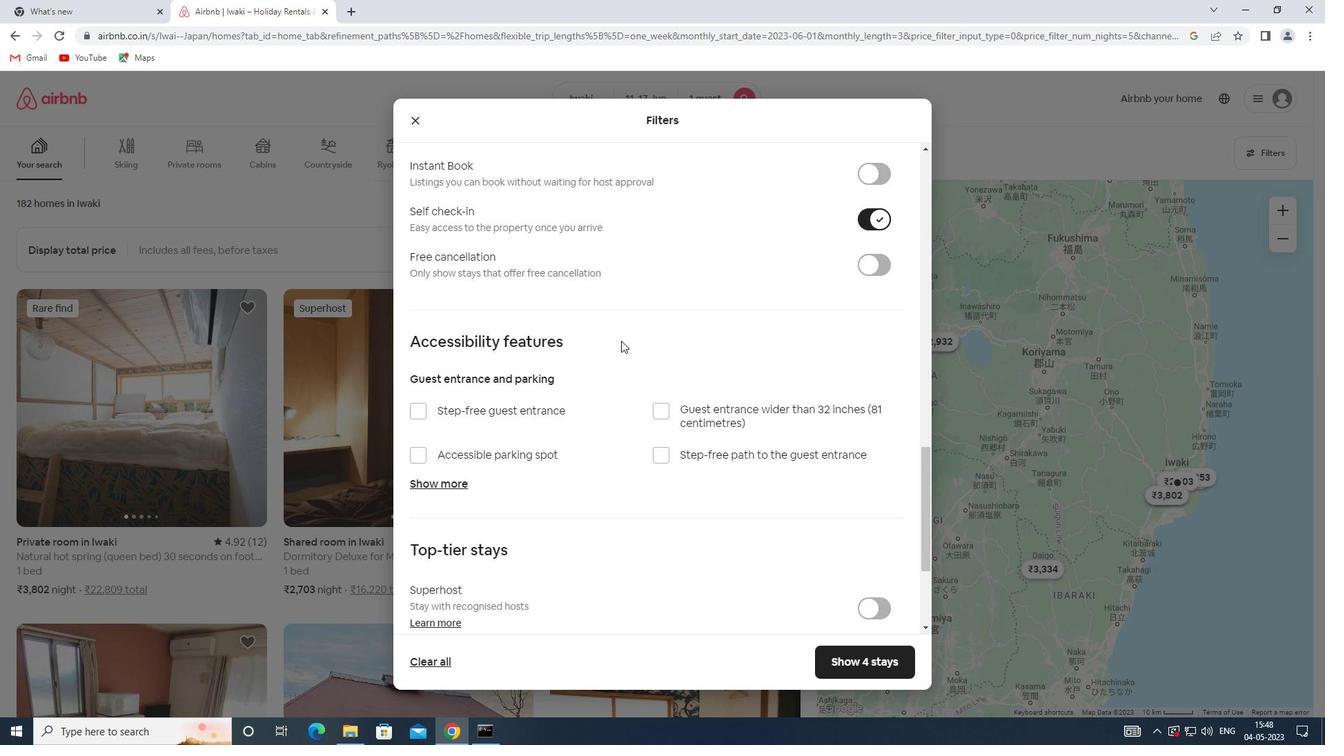 
Action: Mouse scrolled (621, 340) with delta (0, 0)
Screenshot: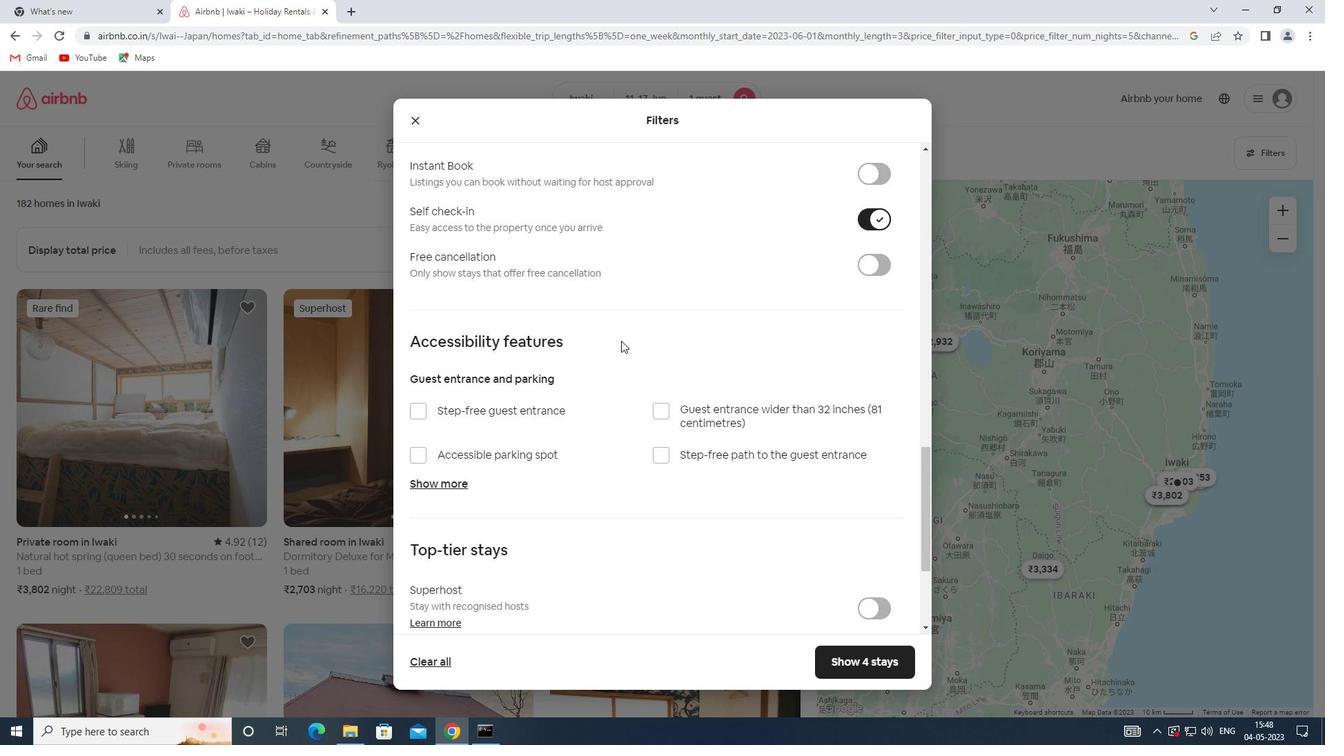 
Action: Mouse scrolled (621, 340) with delta (0, 0)
Screenshot: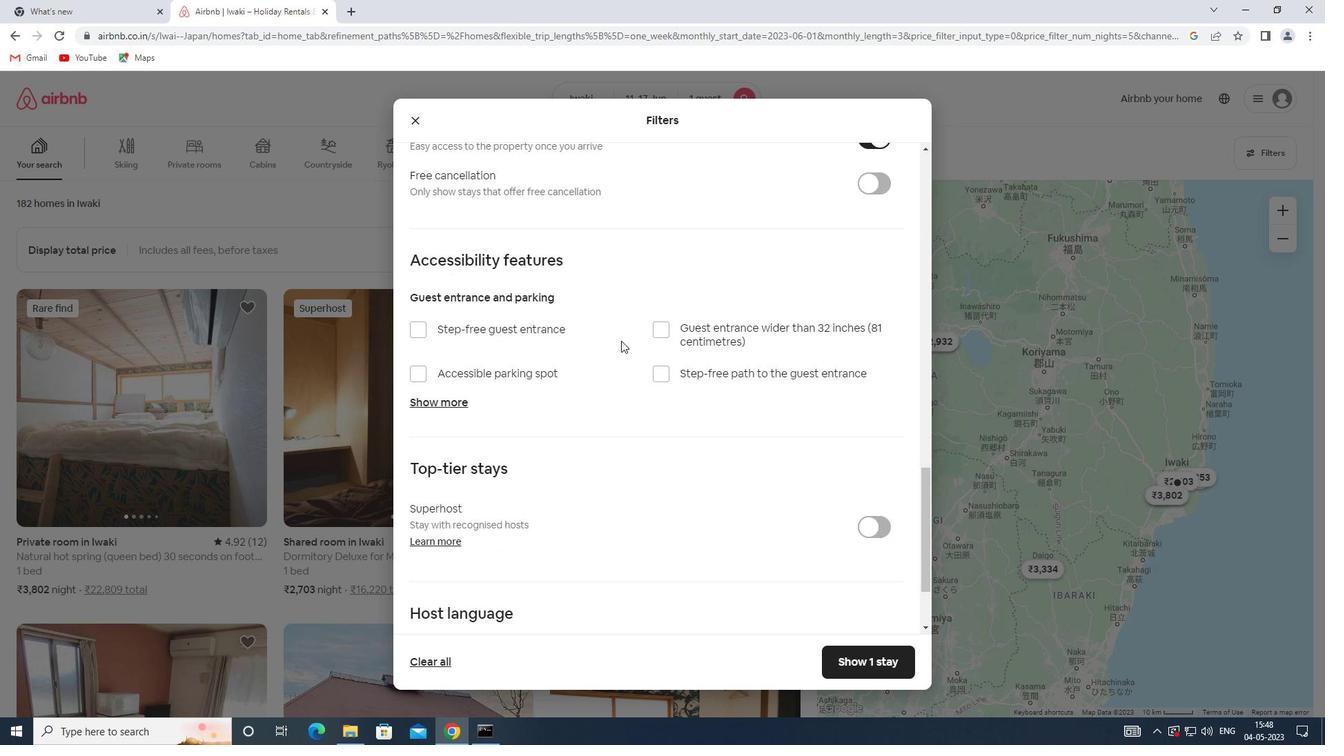 
Action: Mouse moved to (446, 539)
Screenshot: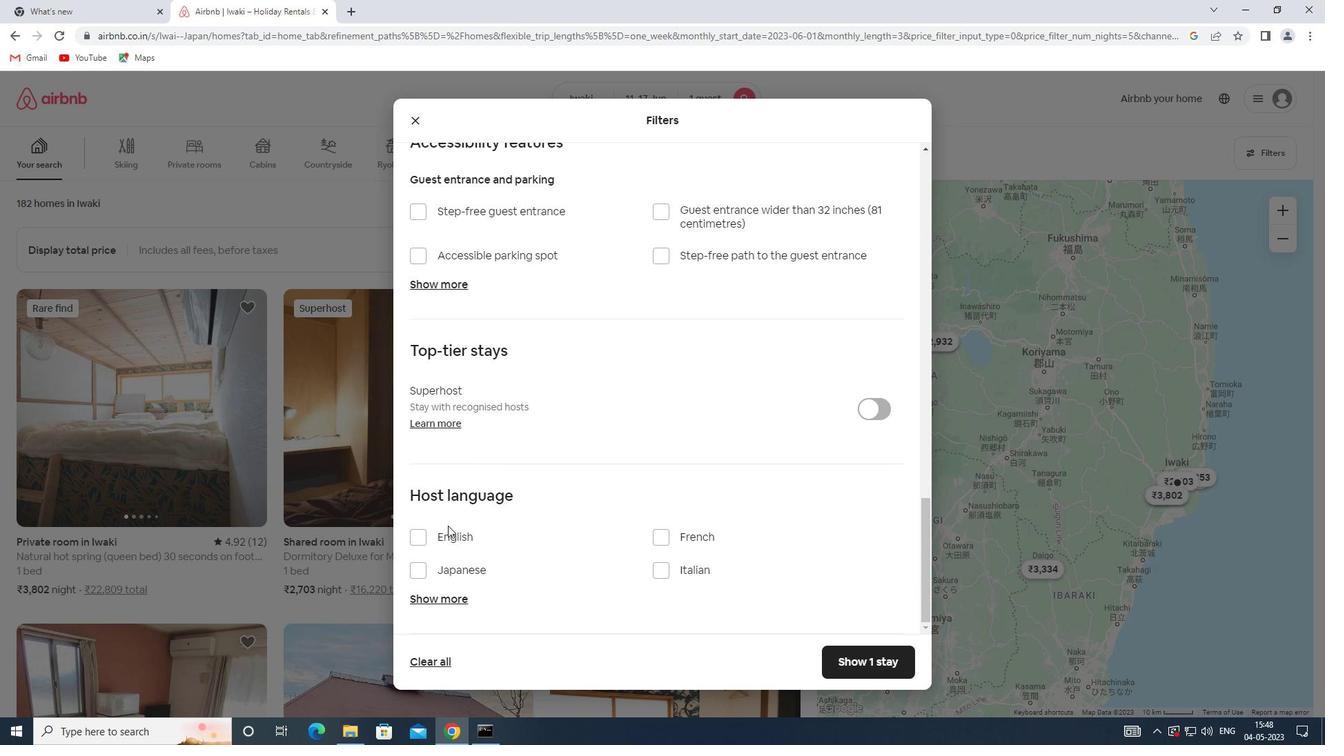 
Action: Mouse pressed left at (446, 539)
Screenshot: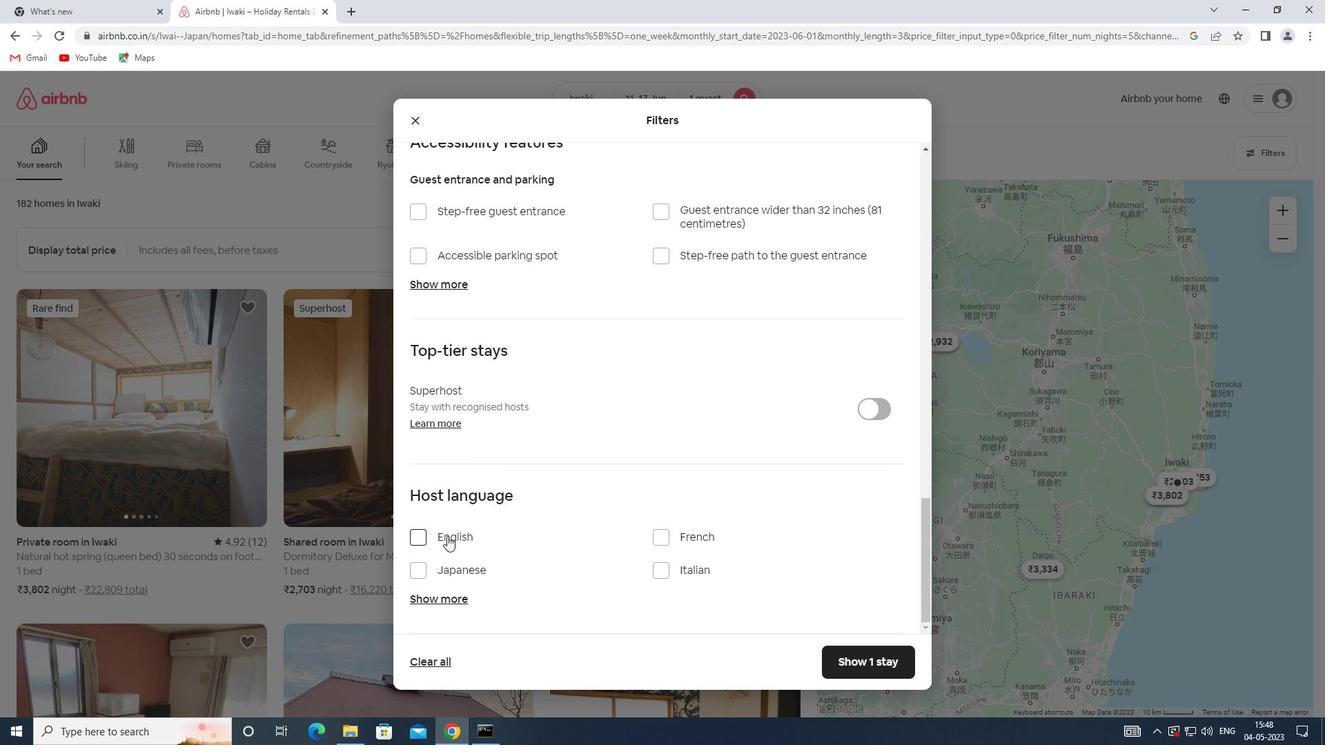 
Action: Mouse moved to (858, 664)
Screenshot: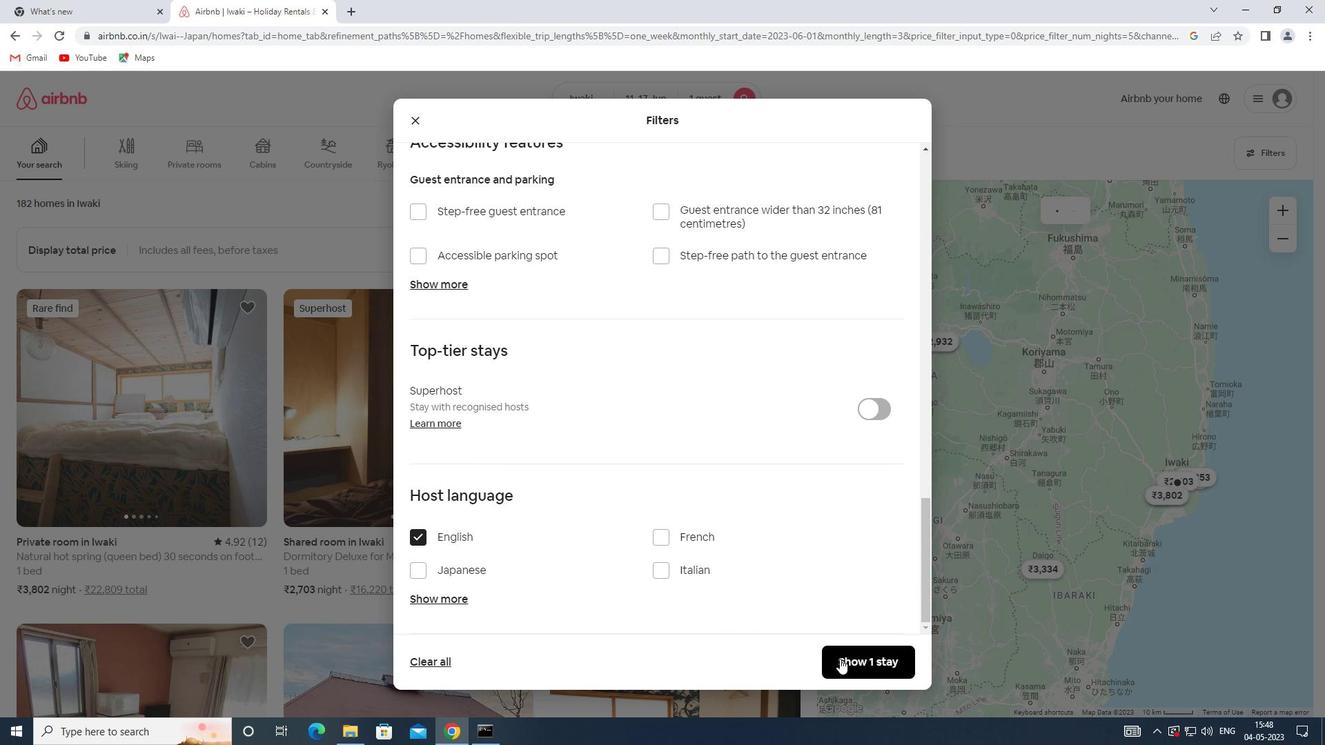 
Action: Mouse pressed left at (858, 664)
Screenshot: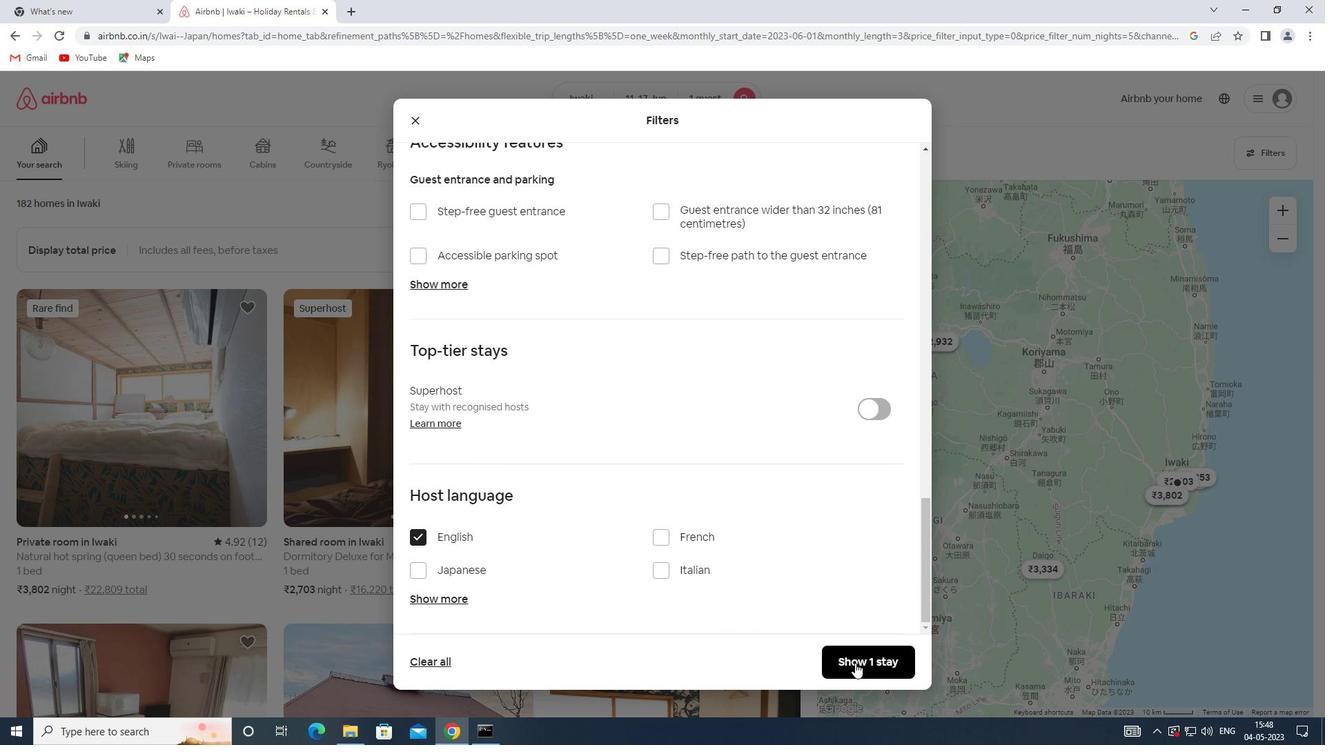 
